 Task: Open a blank sheet, save the file as Climateaction.epub and add heading 'Climate Action',with the parapraph 'Taking urgent climate action is essential to mitigate the impacts of climate change. This includes reducing greenhouse gas emissions, transitioning to clean energy, conserving natural resources, and promoting sustainable practices. Collaboration between governments, businesses, and individuals is vital in addressing this global challenge.'Apply Font Style Lora And font size 18. Apply font style in  Heading 'Tahoma' and font size 30 Change heading alignment to  Left and paragraph alignment to  Left
Action: Mouse moved to (989, 72)
Screenshot: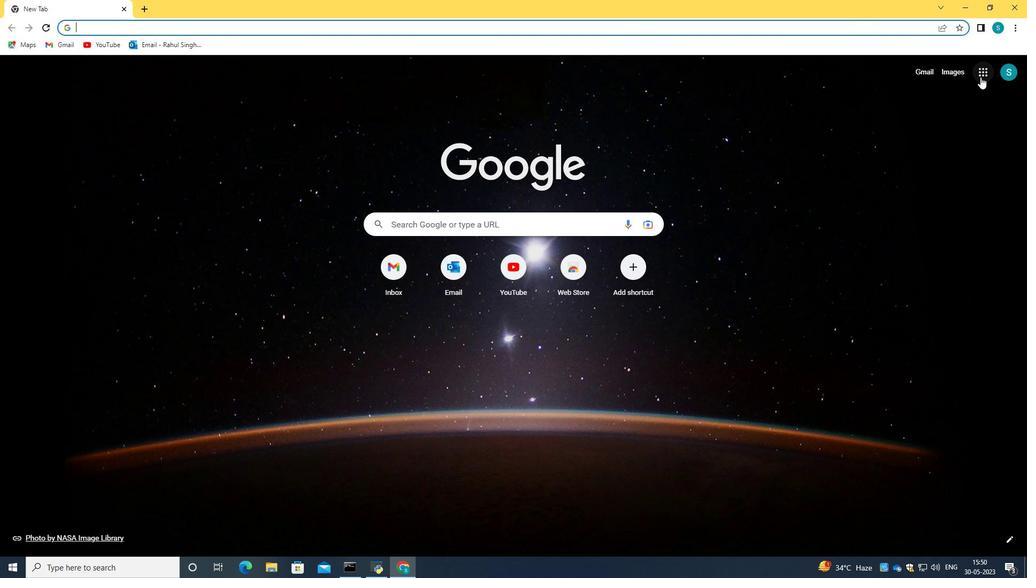 
Action: Mouse pressed left at (989, 72)
Screenshot: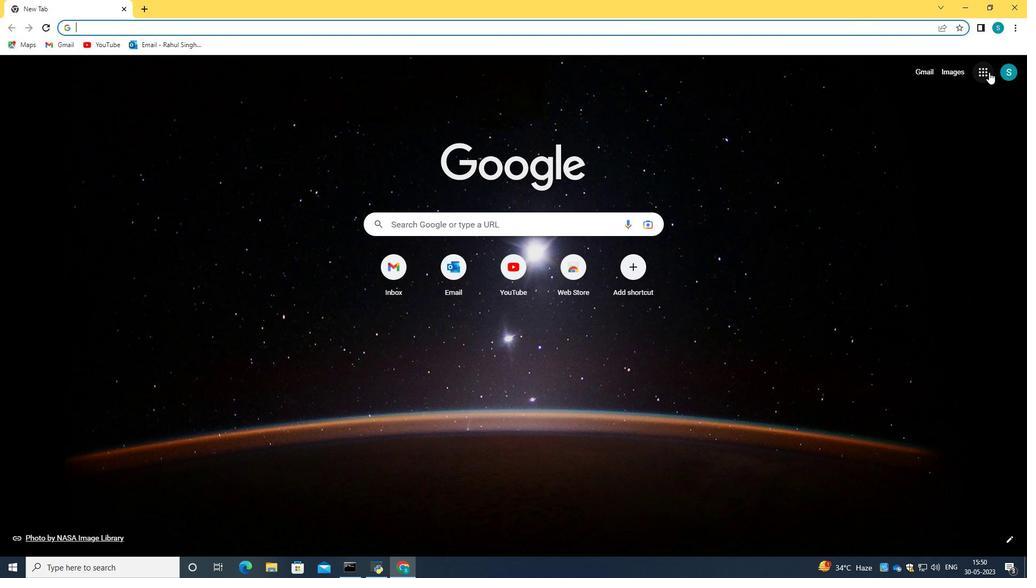 
Action: Mouse moved to (877, 161)
Screenshot: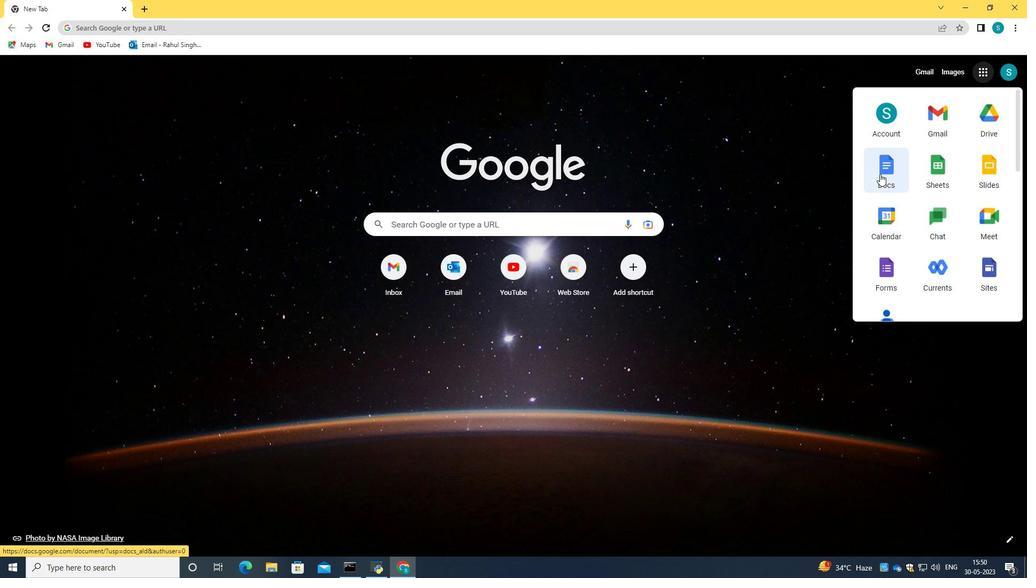 
Action: Mouse pressed left at (877, 161)
Screenshot: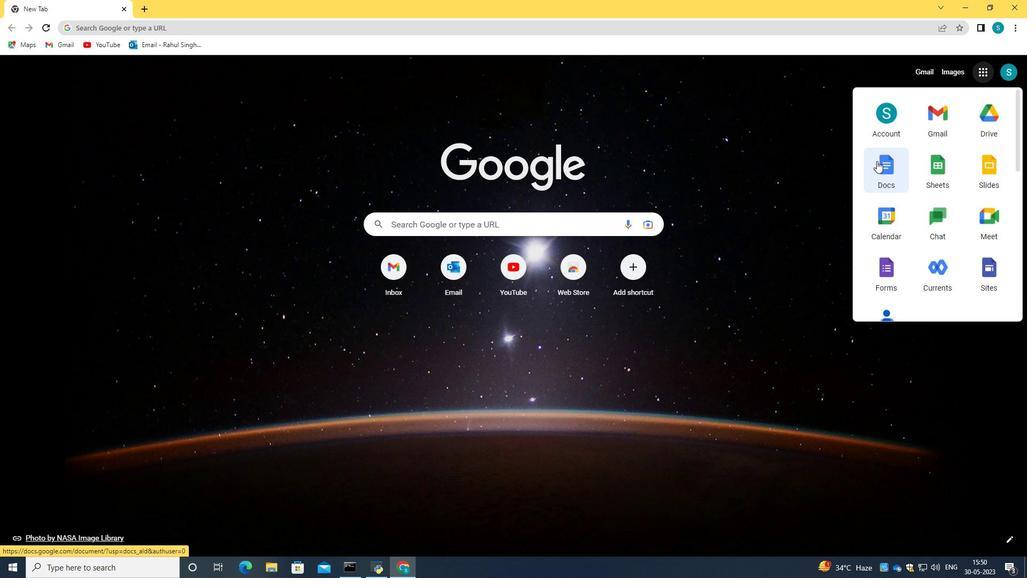 
Action: Mouse moved to (262, 181)
Screenshot: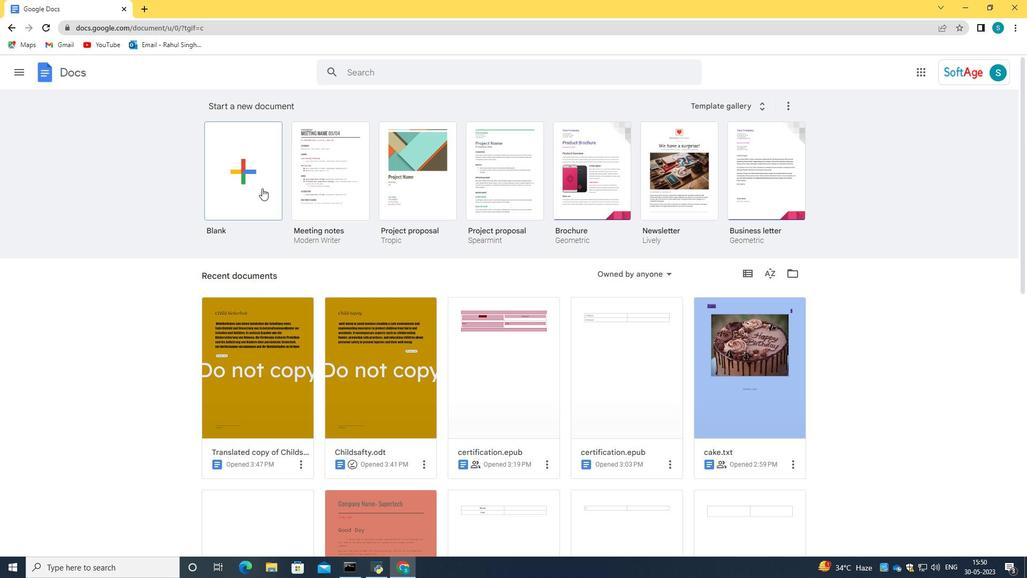 
Action: Mouse pressed left at (262, 181)
Screenshot: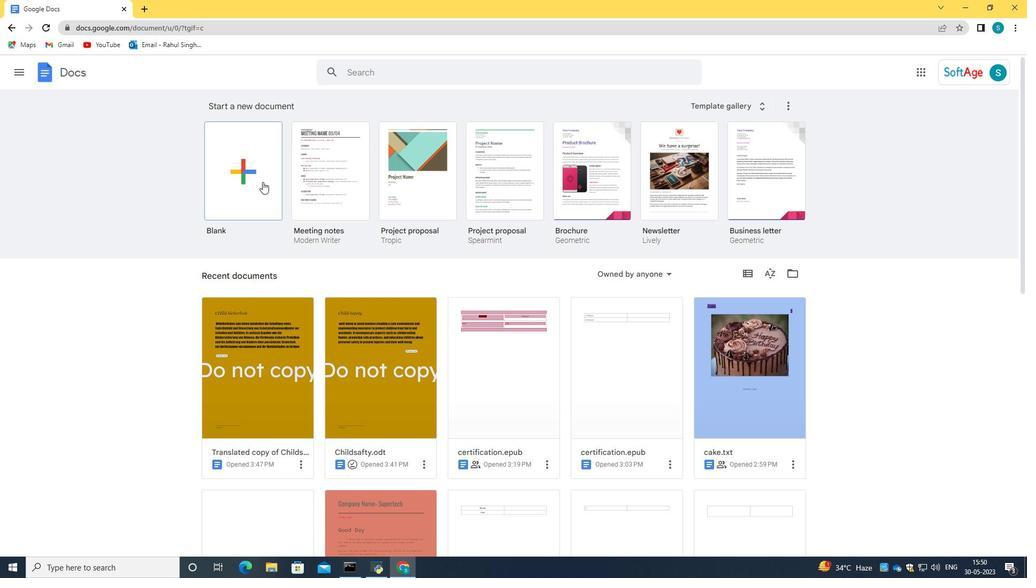 
Action: Mouse moved to (70, 65)
Screenshot: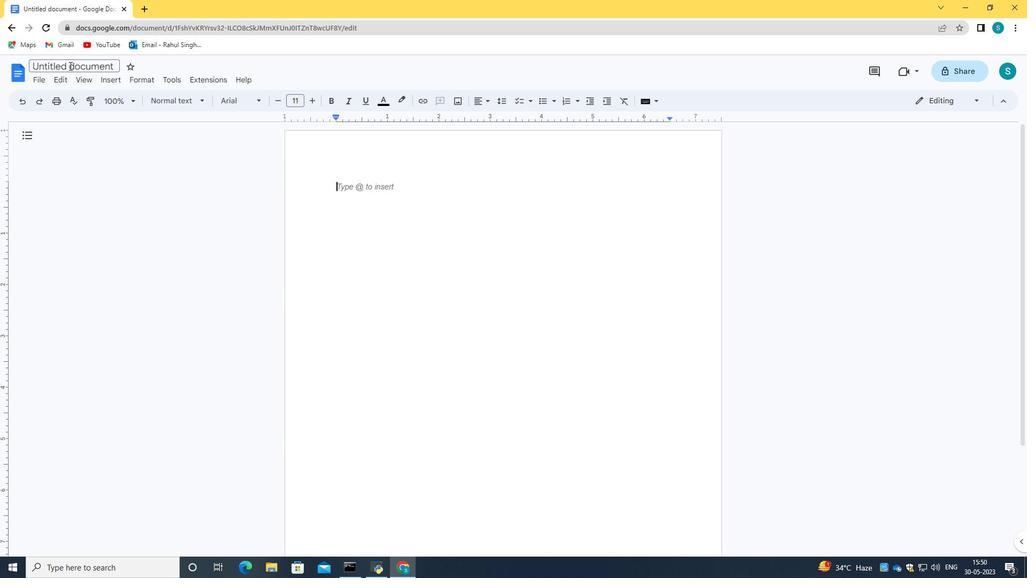 
Action: Mouse pressed left at (70, 65)
Screenshot: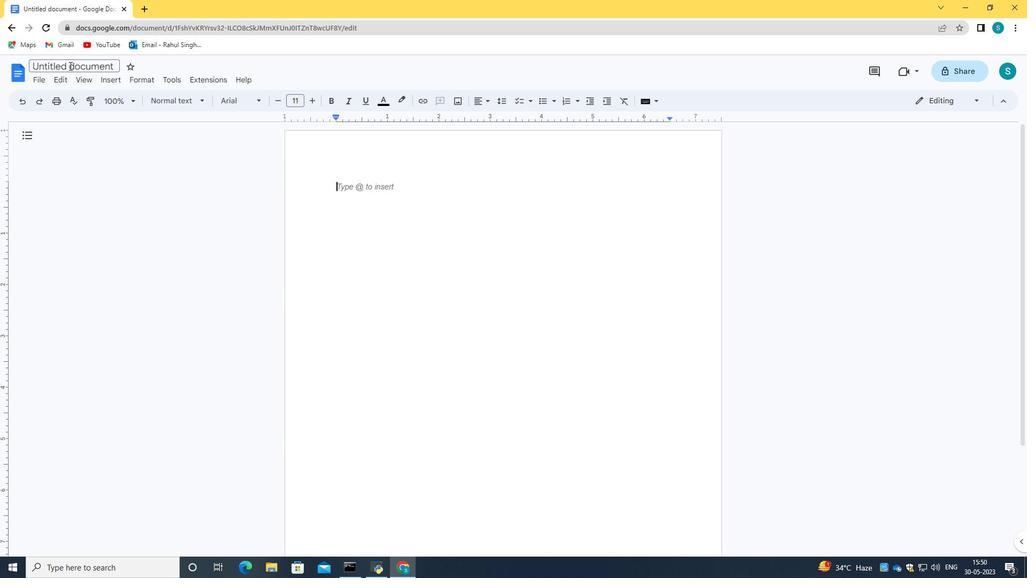 
Action: Mouse moved to (96, 65)
Screenshot: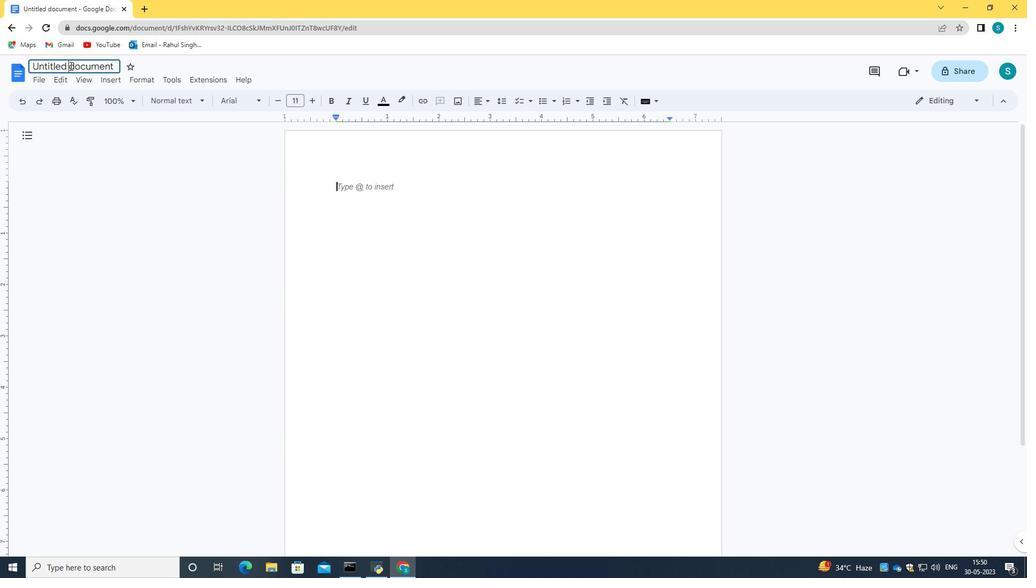 
Action: Key pressed <Key.caps_lock>C<Key.caps_lock>limatea<Key.backspace>e<Key.backspace>action.epub
Screenshot: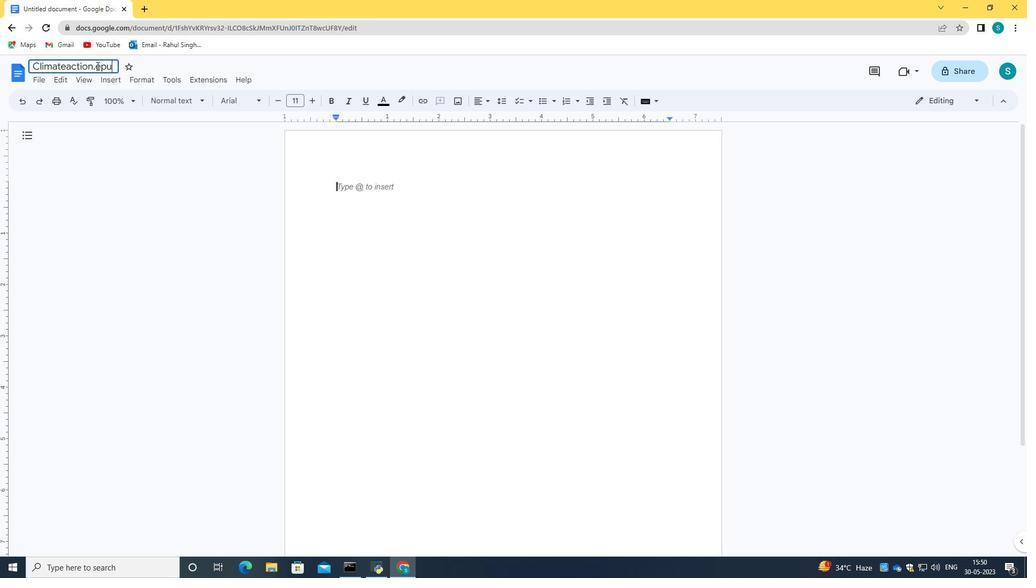 
Action: Mouse moved to (158, 66)
Screenshot: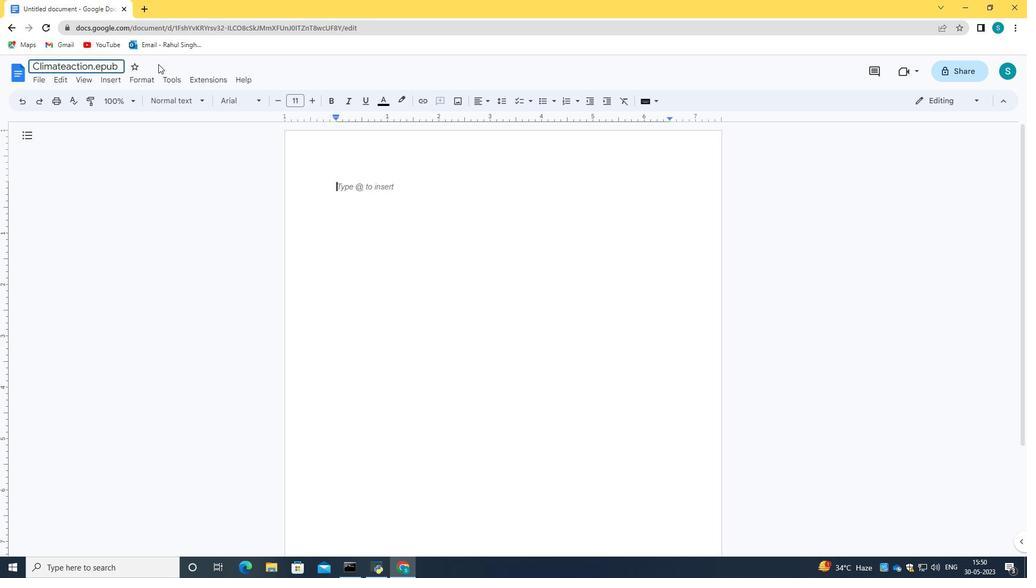 
Action: Mouse pressed left at (158, 66)
Screenshot: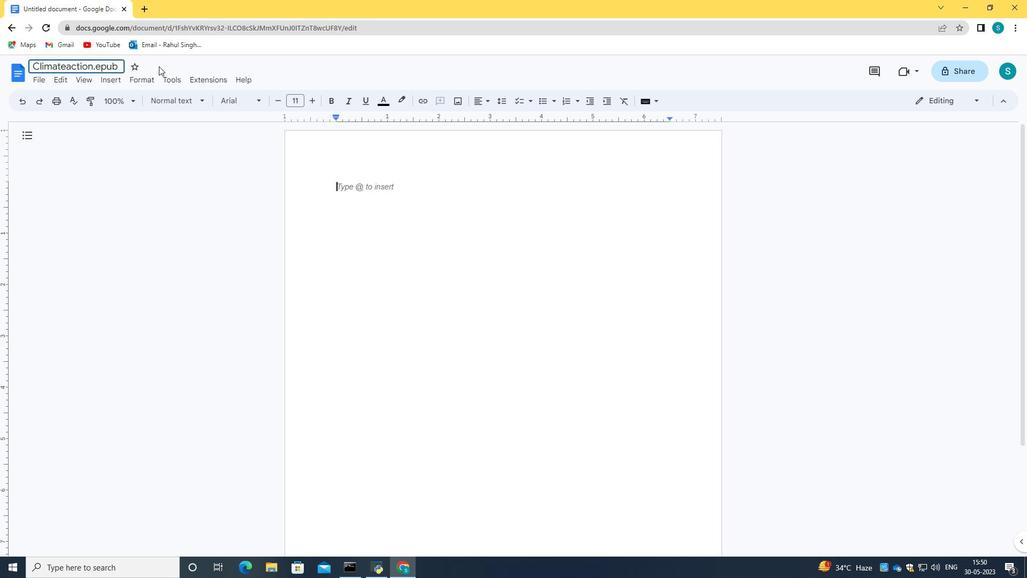 
Action: Mouse moved to (374, 180)
Screenshot: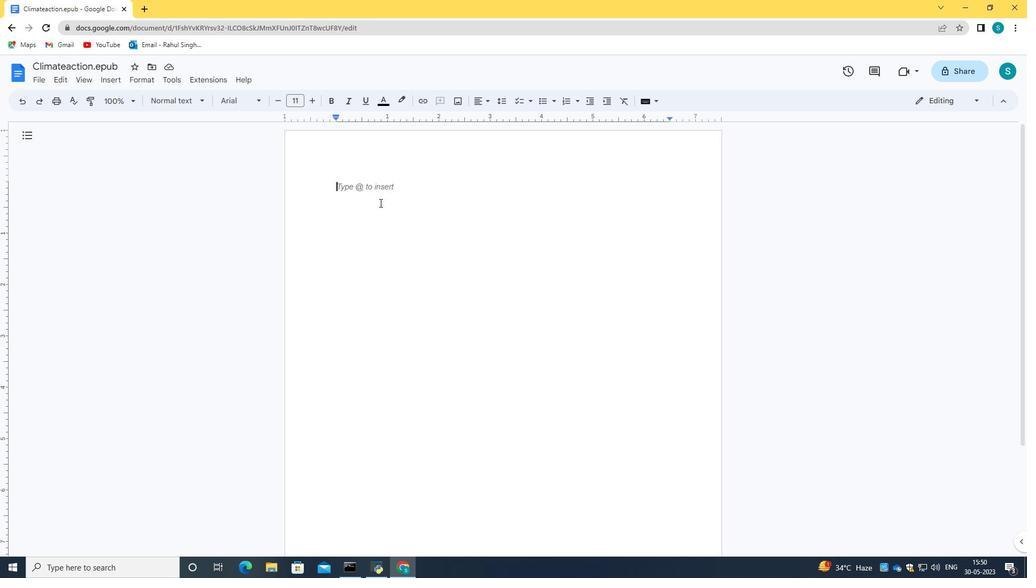 
Action: Mouse pressed left at (374, 180)
Screenshot: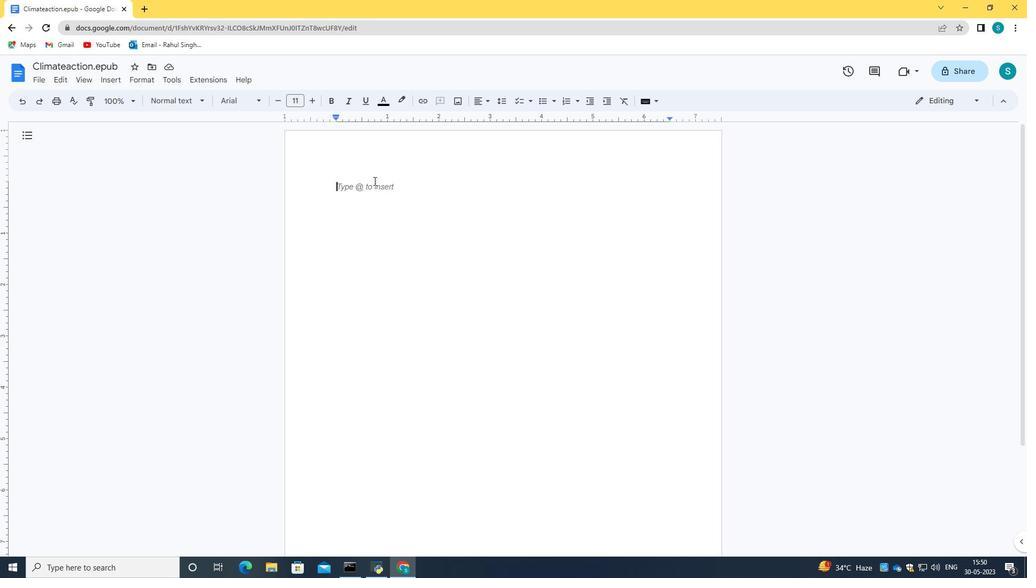 
Action: Key pressed <Key.caps_lock>C<Key.caps_lock>limate<Key.space><Key.caps_lock>A<Key.caps_lock>cto<Key.backspace>ion
Screenshot: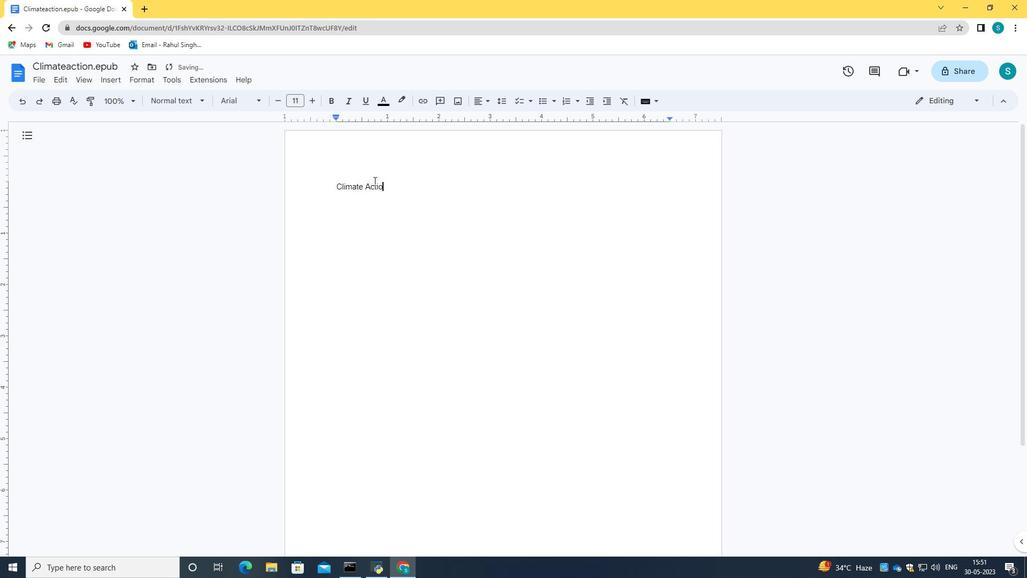 
Action: Mouse moved to (332, 184)
Screenshot: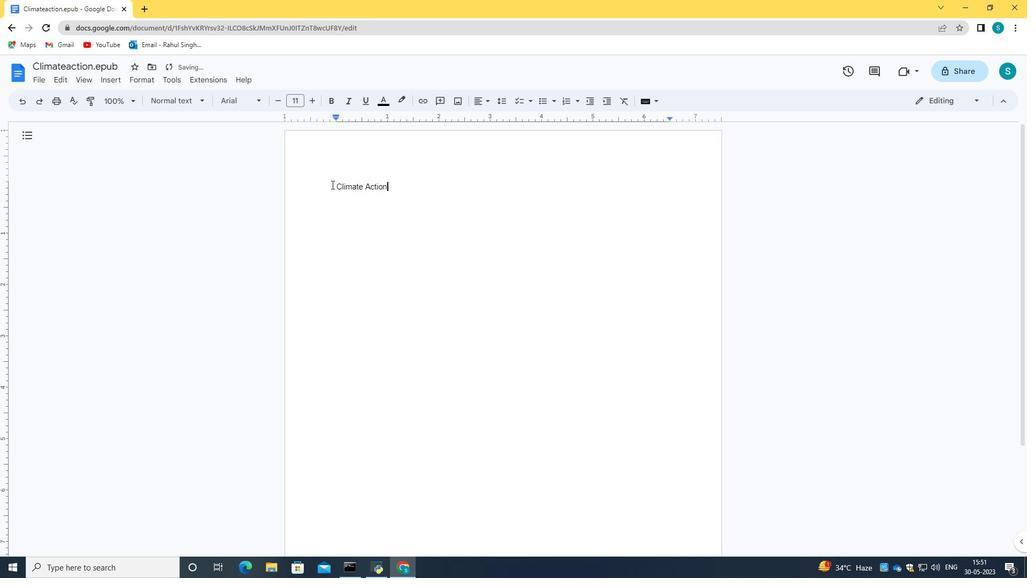 
Action: Mouse pressed left at (332, 184)
Screenshot: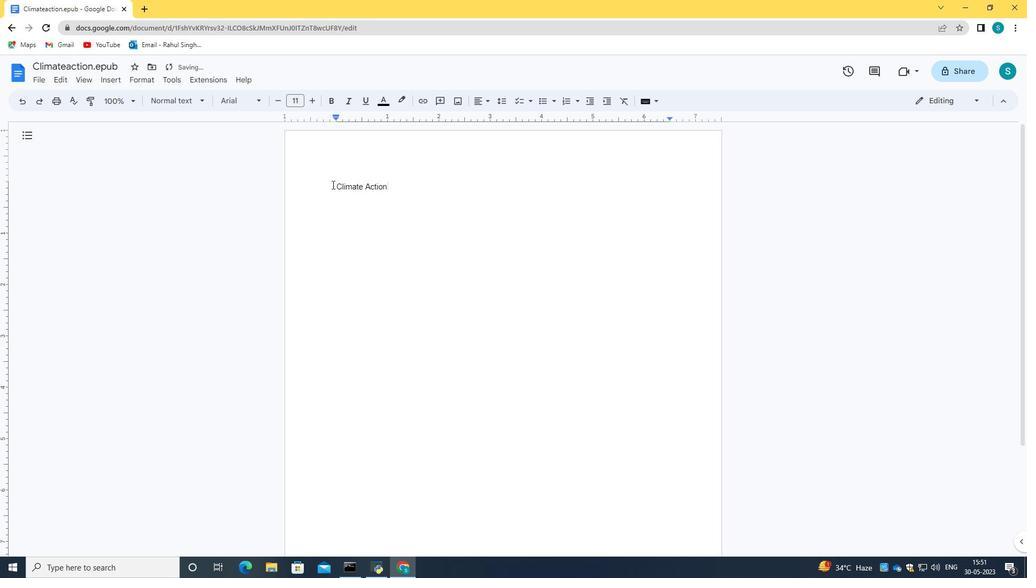 
Action: Mouse moved to (479, 102)
Screenshot: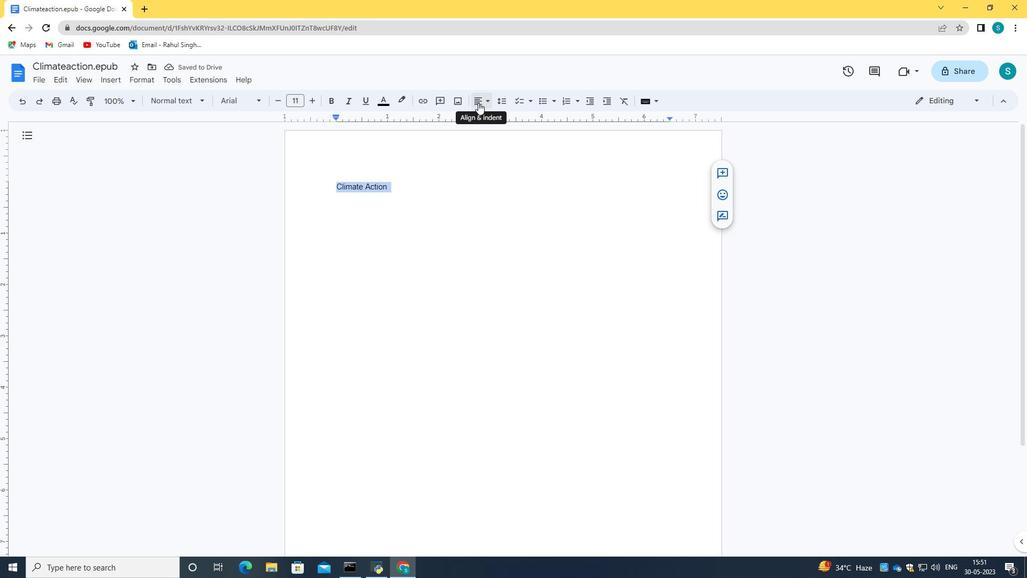 
Action: Mouse pressed left at (479, 102)
Screenshot: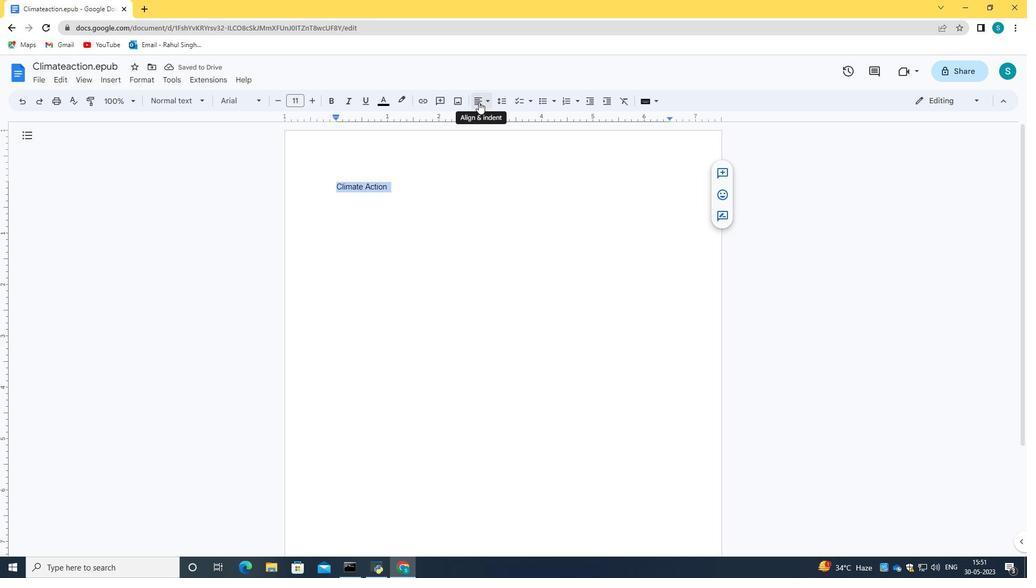 
Action: Mouse moved to (501, 120)
Screenshot: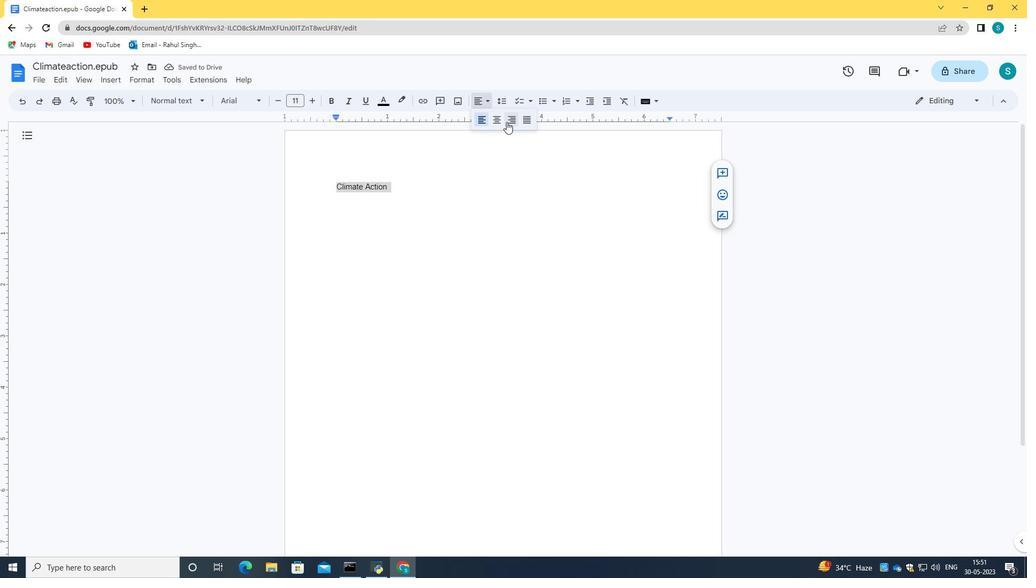 
Action: Mouse pressed left at (501, 120)
Screenshot: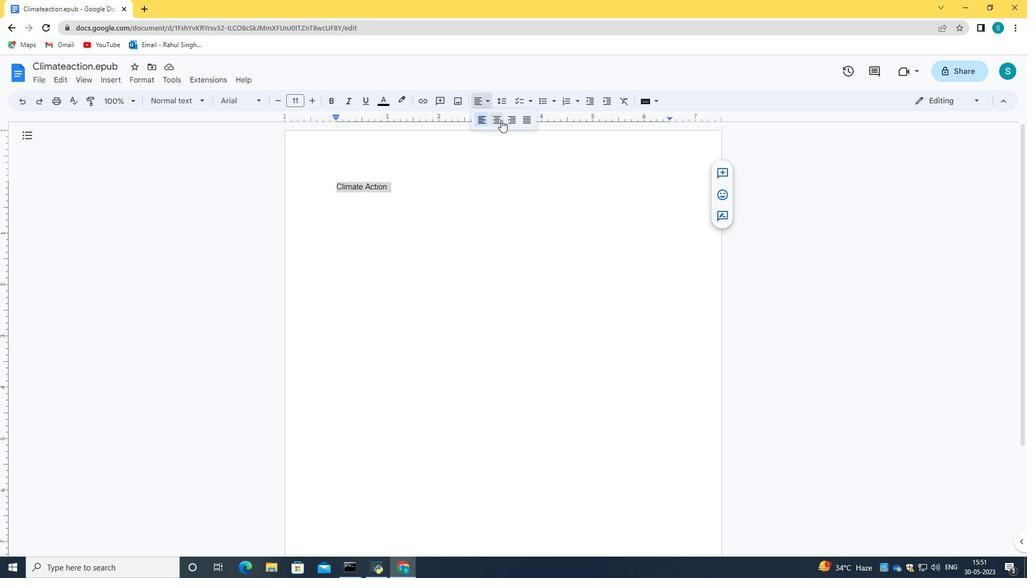 
Action: Mouse moved to (421, 157)
Screenshot: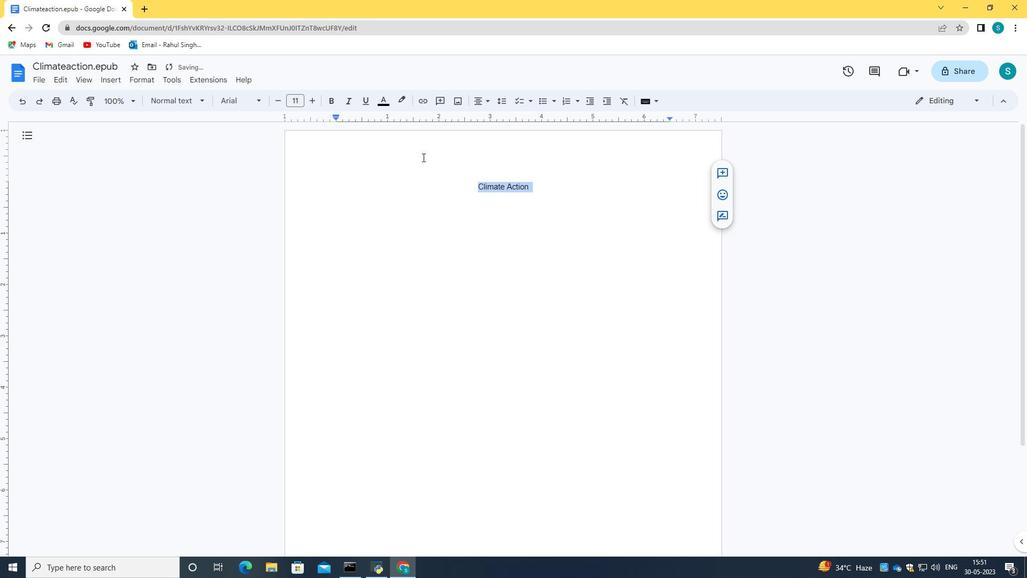 
Action: Mouse pressed left at (421, 157)
Screenshot: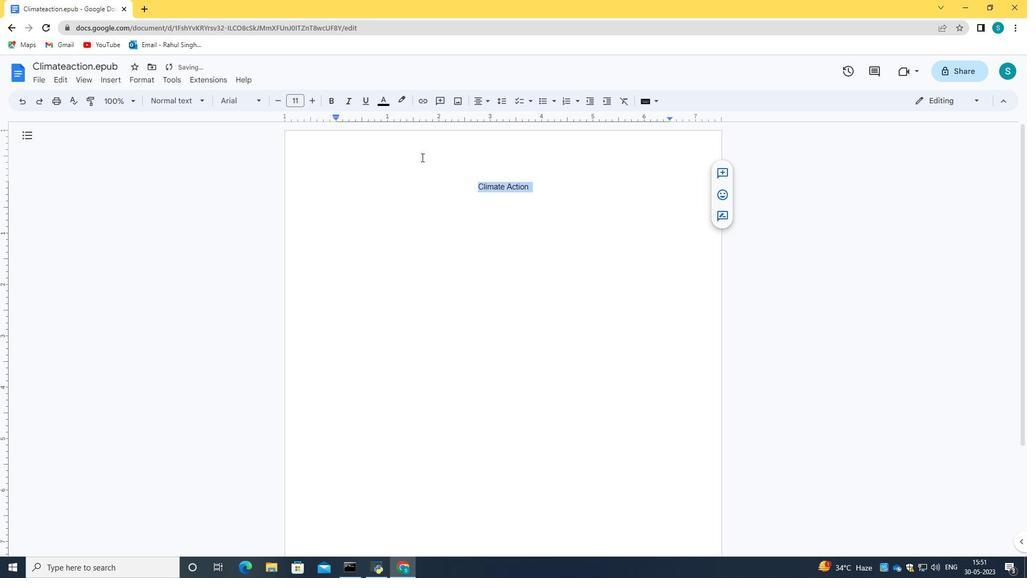 
Action: Mouse moved to (344, 209)
Screenshot: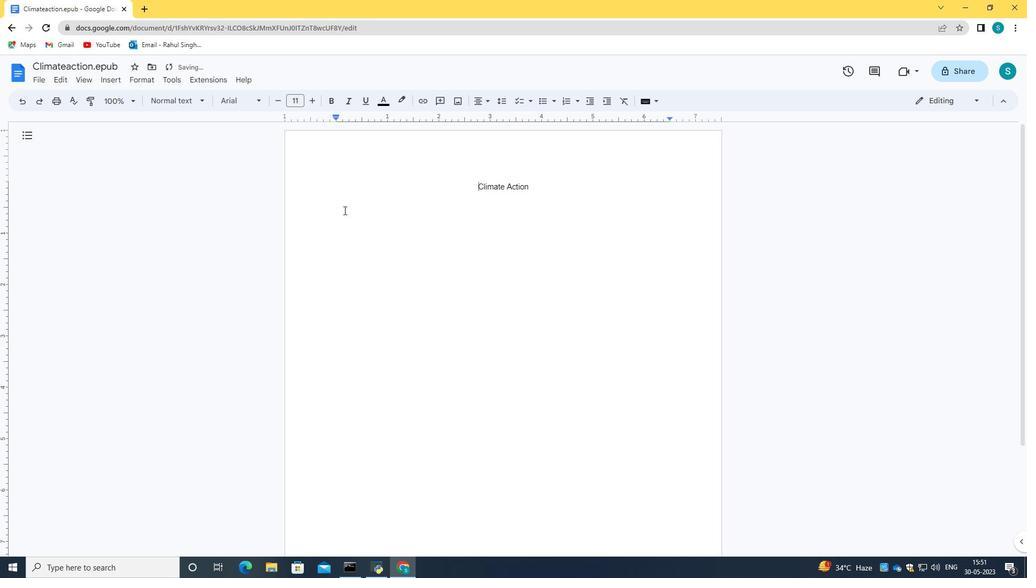 
Action: Mouse pressed left at (344, 209)
Screenshot: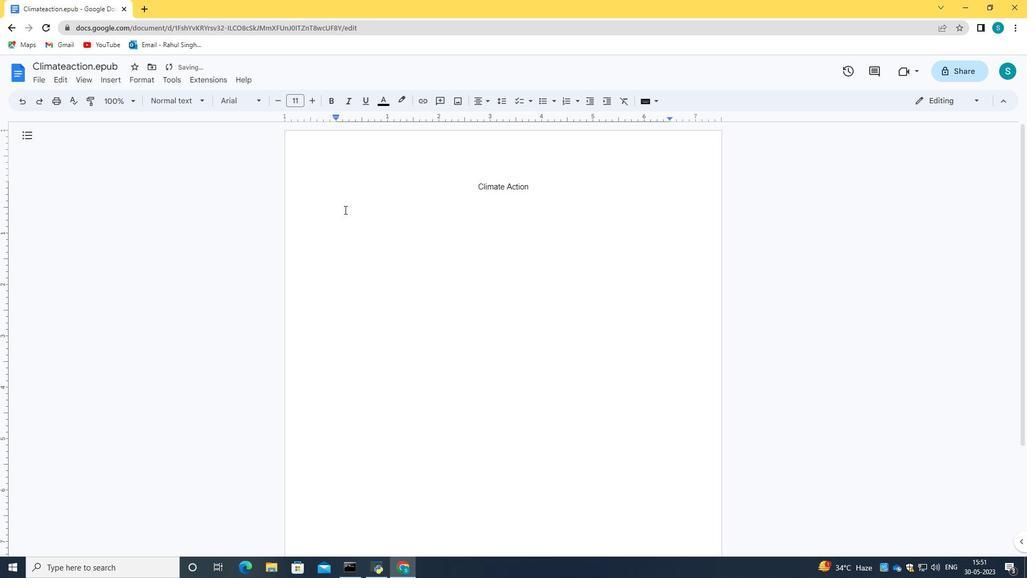 
Action: Mouse moved to (342, 222)
Screenshot: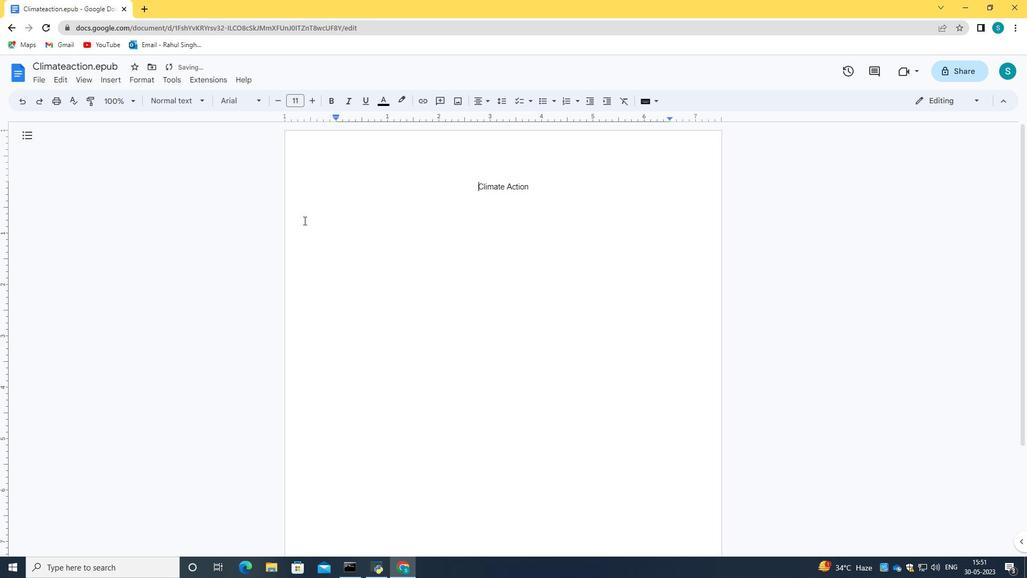 
Action: Key pressed <Key.right><Key.right><Key.right><Key.right><Key.right><Key.right><Key.right><Key.right><Key.right><Key.right><Key.right><Key.right><Key.right><Key.right><Key.right><Key.right><Key.enter><Key.enter><Key.left><Key.left><Key.left><Key.left><Key.left><Key.left><Key.left><Key.left><Key.left><Key.left><Key.left><Key.left><Key.left><Key.left><Key.left><Key.left><Key.left><Key.left><Key.left><Key.left><Key.left><Key.left><Key.left><Key.left><Key.left><Key.left><Key.left><Key.left><Key.left><Key.left><Key.left><Key.left><Key.left>
Screenshot: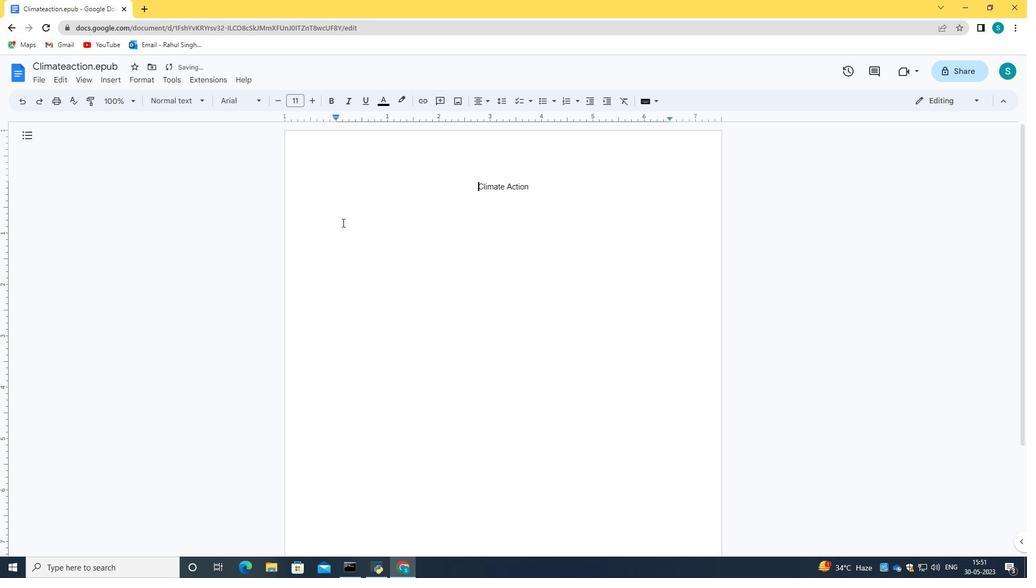 
Action: Mouse pressed left at (342, 222)
Screenshot: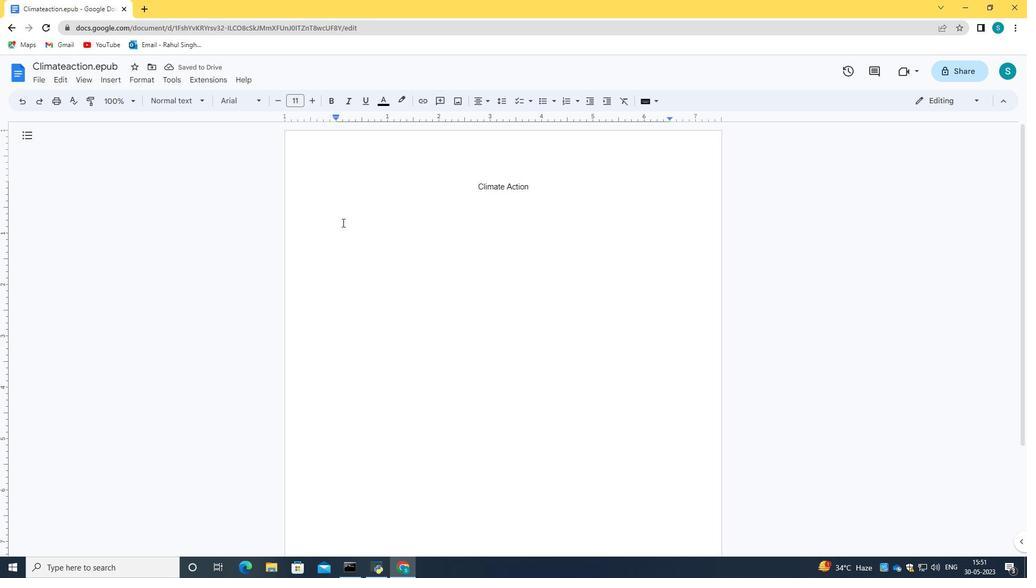 
Action: Mouse moved to (490, 100)
Screenshot: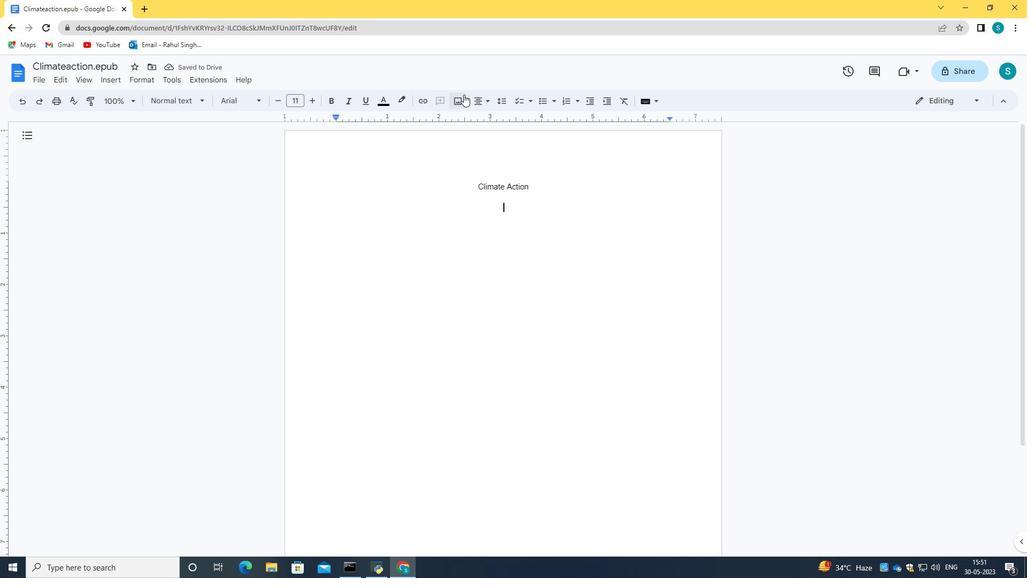 
Action: Mouse pressed left at (490, 100)
Screenshot: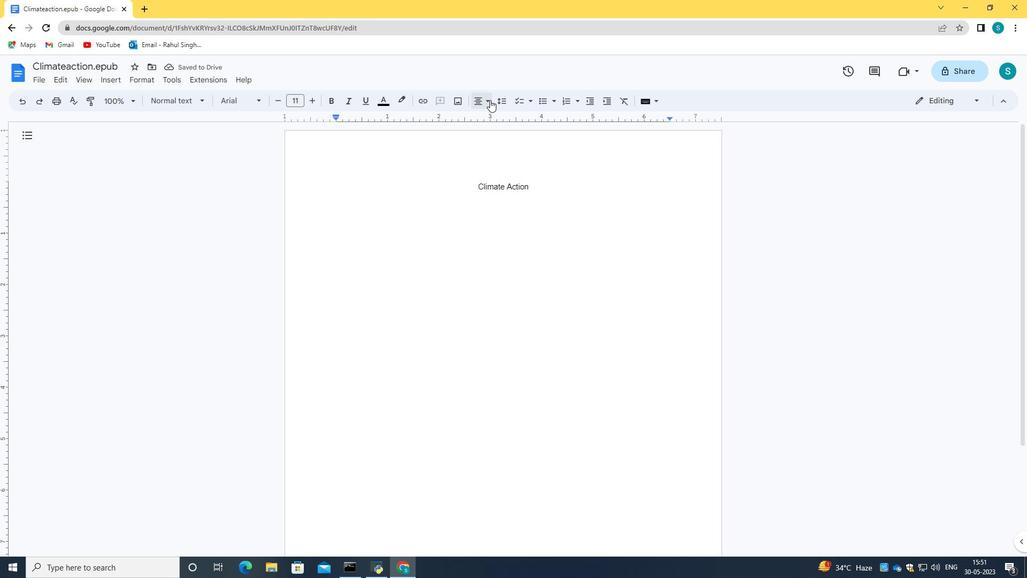 
Action: Mouse moved to (483, 120)
Screenshot: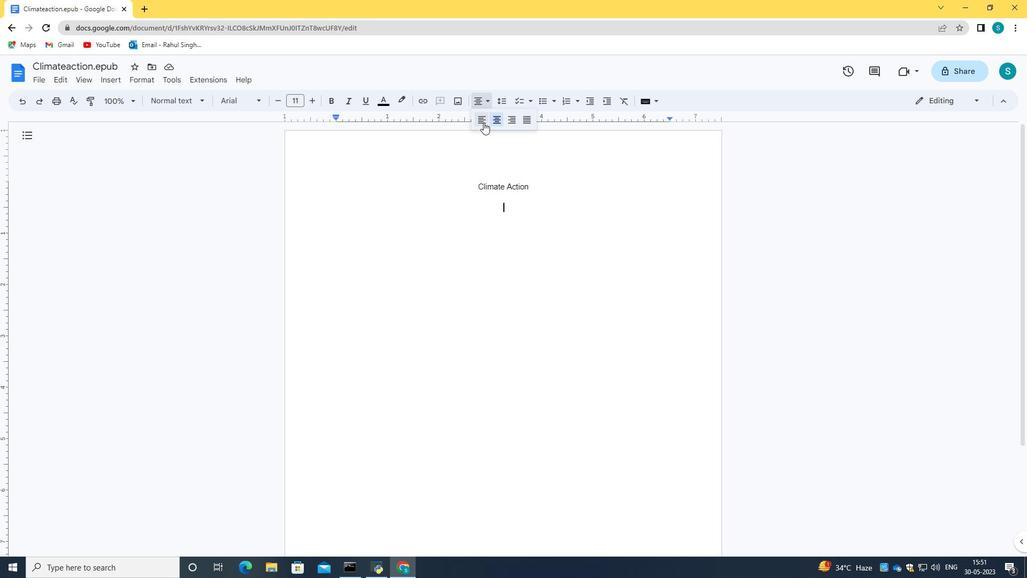 
Action: Mouse pressed left at (483, 120)
Screenshot: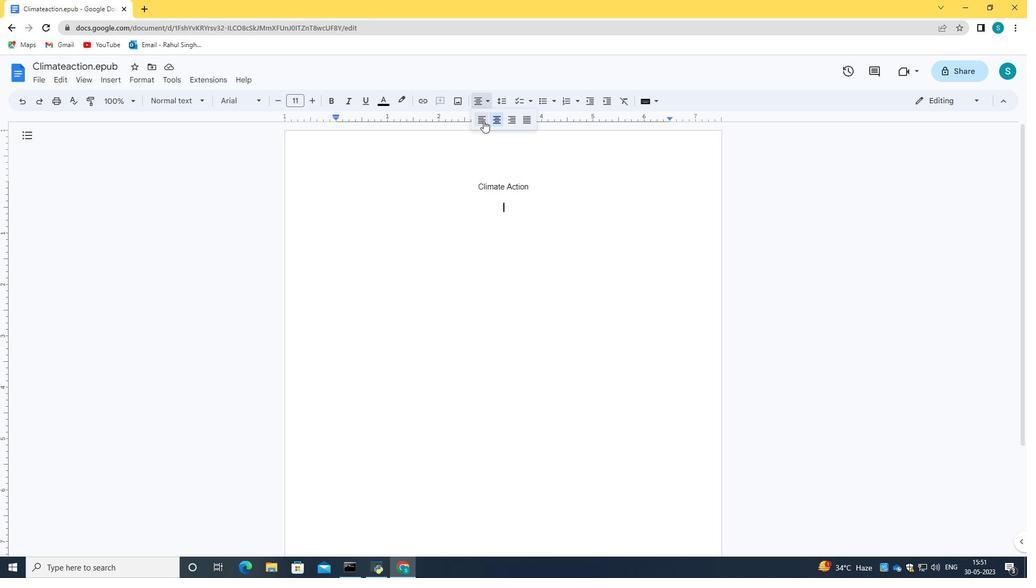 
Action: Mouse moved to (338, 210)
Screenshot: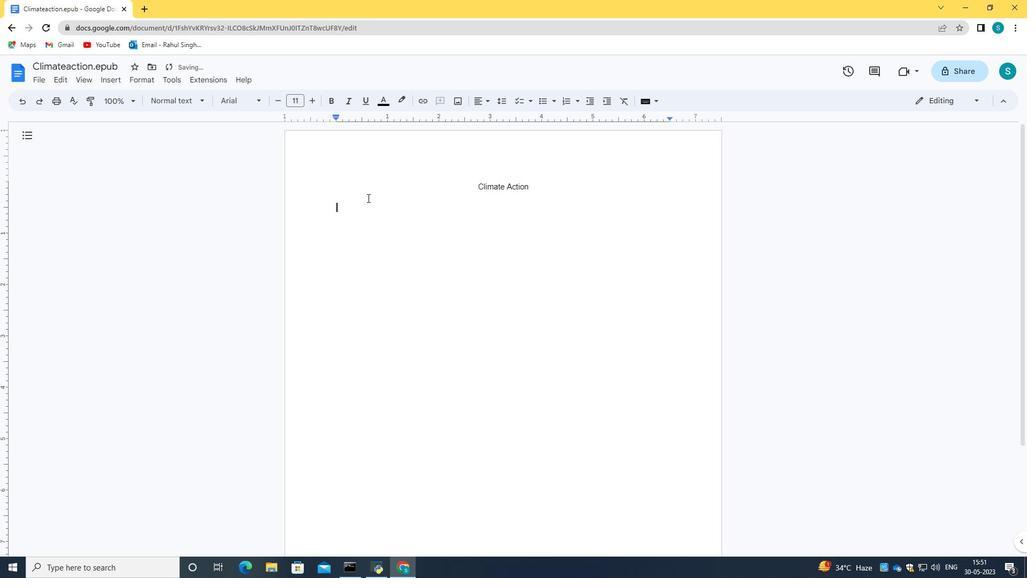 
Action: Key pressed <Key.caps_lock>T<Key.backspace><Key.shift_r><Key.shift_r><Key.shift_r><Key.shift_r><Key.shift_r><Key.shift_r><Key.shift_r><Key.shift_r><Key.shift_r><Key.shift_r><Key.shift_r><Key.shift_r><Key.shift_r><Key.shift_r><Key.shift_r>"<Key.caps_lock>t<Key.caps_lock>AK<Key.backspace><Key.backspace><Key.backspace>T<Key.caps_lock>aking<Key.space>urgent<Key.space>cliamte<Key.space>ca<Key.backspace><Key.backspace>action<Key.space>is<Key.space>essential<Key.space>to<Key.space>mitigate<Key.space>the<Key.space>impacts<Key.space>of<Key.space>i<Key.backspace>climate<Key.space>change.<Key.space><Key.caps_lock>T<Key.caps_lock>his<Key.space>includes<Key.space>reducing<Key.space>greenhouse<Key.space>gas<Key.space>emissions,<Key.space>trans<Key.backspace>sitiono<Key.backspace>ing<Key.space>to<Key.space>clean<Key.space>eneg<Key.backspace>rgy,<Key.space>conv<Key.backspace>serving<Key.space>natural<Key.space>resources,<Key.space>and<Key.space>prom<Key.backspace><Key.backspace>moting<Key.space><Key.space>sustainable<Key.space>practices.<Key.enter><Key.caps_lock>C<Key.backspace><Key.backspace><Key.caps_lock>v<Key.backspace><Key.space><Key.caps_lock>C<Key.caps_lock>ollaboration<Key.space>b<Key.caps_lock>ET<Key.backspace><Key.backspace><Key.caps_lock>etween<Key.space>goverments<Key.space>,<Key.space>bus<Key.backspace><Key.backspace><Key.backspace><Key.backspace><Key.backspace><Key.backspace><Key.backspace><Key.backspace><Key.backspace><Key.backspace><Key.backspace>nments<Key.space>,<Key.space>businesses,<Key.space>and<Key.space>individuals<Key.space>is<Key.space>vital<Key.space>in<Key.space>addressing<Key.space>this<Key.space>global<Key.space>challenge.
Screenshot: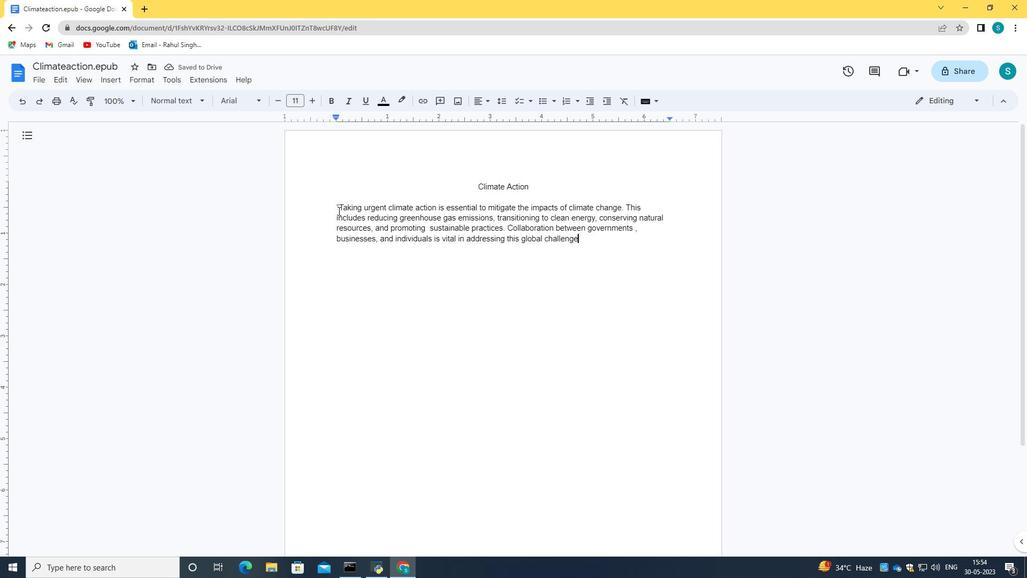 
Action: Mouse moved to (332, 205)
Screenshot: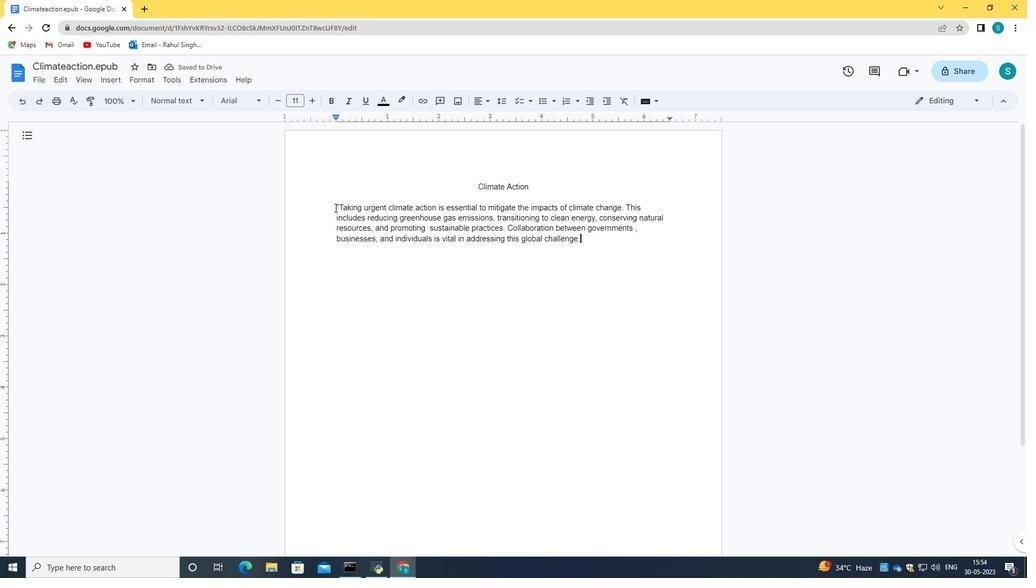 
Action: Mouse pressed left at (332, 205)
Screenshot: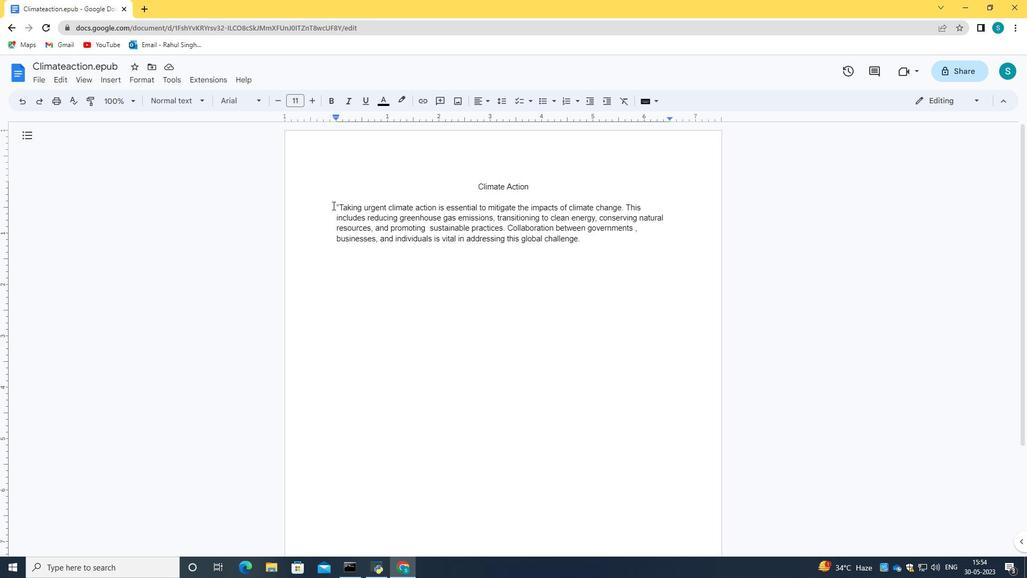 
Action: Mouse moved to (241, 98)
Screenshot: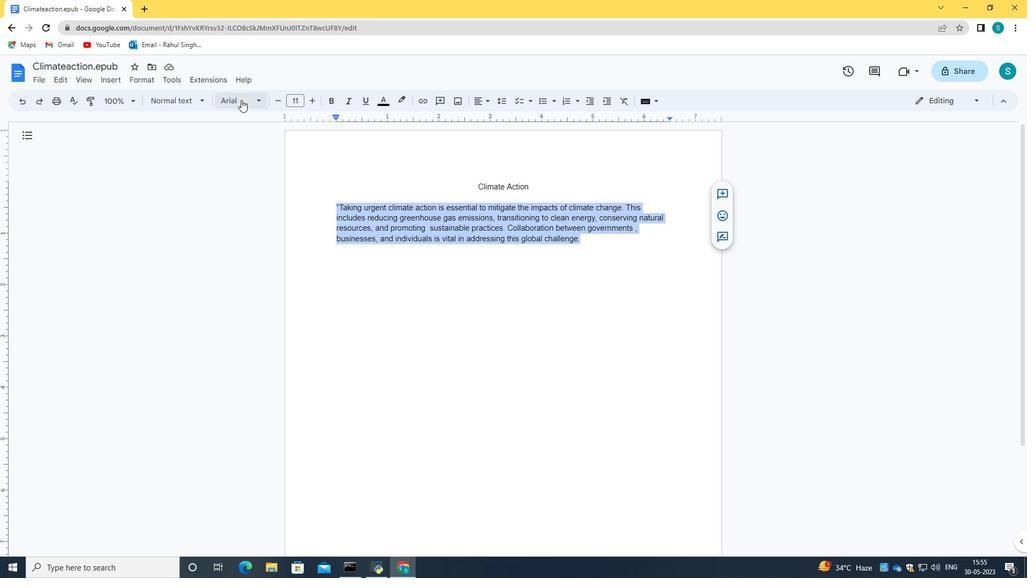 
Action: Mouse pressed left at (241, 98)
Screenshot: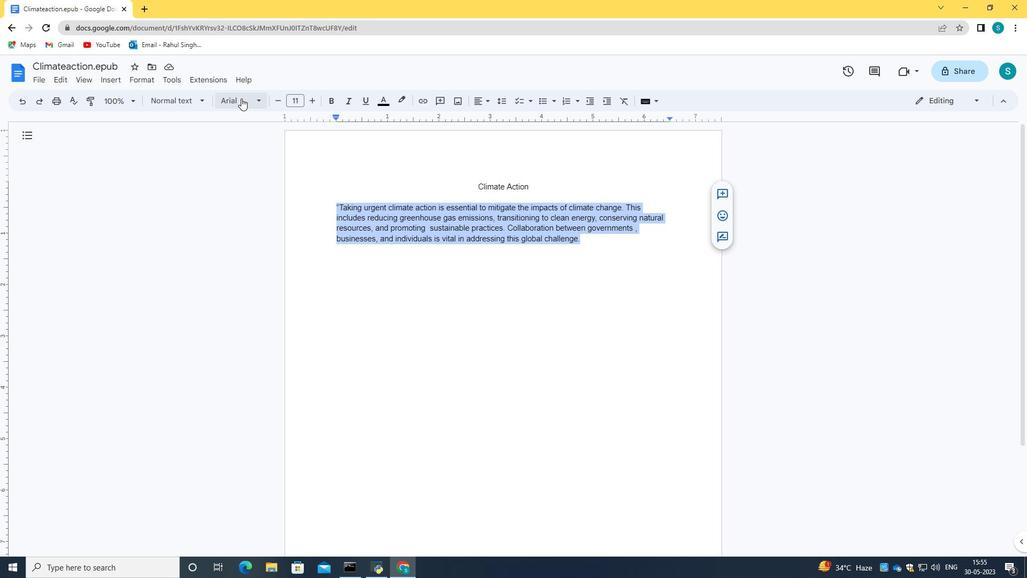 
Action: Mouse moved to (274, 445)
Screenshot: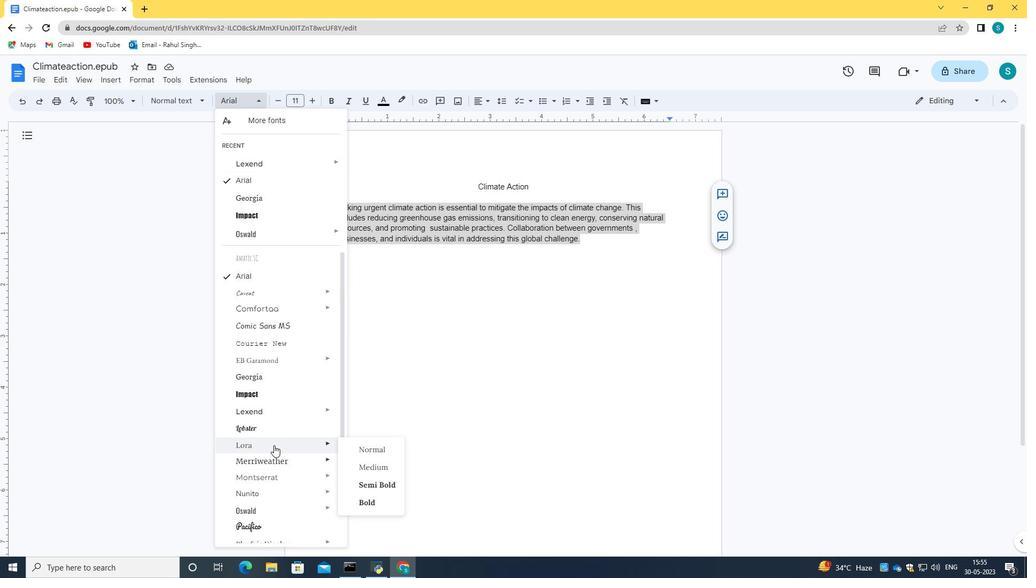 
Action: Mouse pressed left at (274, 445)
Screenshot: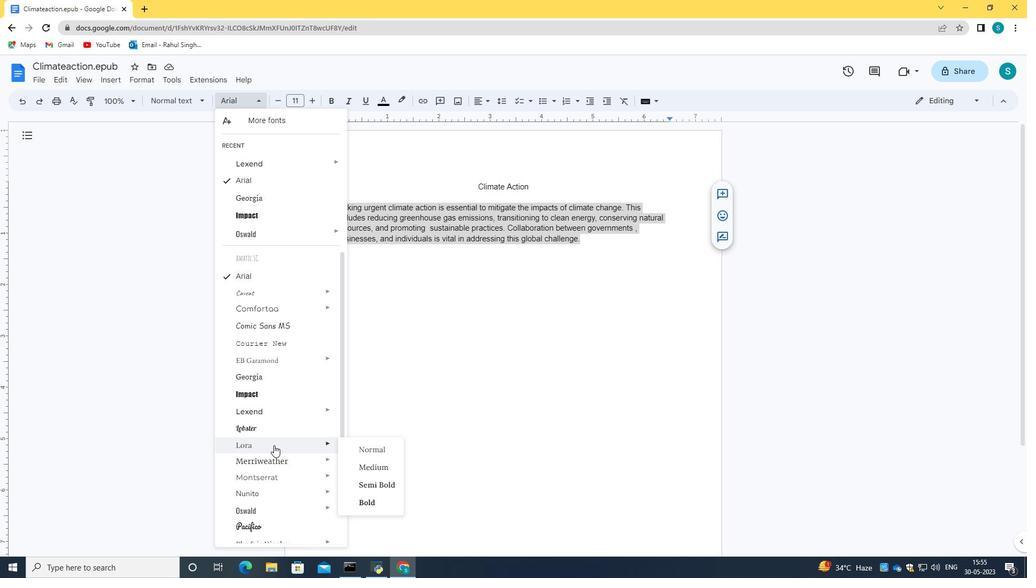 
Action: Mouse moved to (379, 309)
Screenshot: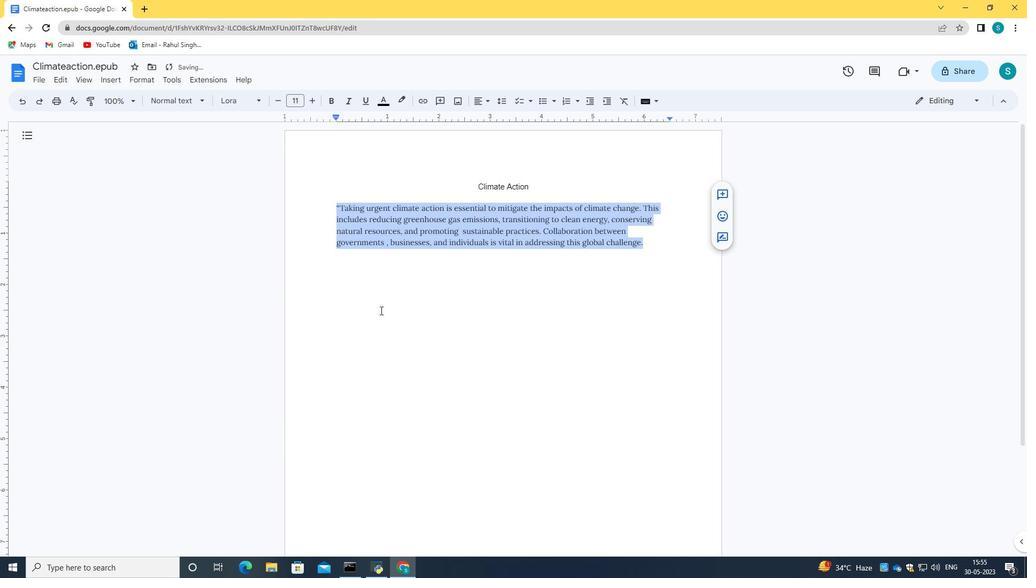 
Action: Mouse pressed left at (379, 309)
Screenshot: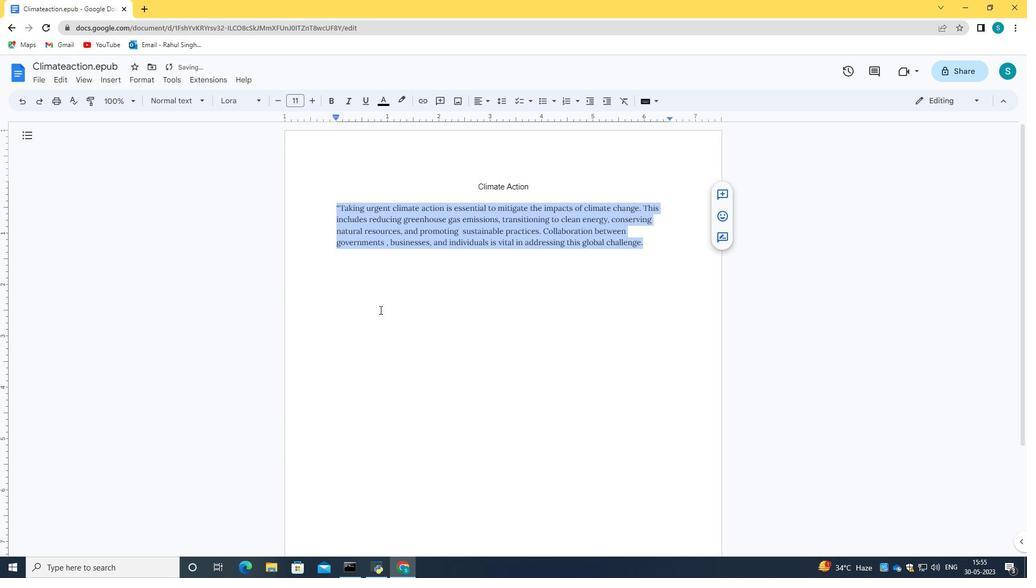 
Action: Mouse moved to (333, 205)
Screenshot: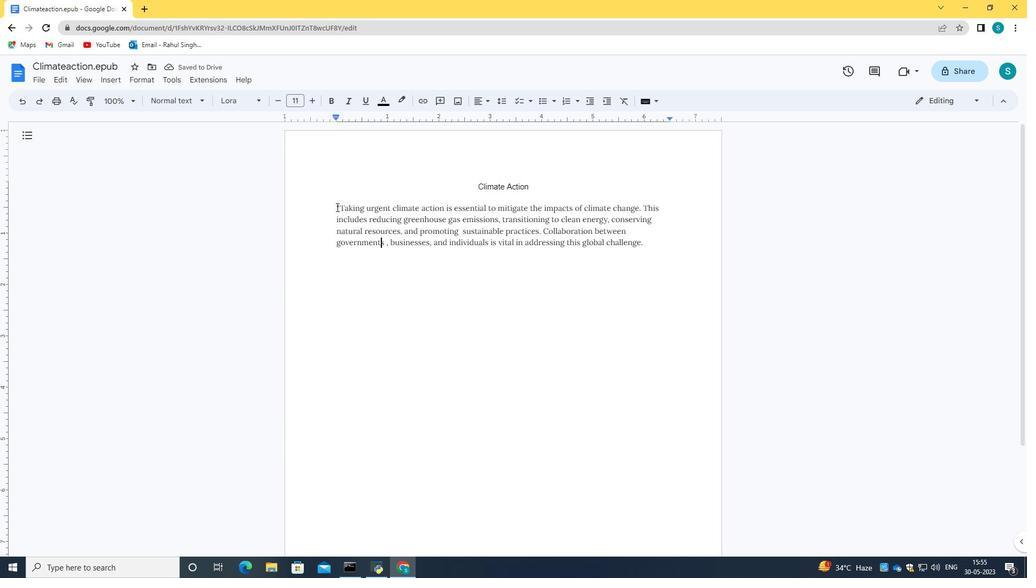 
Action: Mouse pressed left at (333, 205)
Screenshot: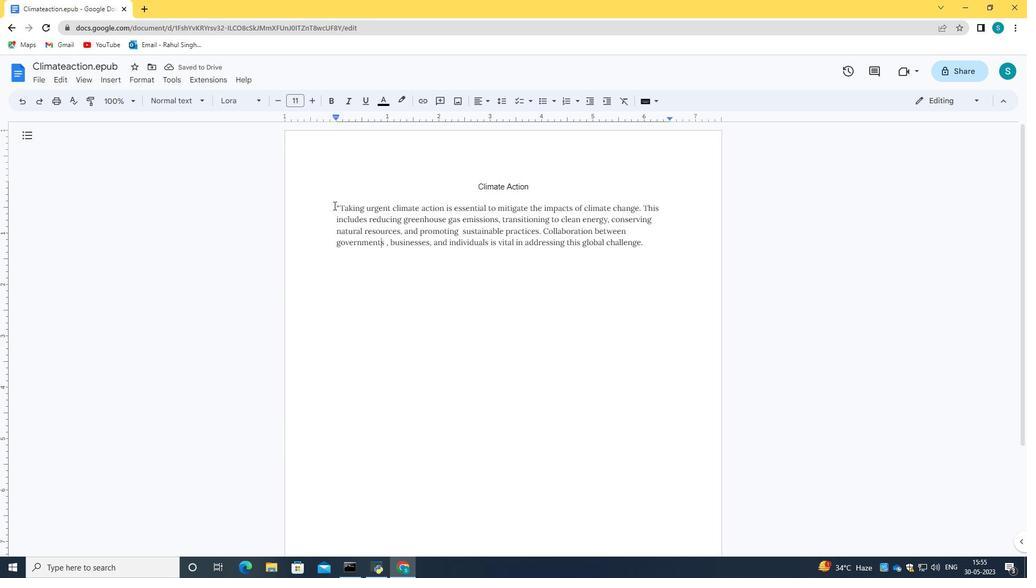 
Action: Mouse moved to (312, 103)
Screenshot: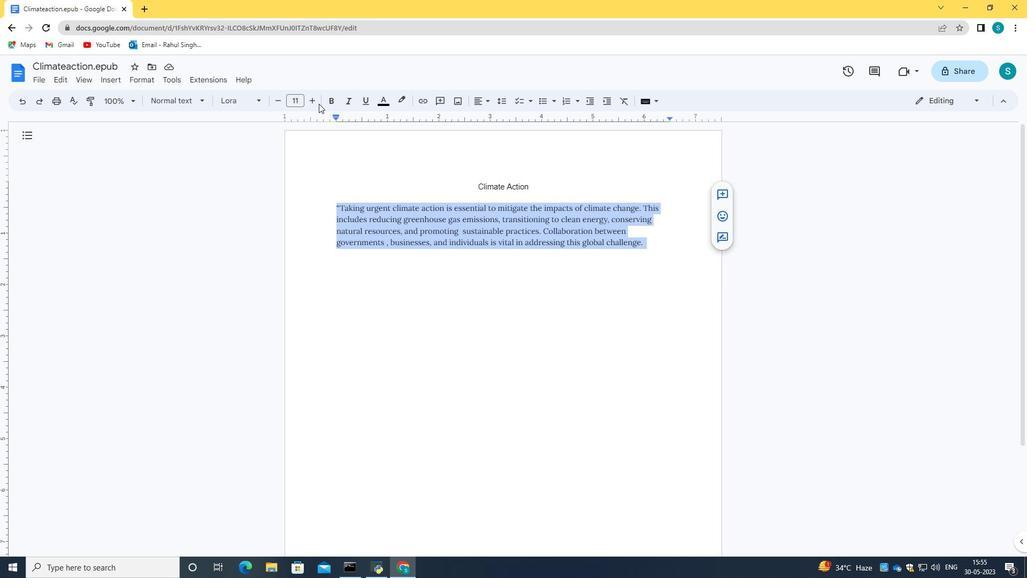 
Action: Mouse pressed left at (312, 103)
Screenshot: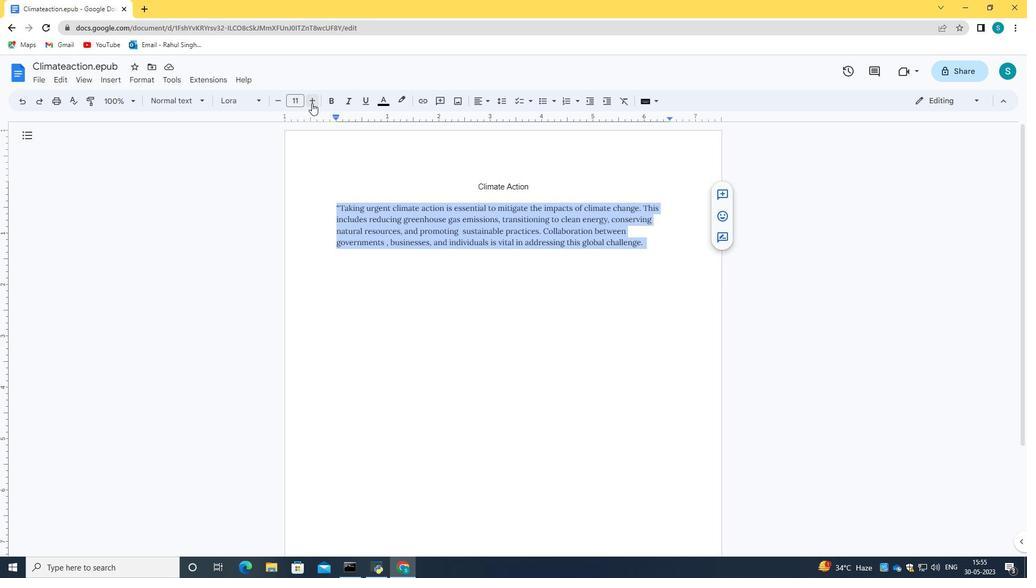 
Action: Mouse pressed left at (312, 103)
Screenshot: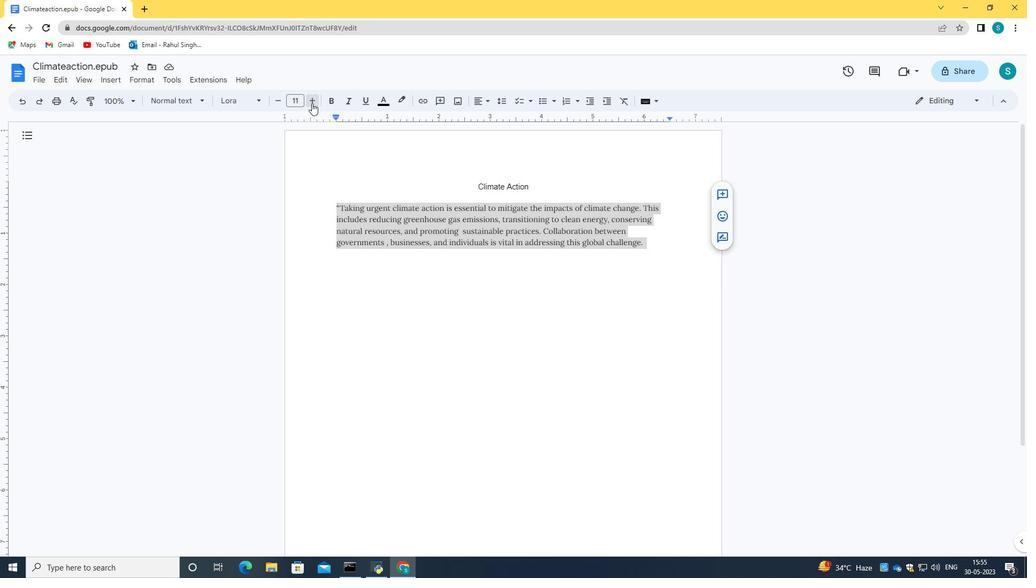 
Action: Mouse pressed left at (312, 103)
Screenshot: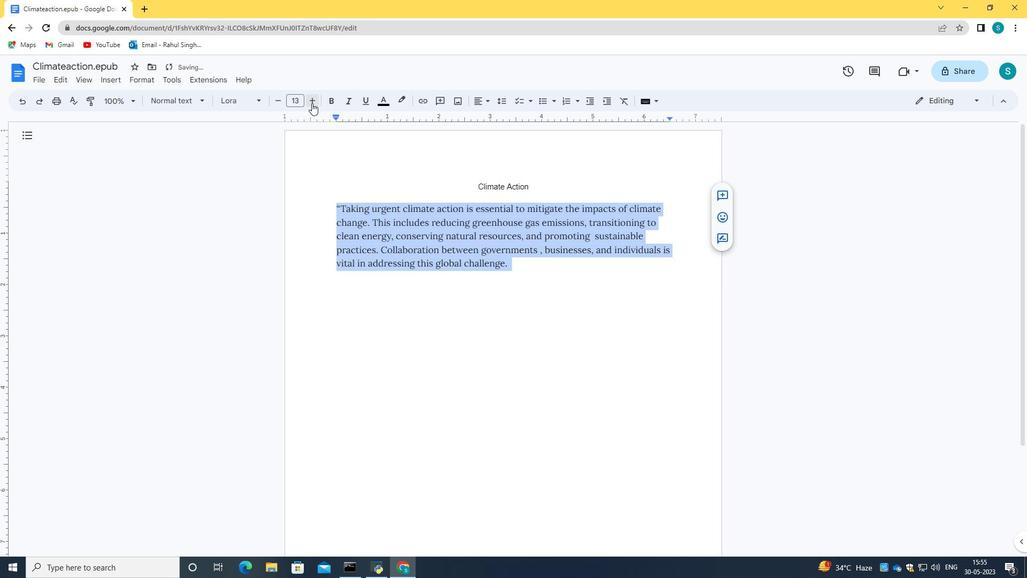 
Action: Mouse pressed left at (312, 103)
Screenshot: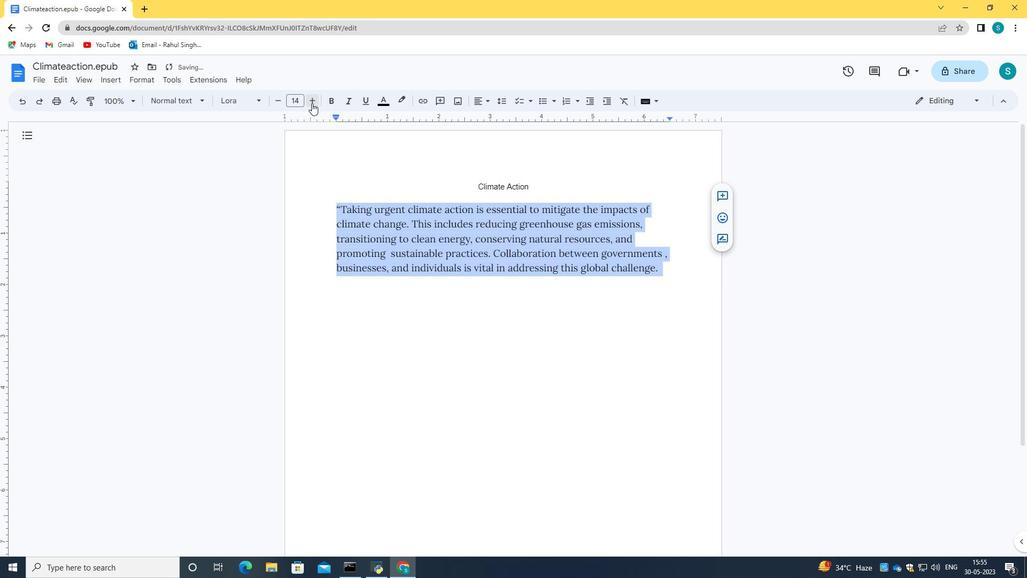 
Action: Mouse moved to (312, 103)
Screenshot: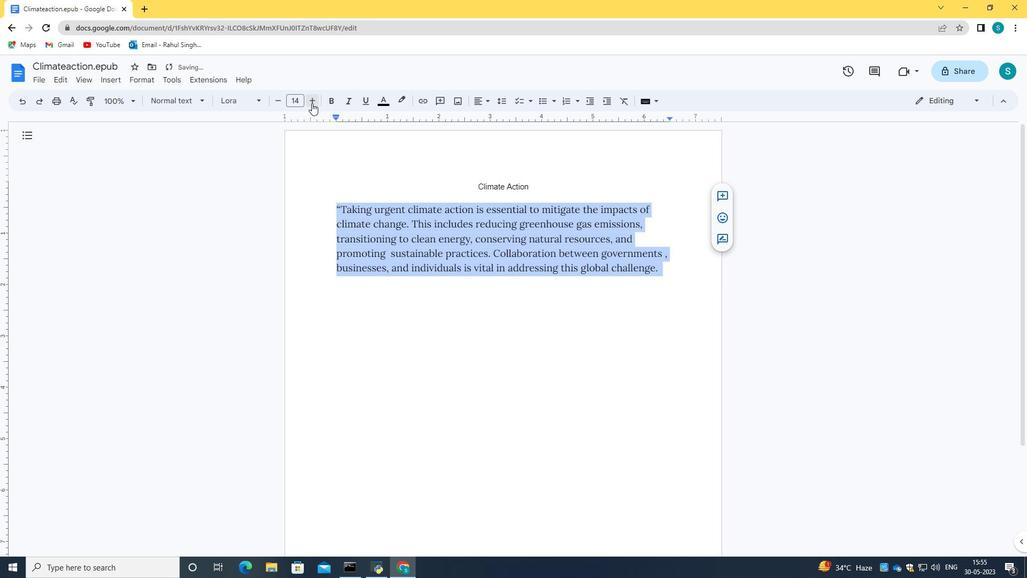 
Action: Mouse pressed left at (312, 103)
Screenshot: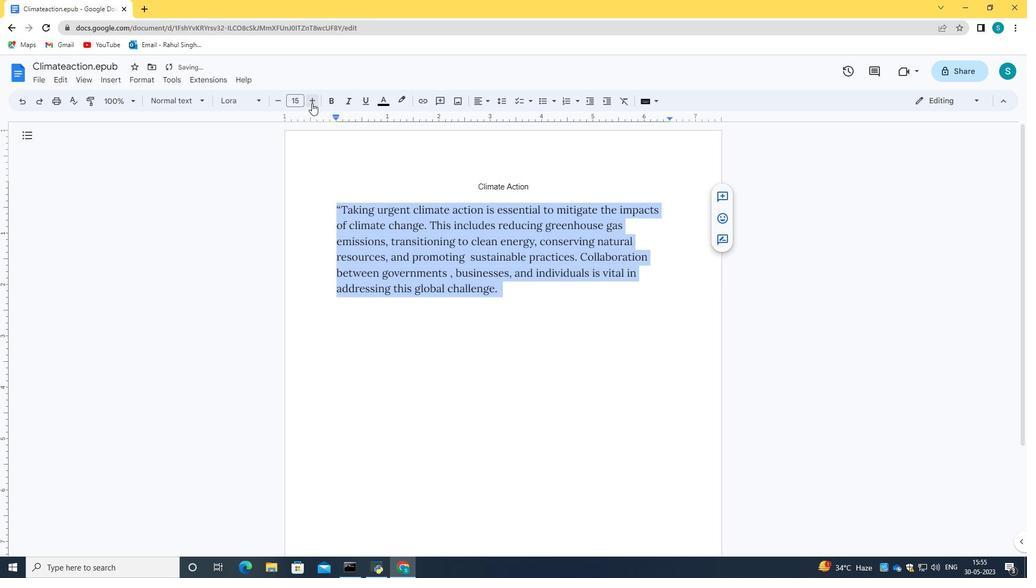 
Action: Mouse pressed left at (312, 103)
Screenshot: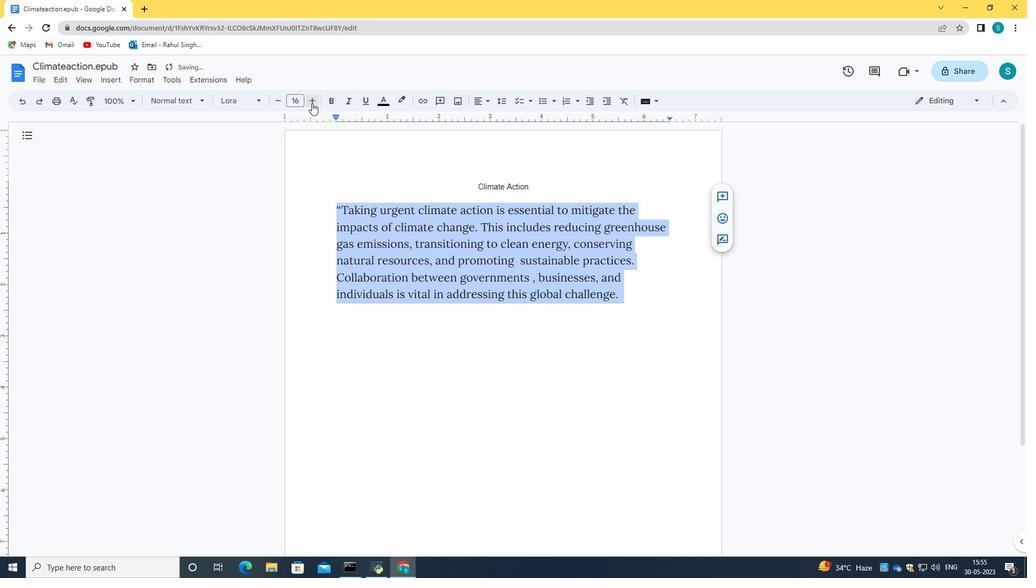 
Action: Mouse pressed left at (312, 103)
Screenshot: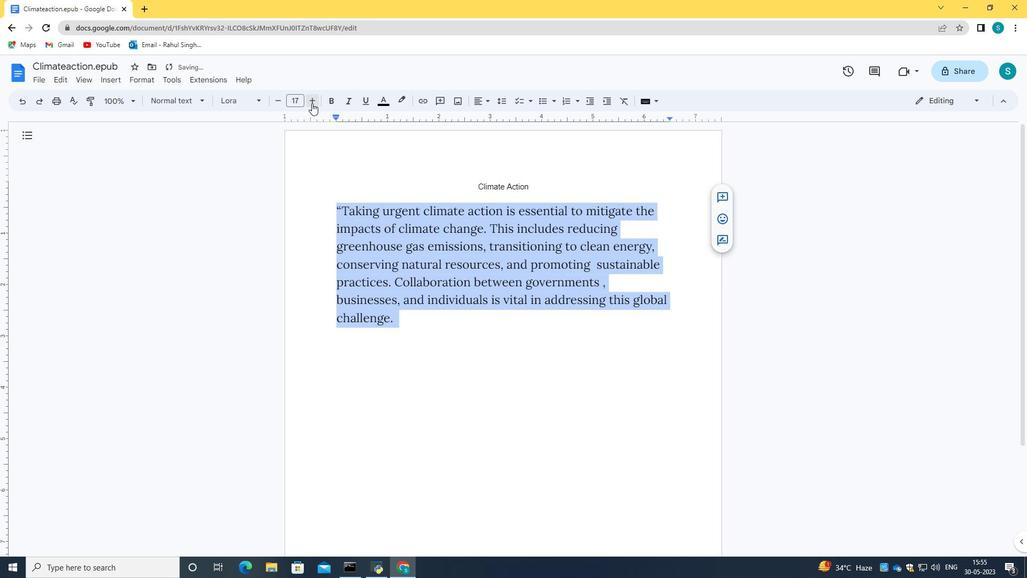 
Action: Mouse moved to (294, 205)
Screenshot: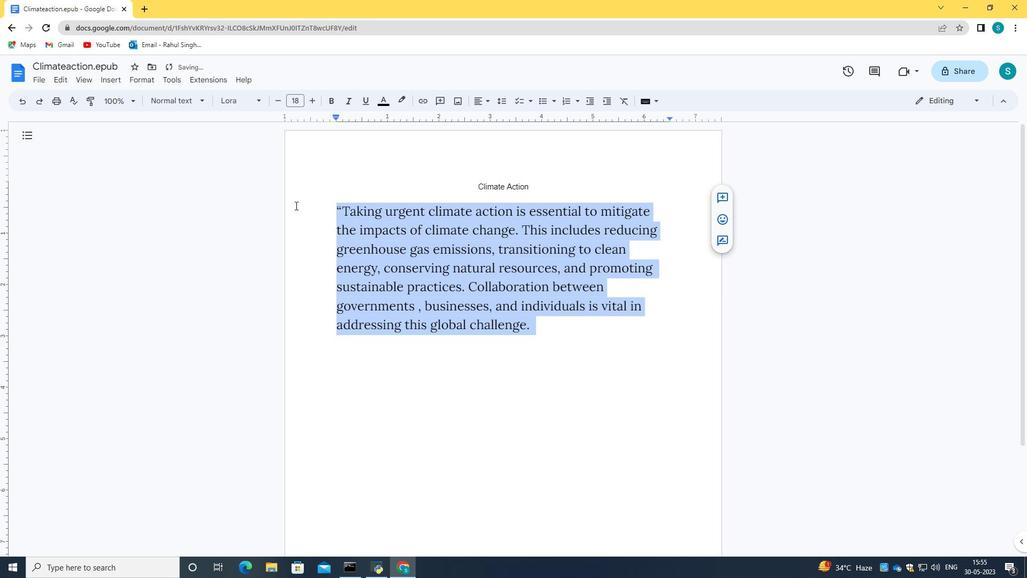 
Action: Mouse pressed left at (294, 205)
Screenshot: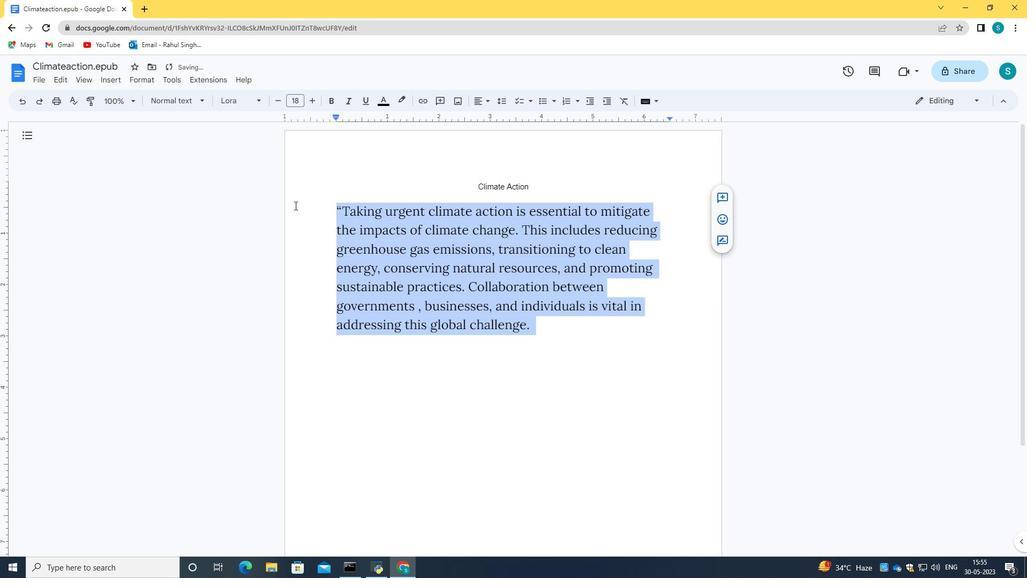 
Action: Mouse moved to (533, 184)
Screenshot: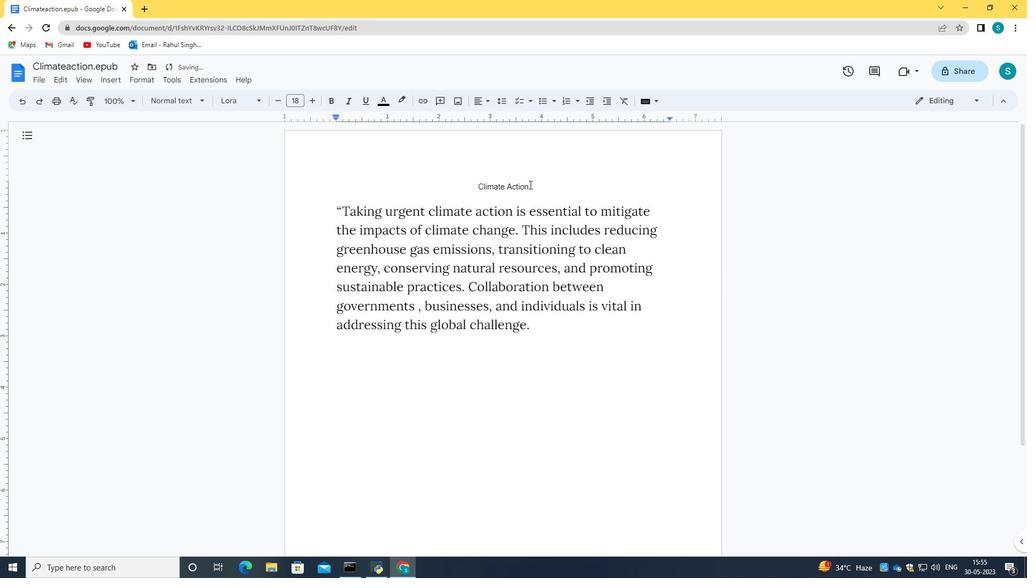 
Action: Mouse pressed left at (533, 184)
Screenshot: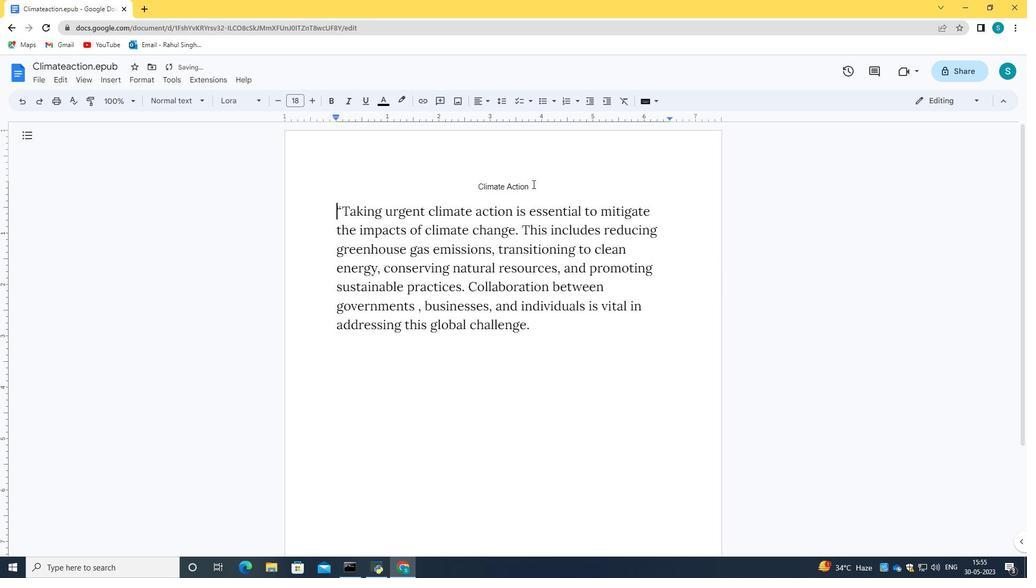 
Action: Mouse moved to (237, 100)
Screenshot: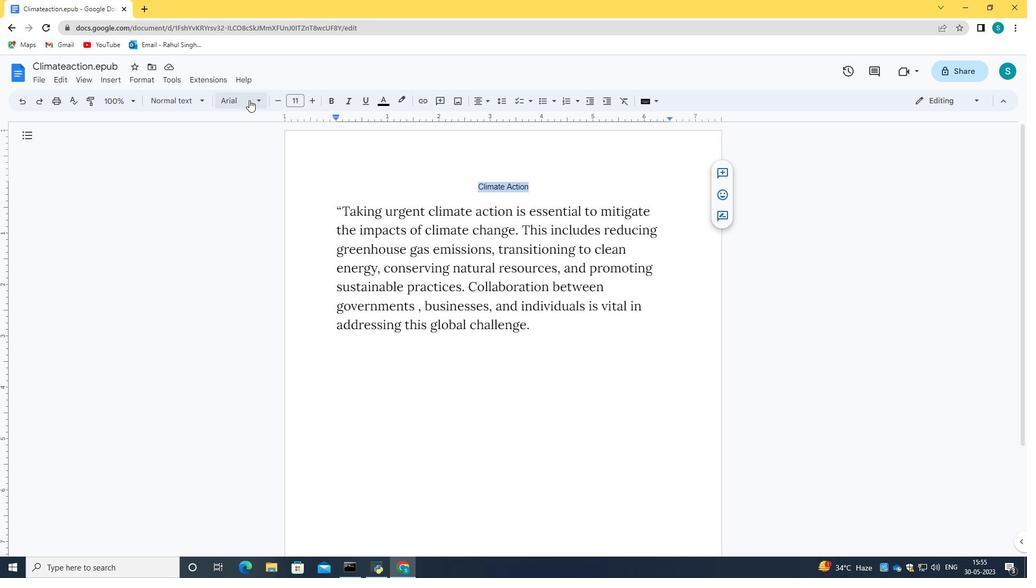 
Action: Mouse pressed left at (237, 100)
Screenshot: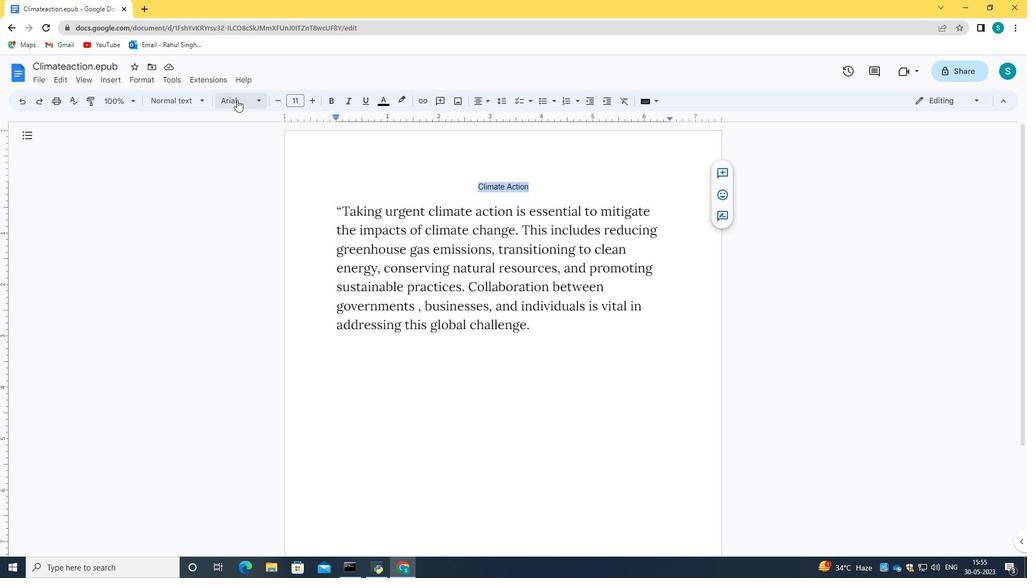 
Action: Mouse moved to (285, 353)
Screenshot: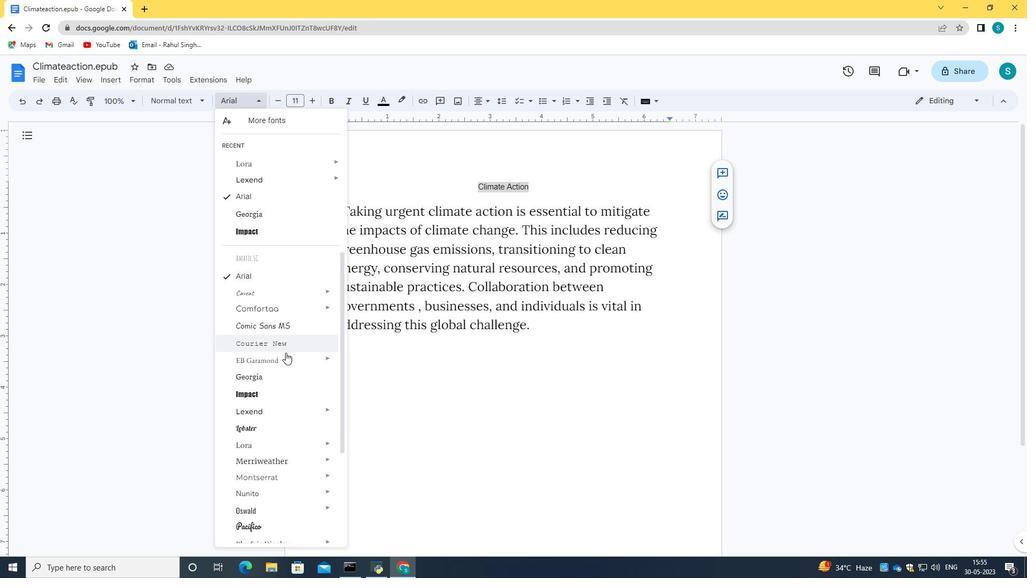 
Action: Mouse scrolled (285, 352) with delta (0, 0)
Screenshot: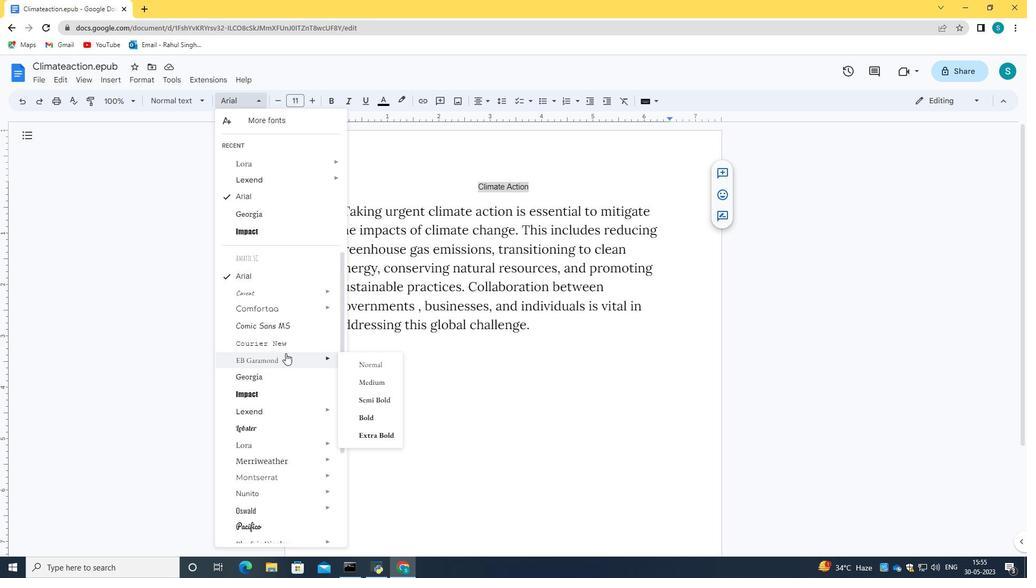
Action: Mouse scrolled (285, 352) with delta (0, 0)
Screenshot: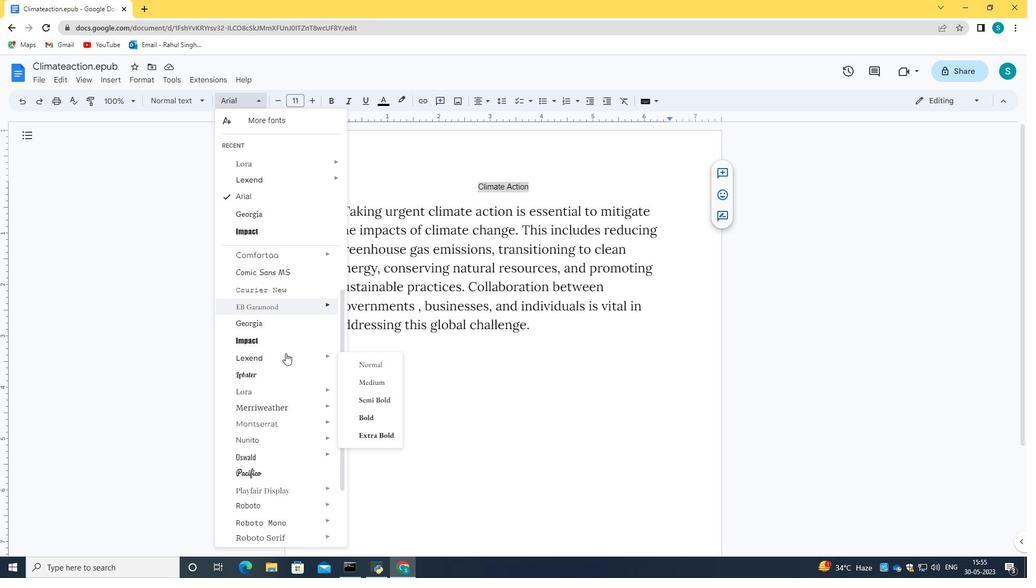 
Action: Mouse scrolled (285, 352) with delta (0, 0)
Screenshot: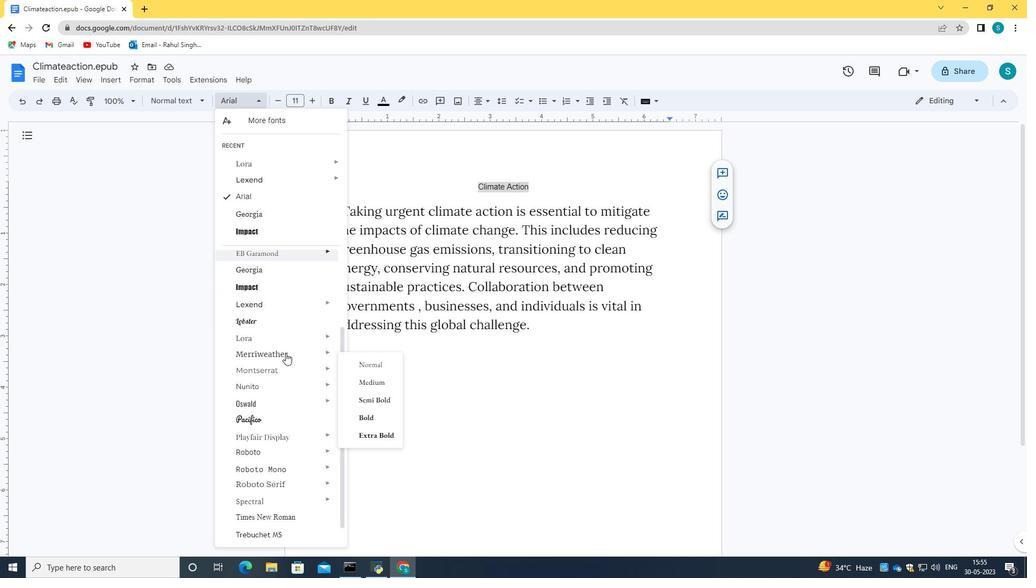 
Action: Mouse moved to (284, 422)
Screenshot: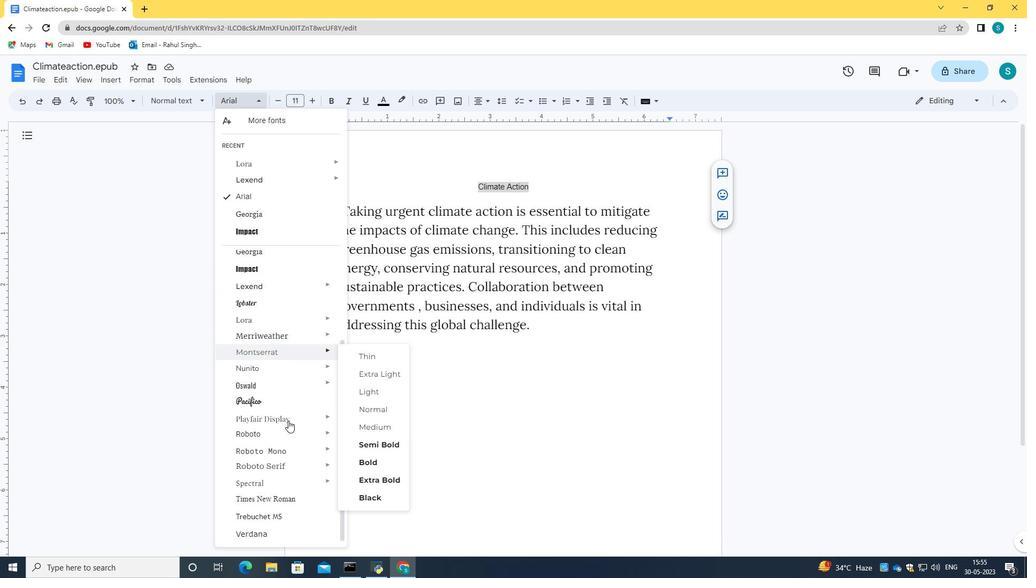 
Action: Mouse scrolled (284, 422) with delta (0, 0)
Screenshot: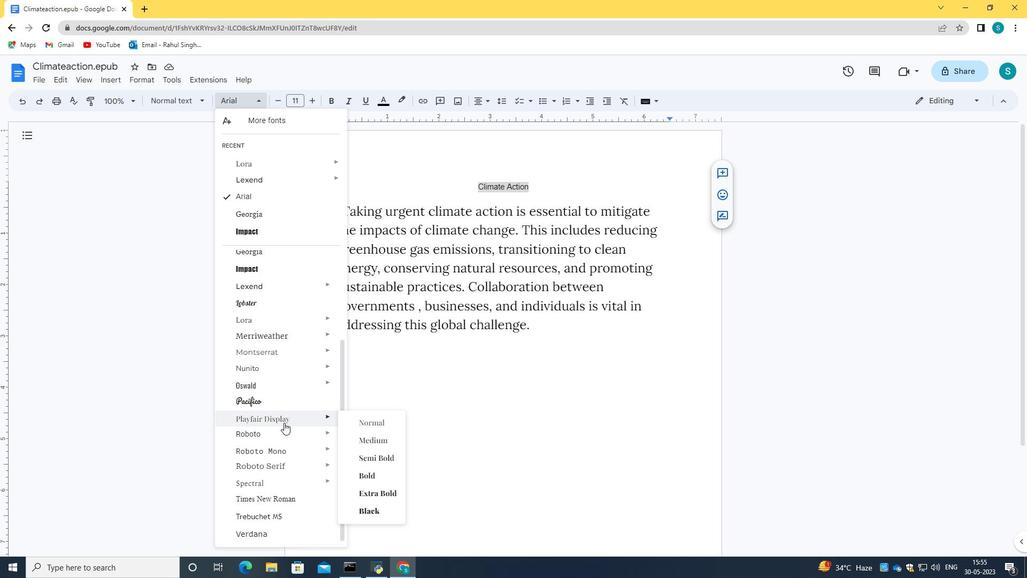 
Action: Mouse scrolled (284, 422) with delta (0, 0)
Screenshot: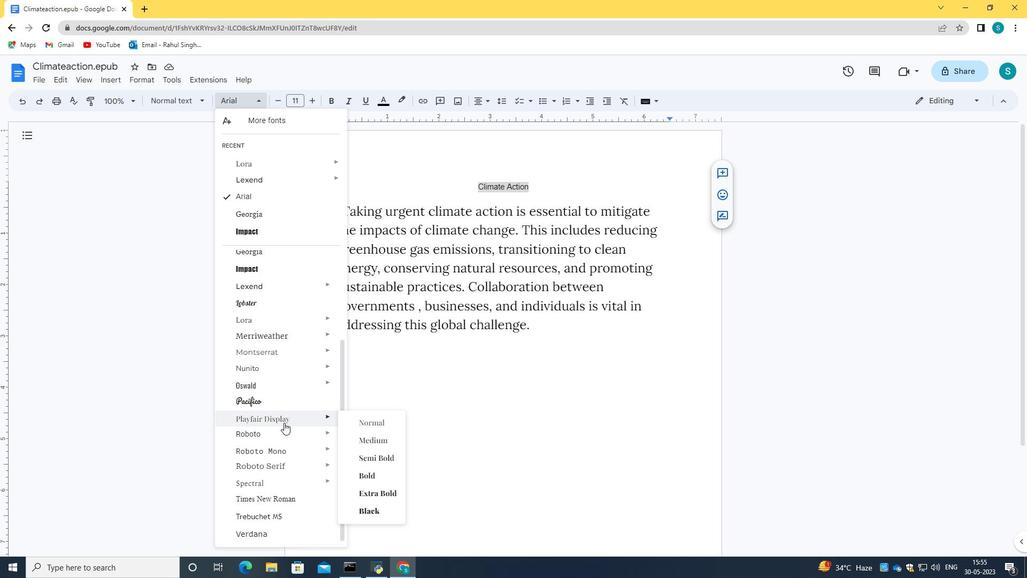 
Action: Mouse scrolled (284, 423) with delta (0, 0)
Screenshot: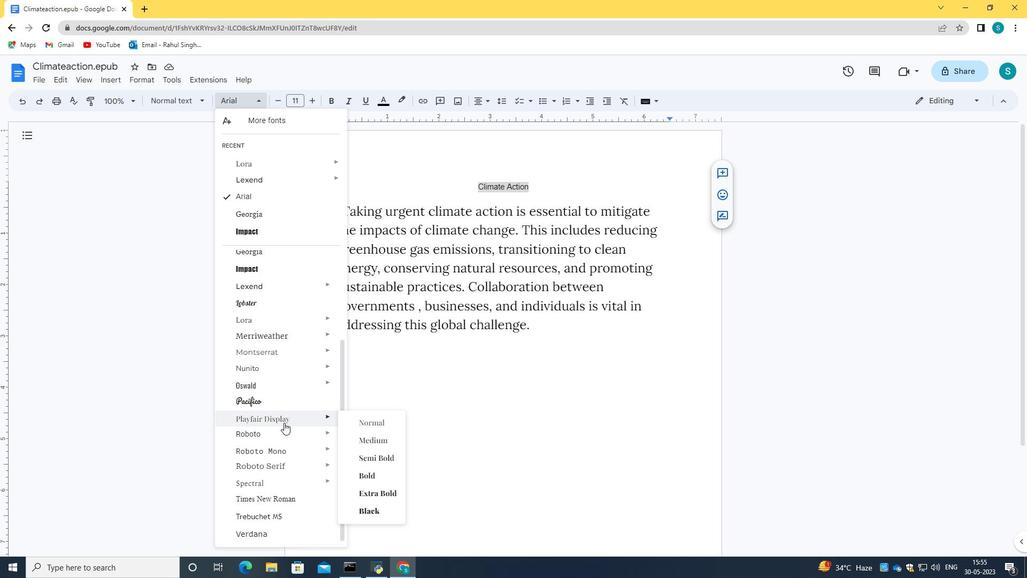 
Action: Mouse moved to (285, 420)
Screenshot: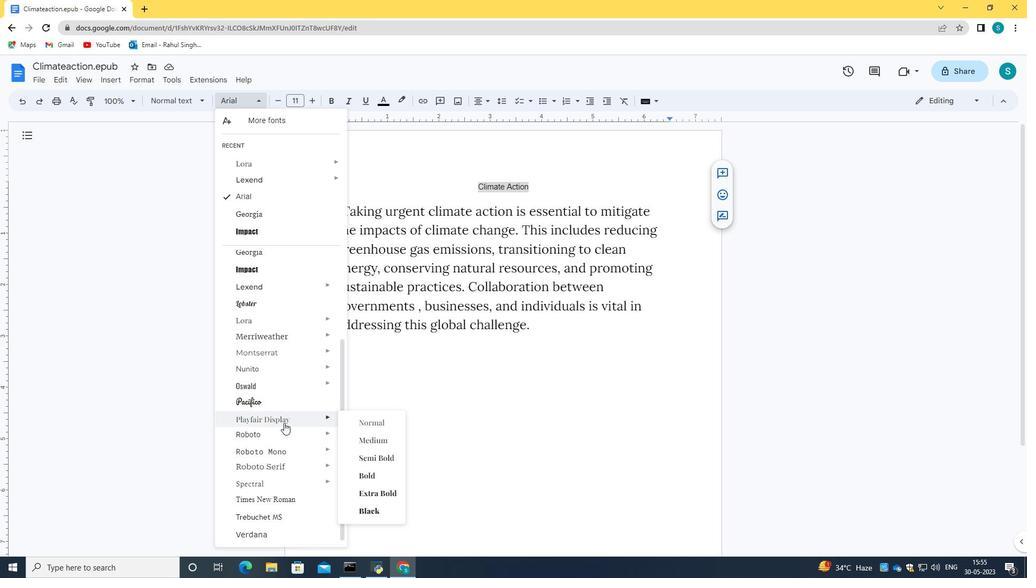 
Action: Mouse scrolled (285, 421) with delta (0, 0)
Screenshot: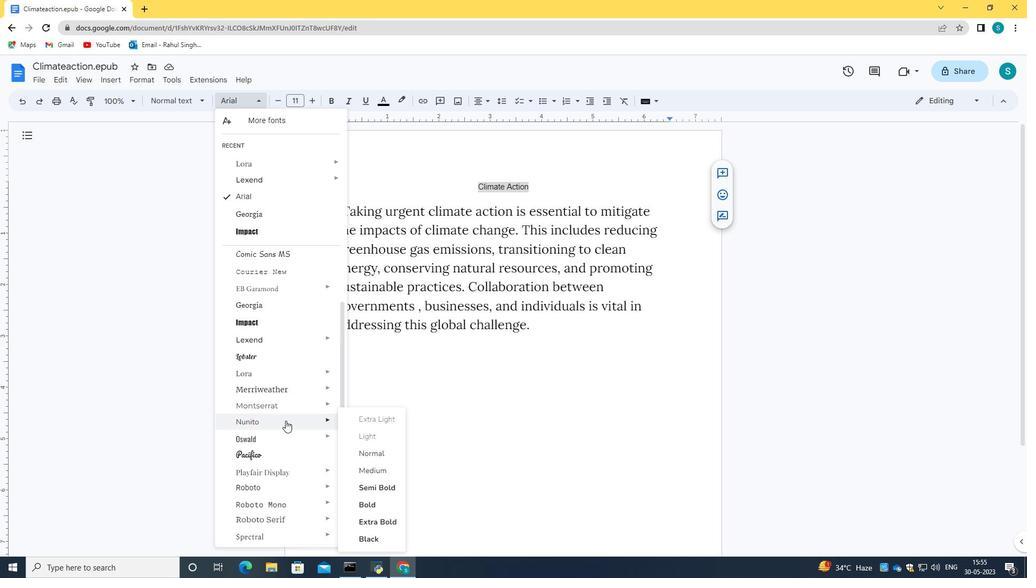 
Action: Mouse scrolled (285, 421) with delta (0, 0)
Screenshot: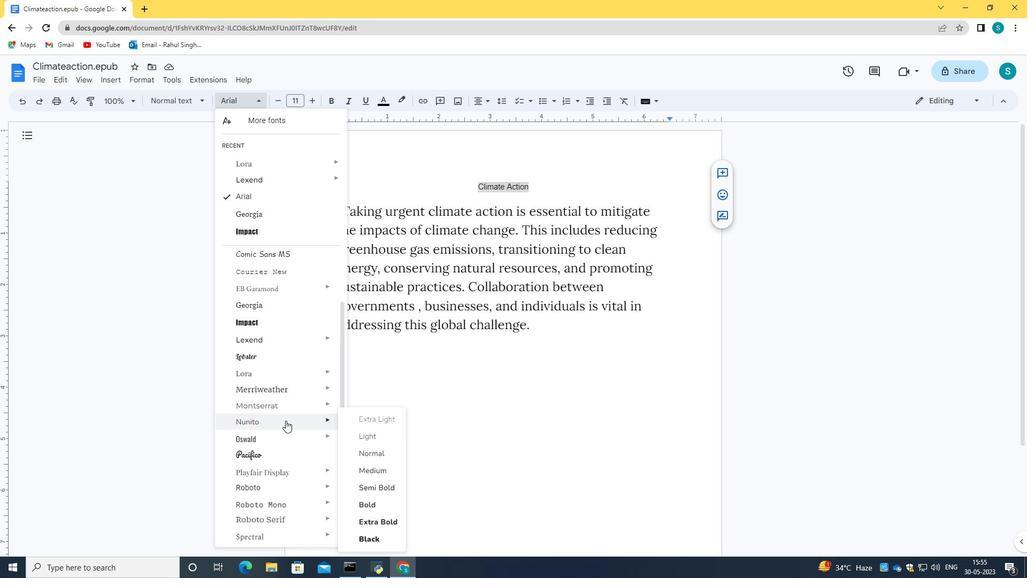 
Action: Mouse scrolled (285, 421) with delta (0, 0)
Screenshot: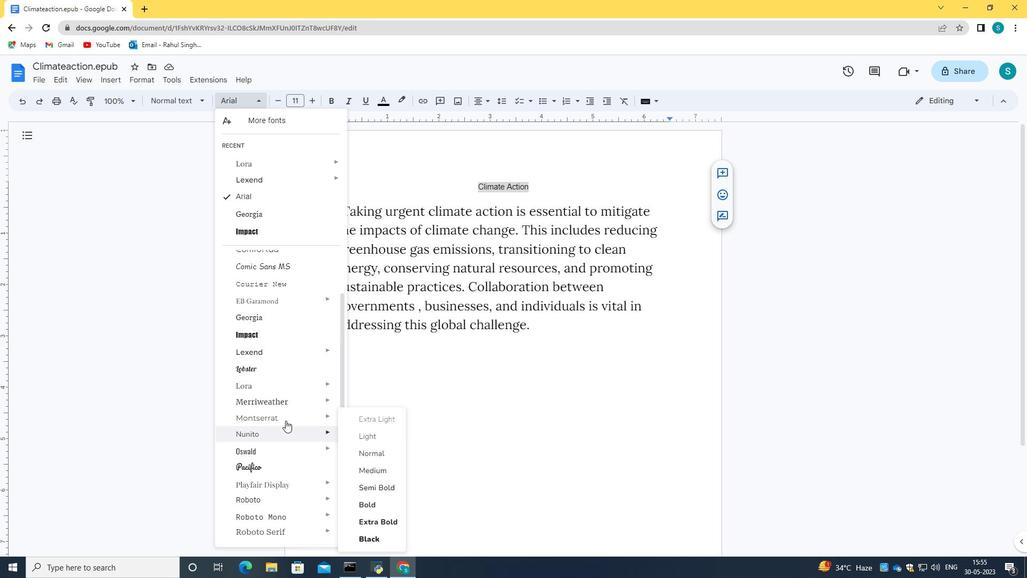 
Action: Mouse scrolled (285, 421) with delta (0, 0)
Screenshot: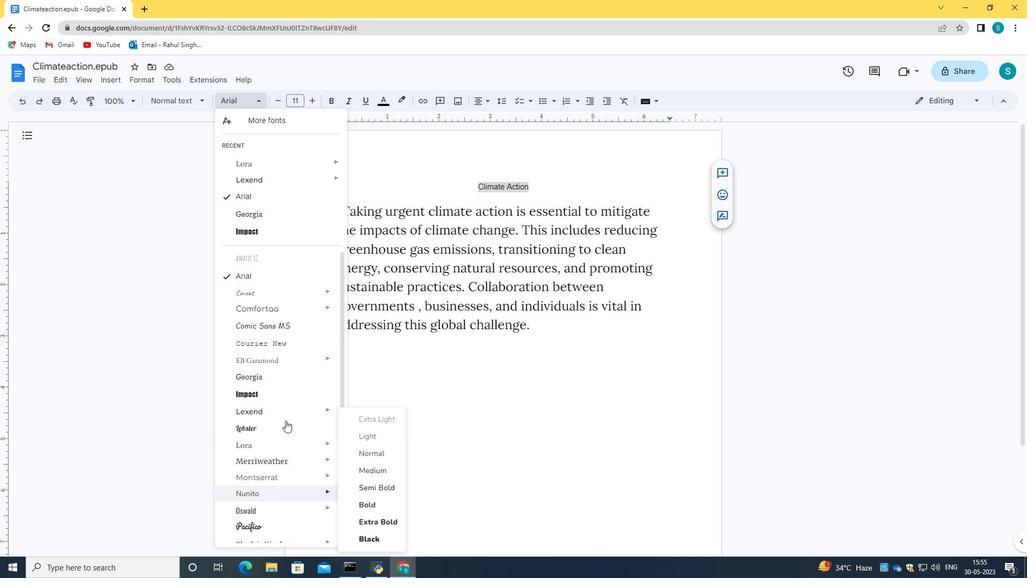 
Action: Mouse scrolled (285, 421) with delta (0, 0)
Screenshot: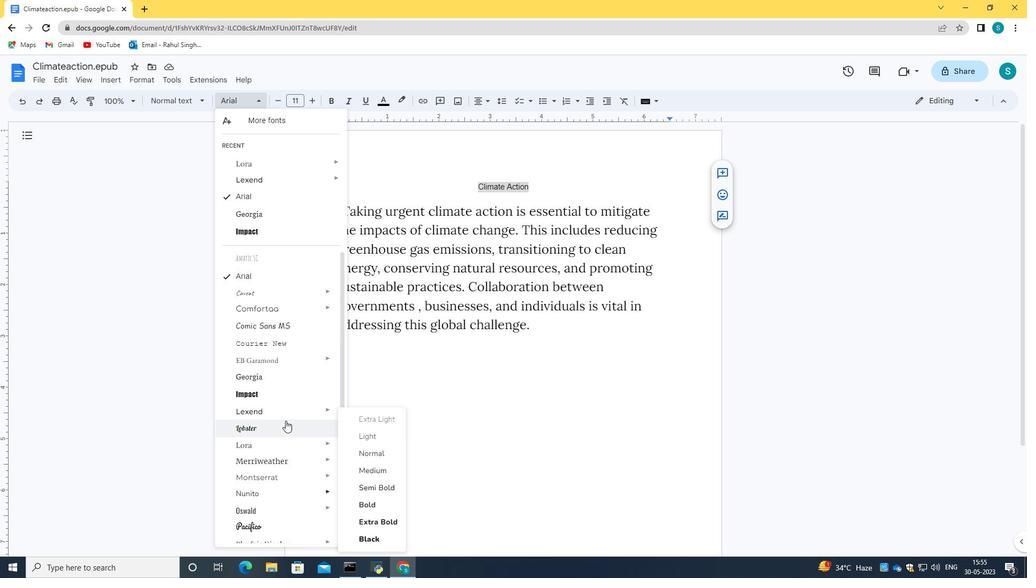 
Action: Mouse moved to (272, 333)
Screenshot: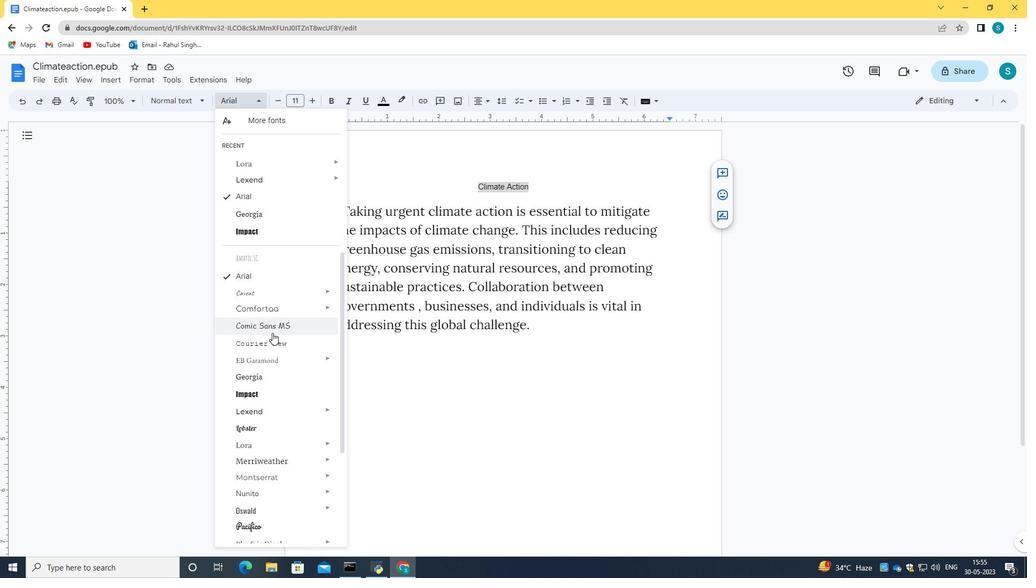 
Action: Mouse scrolled (272, 332) with delta (0, 0)
Screenshot: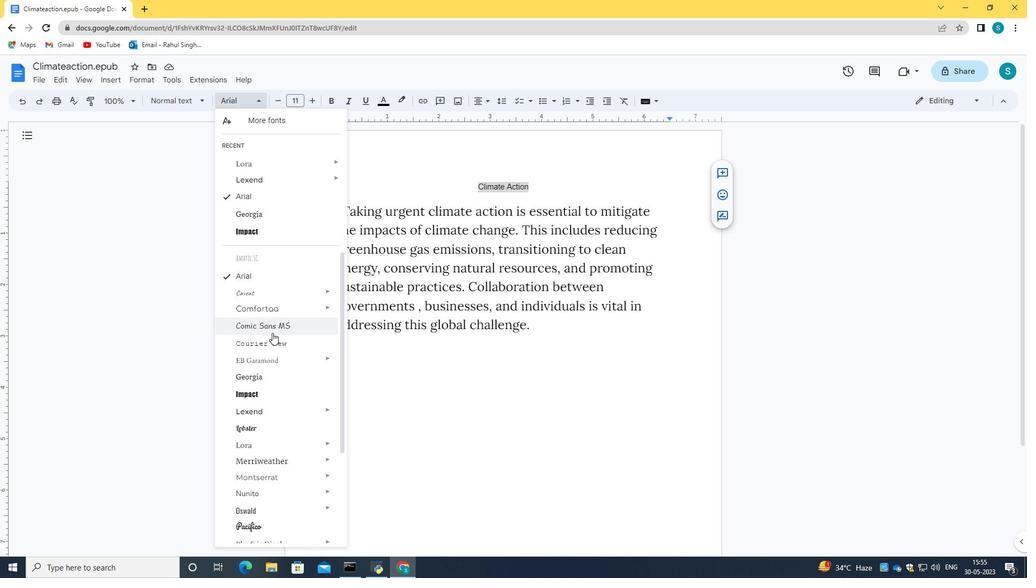 
Action: Mouse scrolled (272, 332) with delta (0, 0)
Screenshot: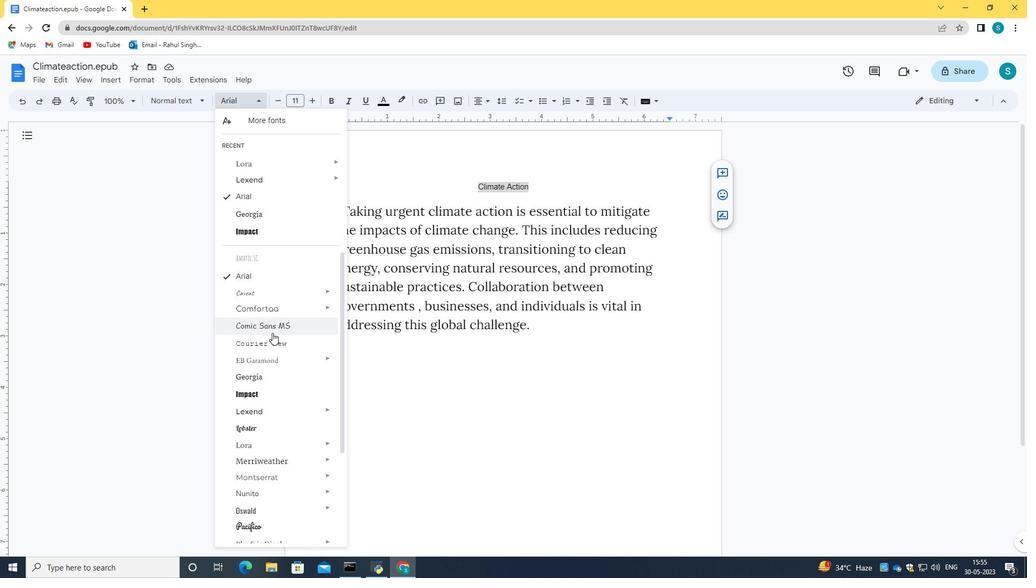 
Action: Mouse scrolled (272, 332) with delta (0, 0)
Screenshot: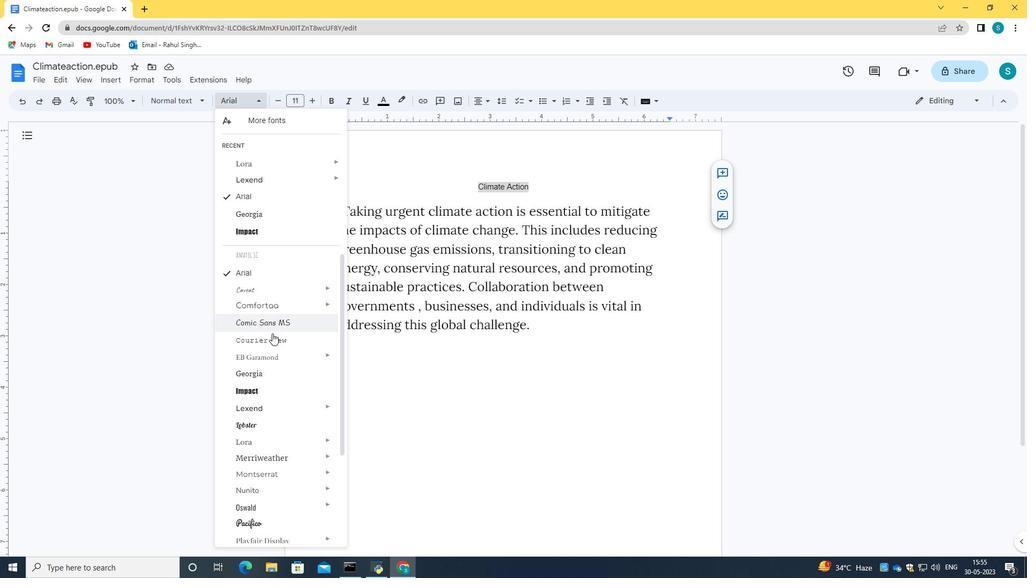 
Action: Mouse scrolled (272, 332) with delta (0, 0)
Screenshot: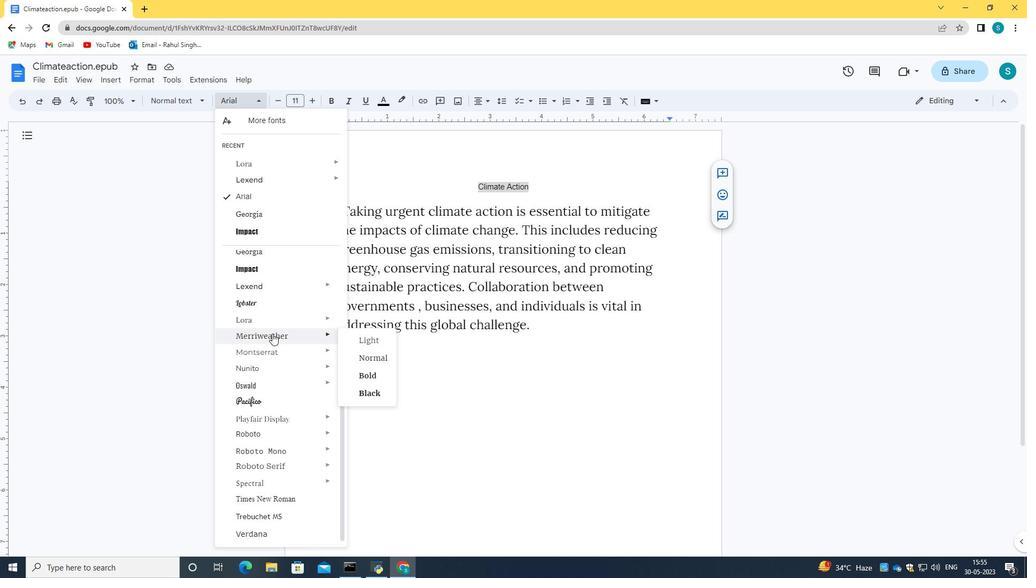 
Action: Mouse scrolled (272, 332) with delta (0, 0)
Screenshot: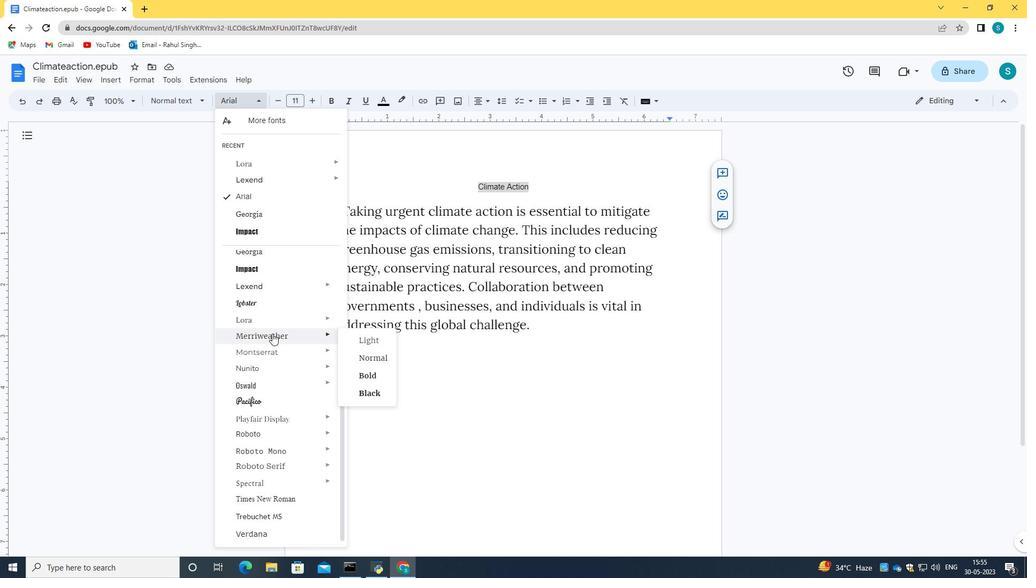 
Action: Mouse moved to (287, 262)
Screenshot: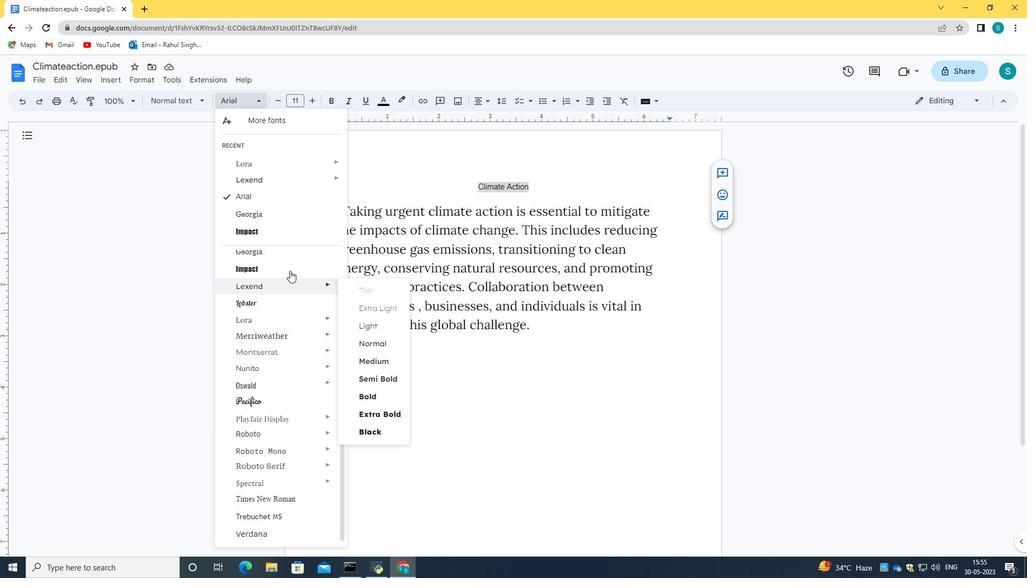 
Action: Mouse scrolled (287, 262) with delta (0, 0)
Screenshot: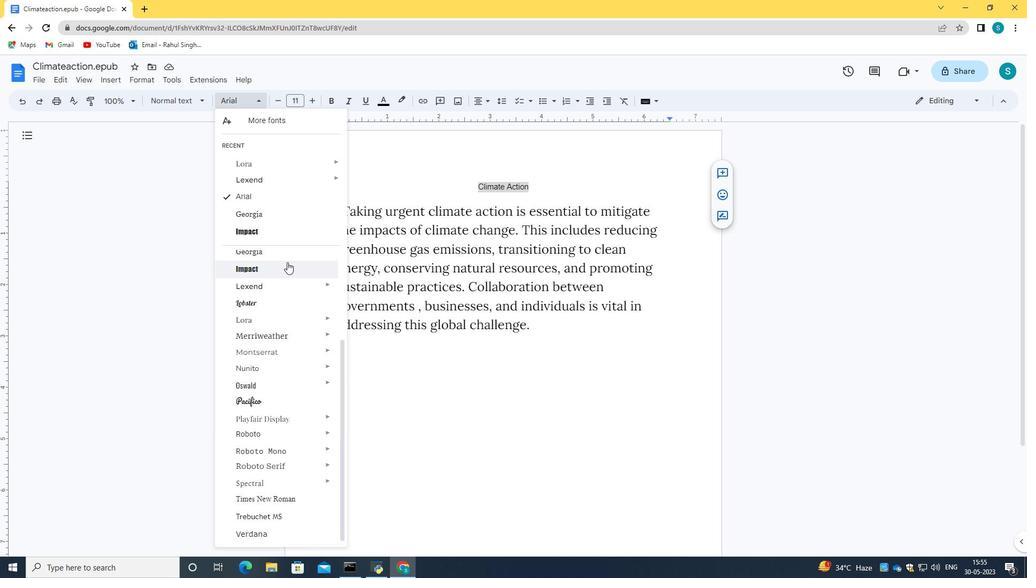 
Action: Mouse scrolled (287, 262) with delta (0, 0)
Screenshot: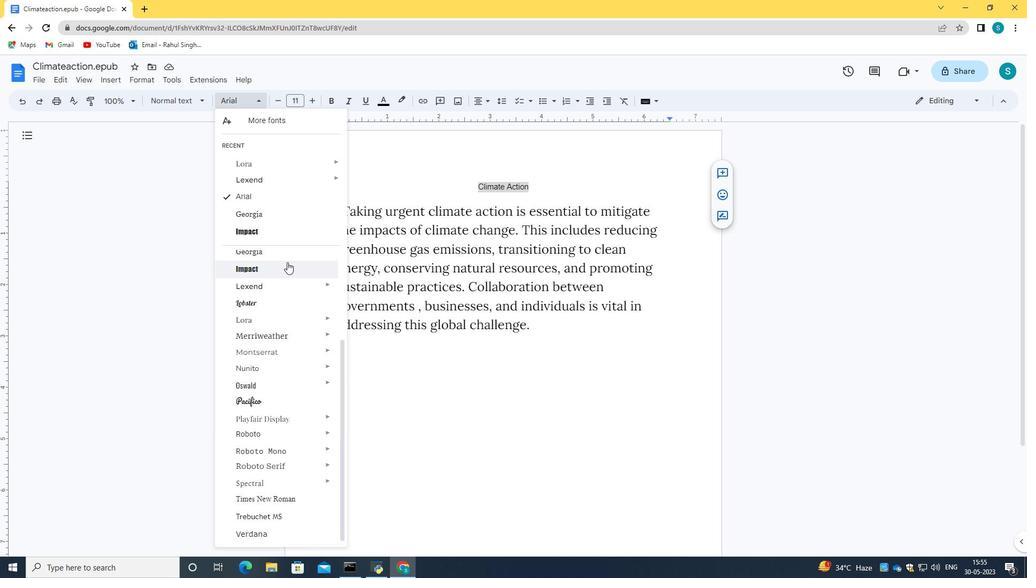 
Action: Mouse scrolled (287, 262) with delta (0, 0)
Screenshot: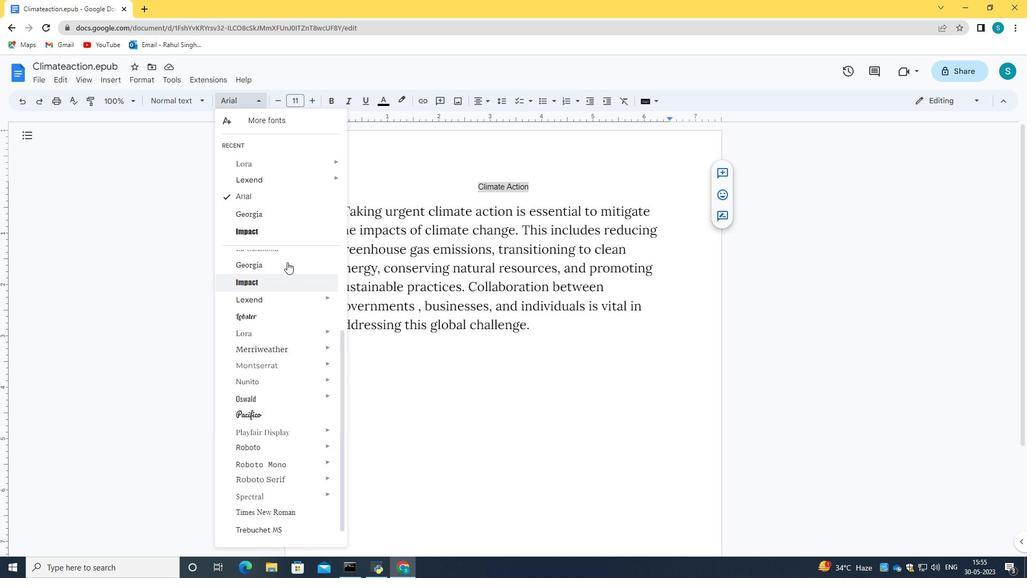 
Action: Mouse moved to (287, 261)
Screenshot: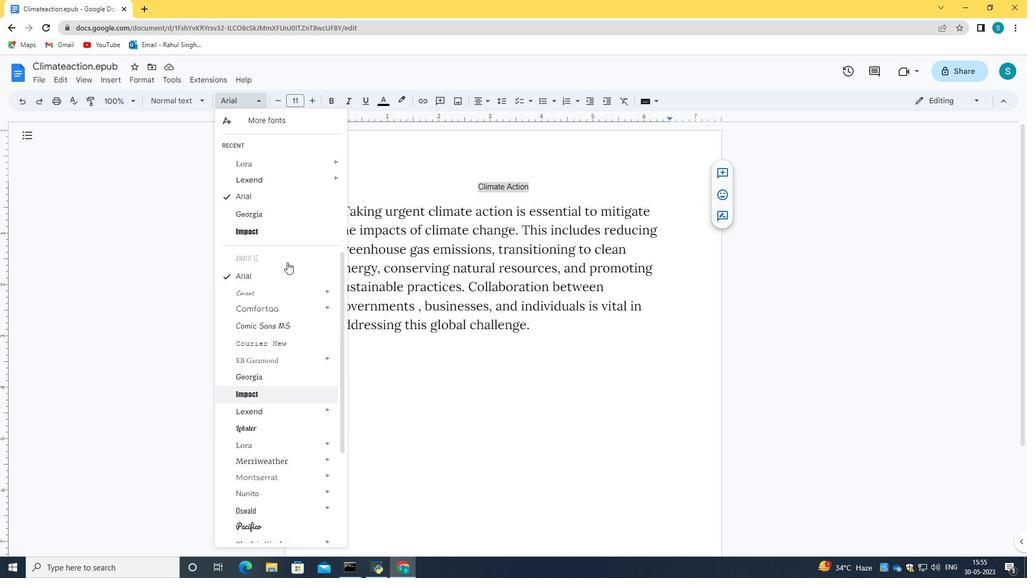 
Action: Mouse scrolled (287, 262) with delta (0, 0)
Screenshot: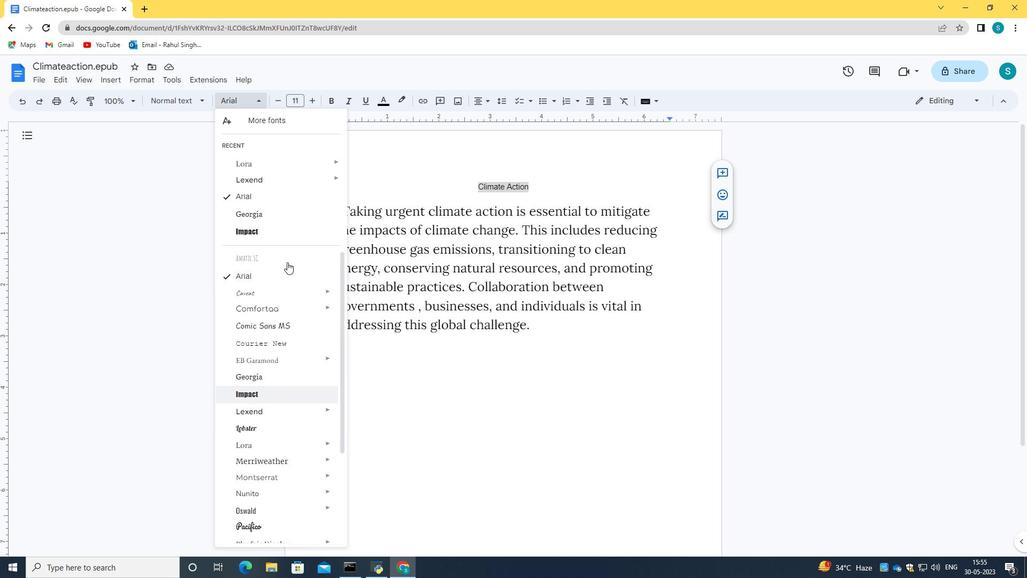 
Action: Mouse scrolled (287, 262) with delta (0, 0)
Screenshot: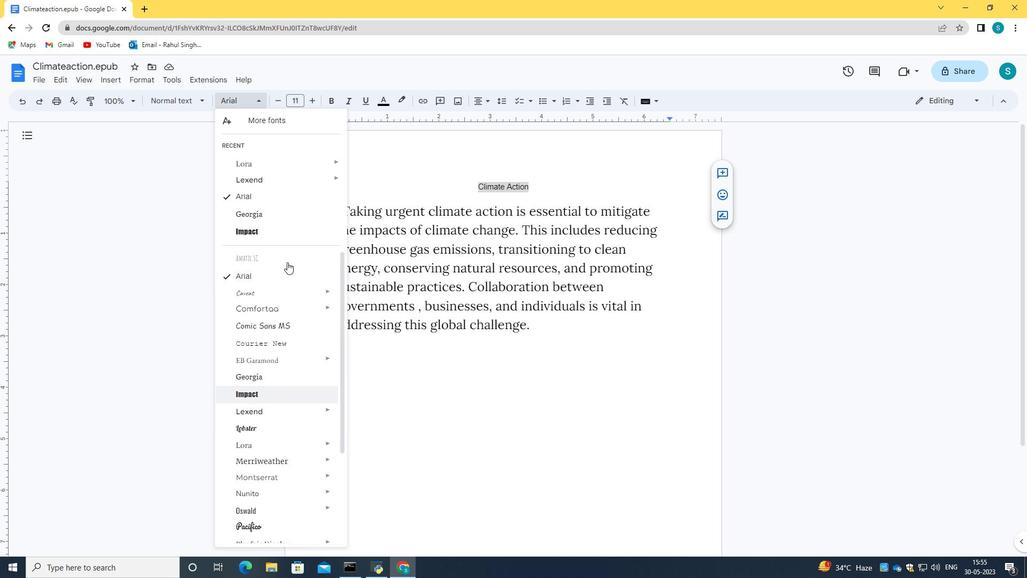 
Action: Mouse scrolled (287, 262) with delta (0, 0)
Screenshot: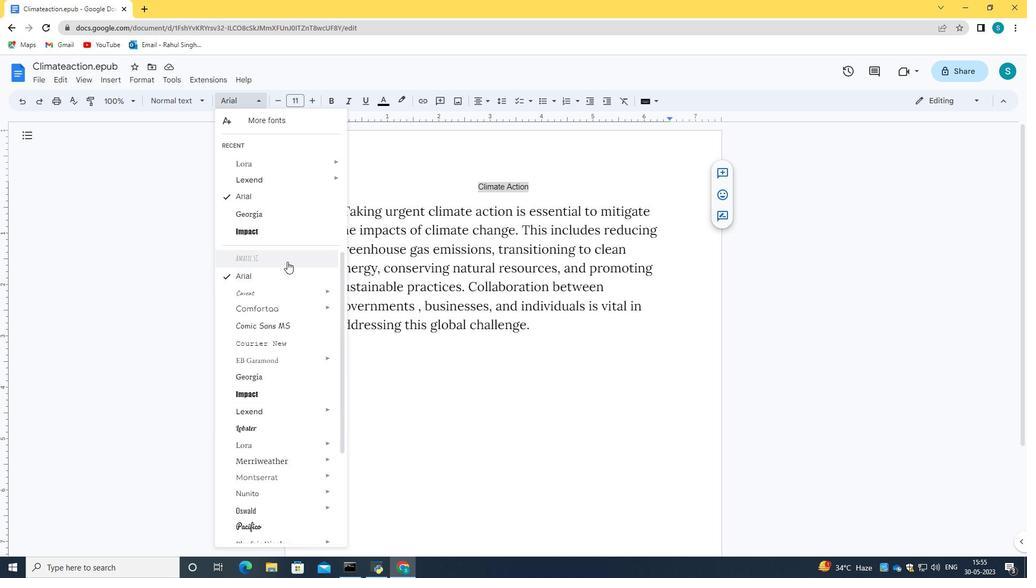 
Action: Mouse moved to (280, 361)
Screenshot: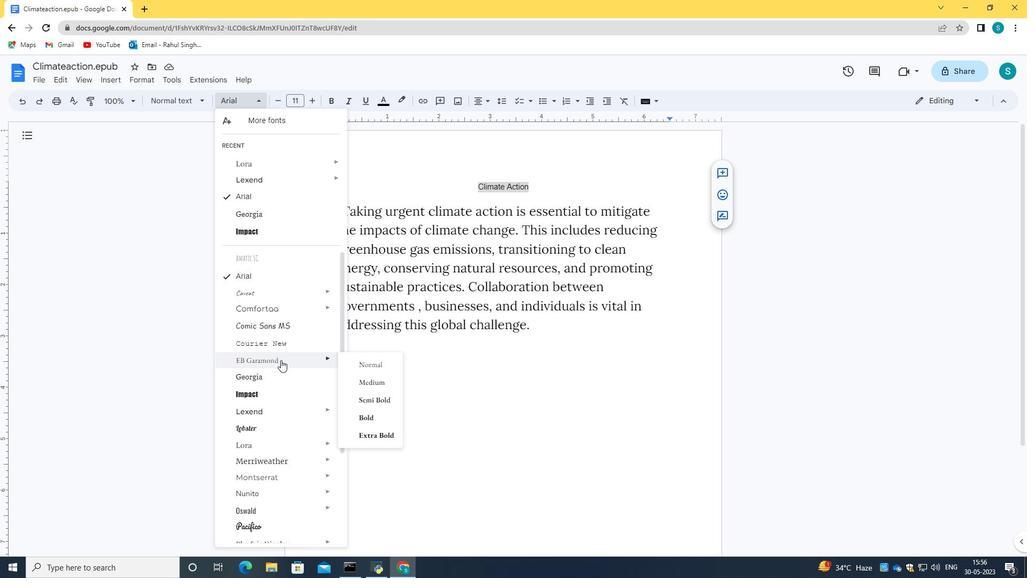 
Action: Mouse scrolled (280, 361) with delta (0, 0)
Screenshot: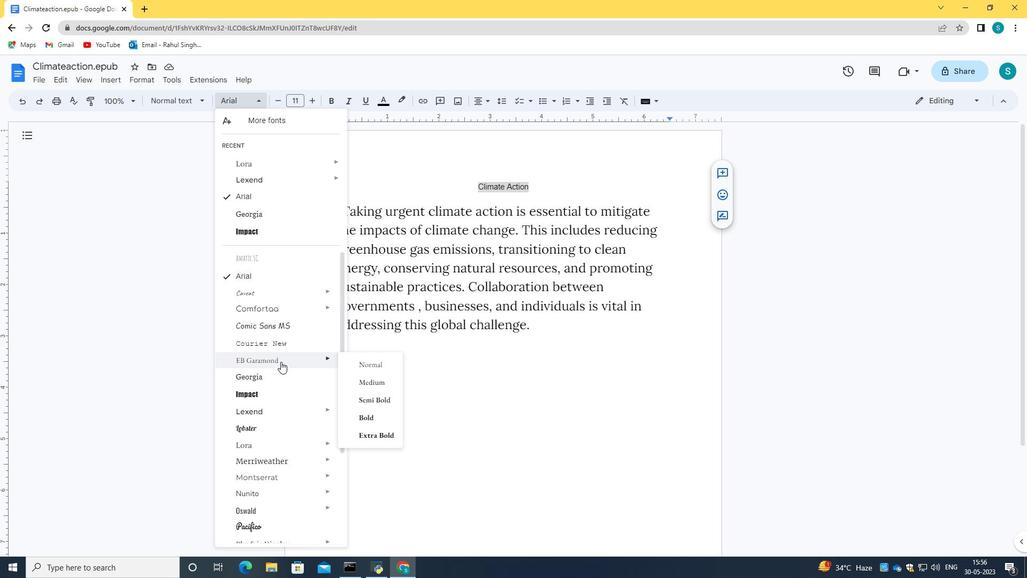 
Action: Mouse moved to (306, 431)
Screenshot: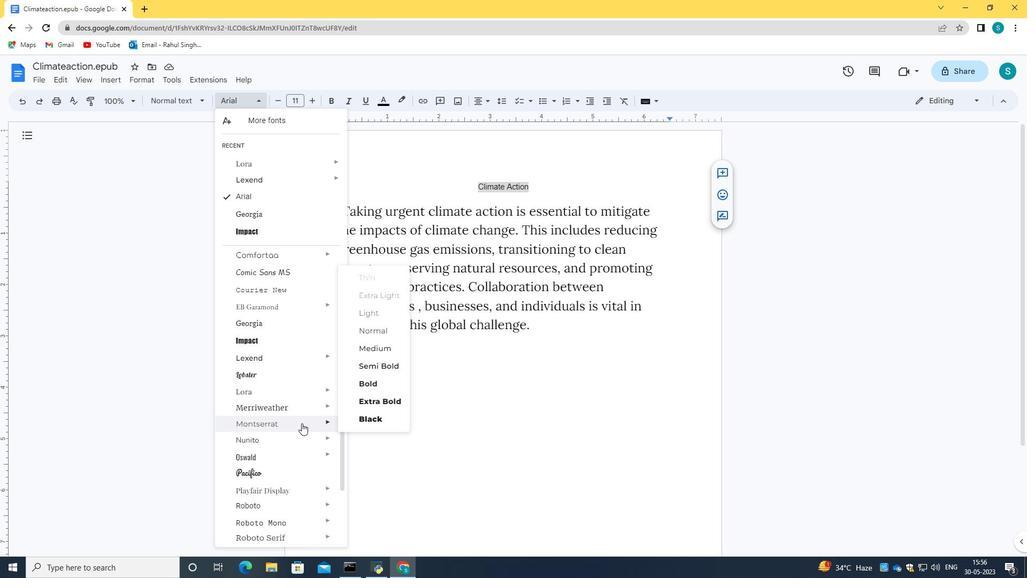 
Action: Mouse scrolled (306, 431) with delta (0, 0)
Screenshot: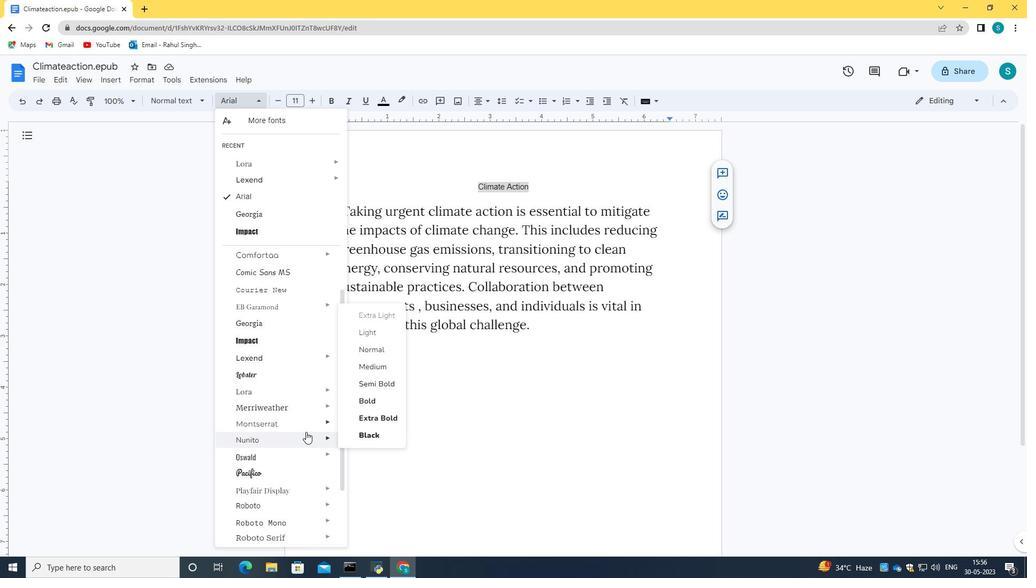 
Action: Mouse scrolled (306, 431) with delta (0, 0)
Screenshot: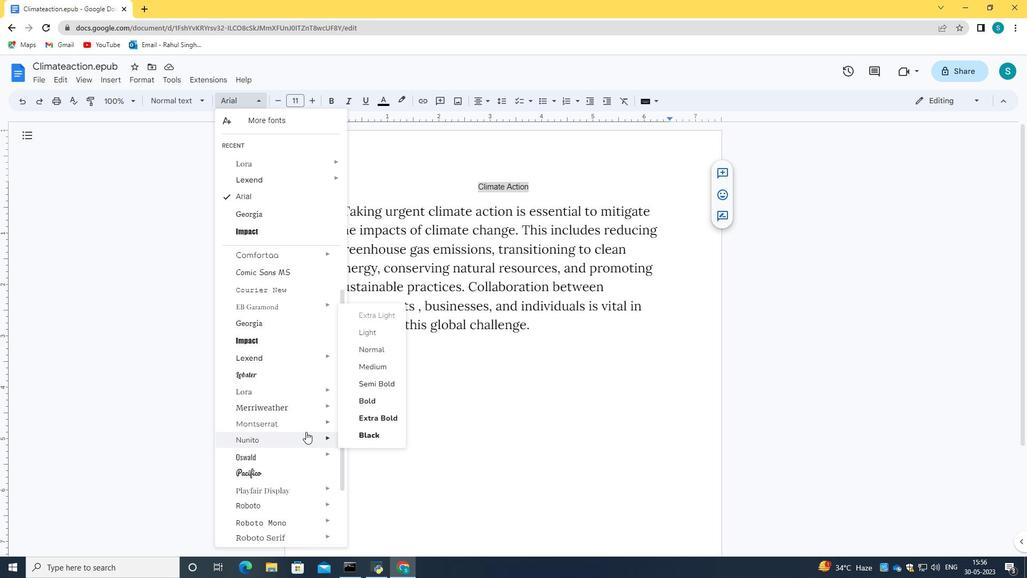 
Action: Mouse scrolled (306, 431) with delta (0, 0)
Screenshot: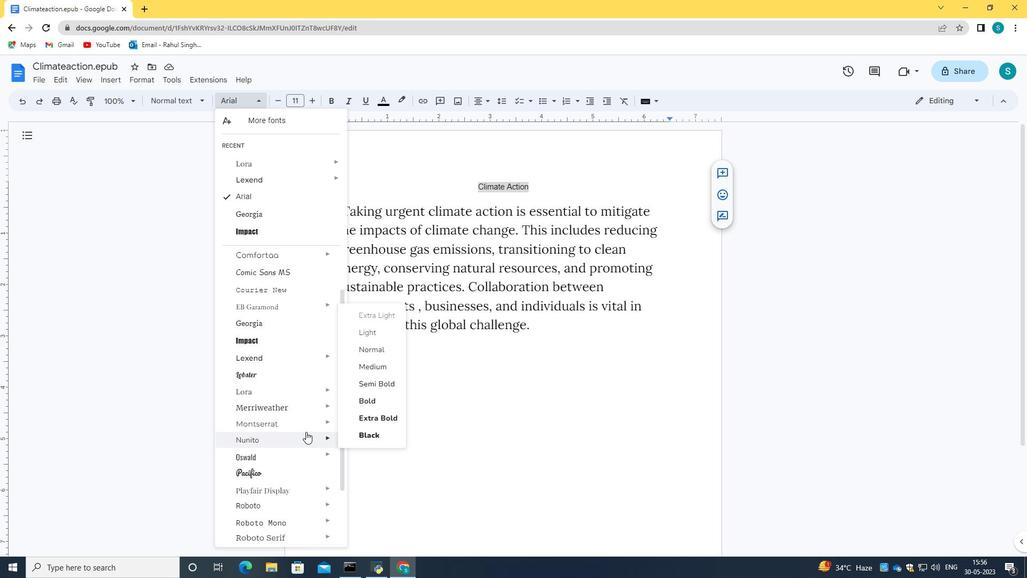 
Action: Mouse moved to (306, 432)
Screenshot: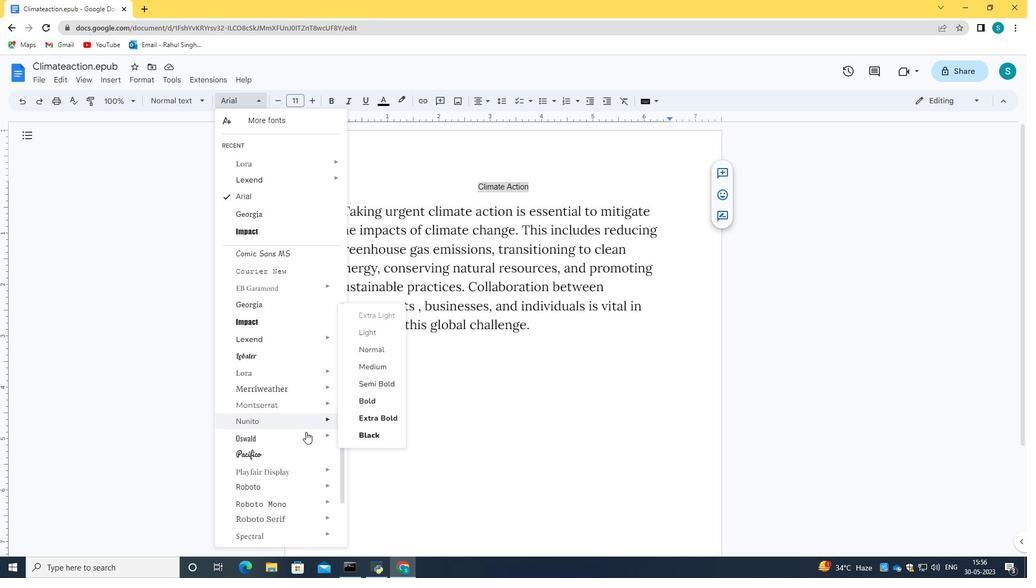 
Action: Mouse scrolled (306, 431) with delta (0, 0)
Screenshot: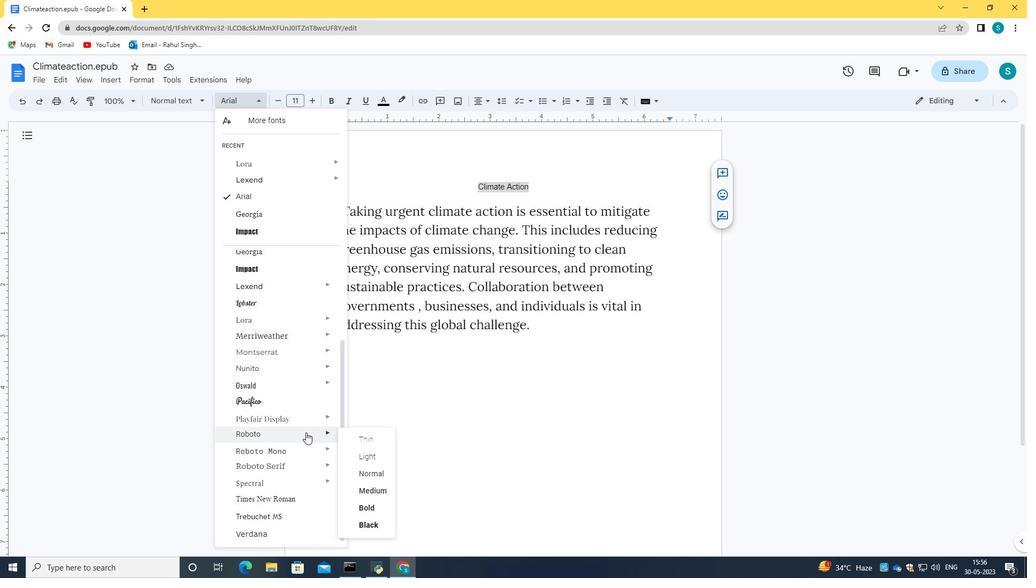 
Action: Mouse scrolled (306, 431) with delta (0, 0)
Screenshot: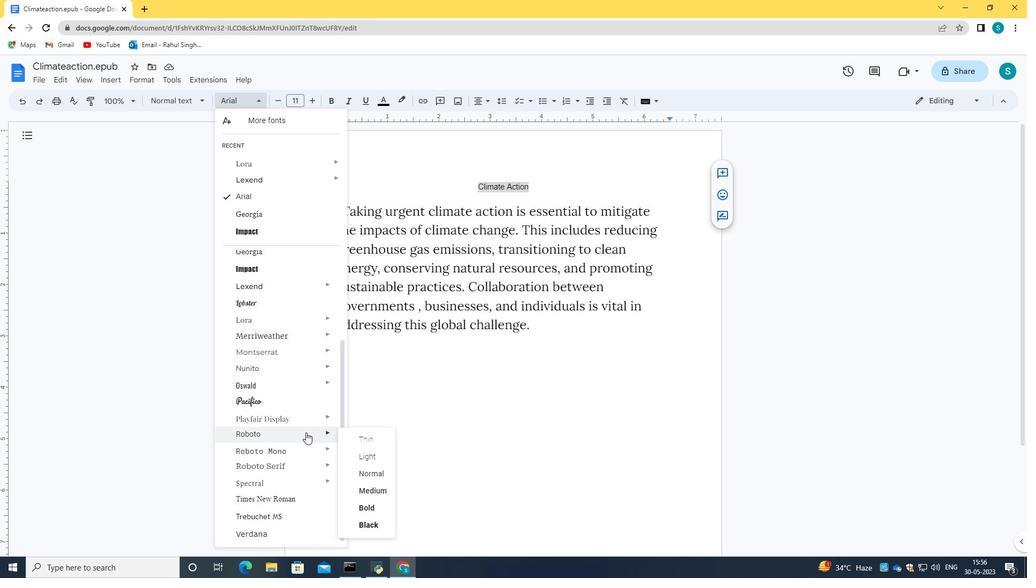 
Action: Mouse moved to (533, 179)
Screenshot: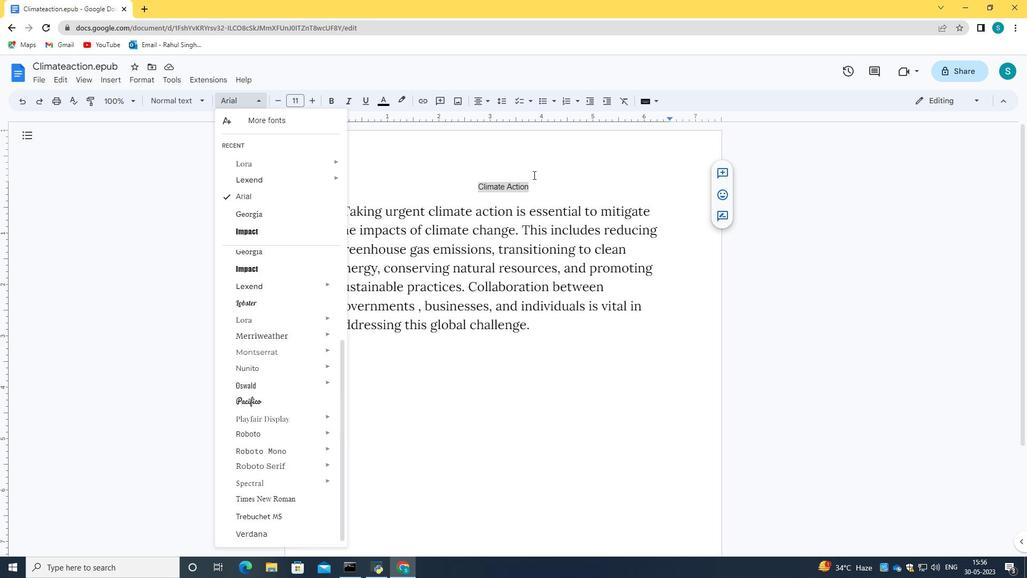 
Action: Mouse pressed left at (533, 179)
Screenshot: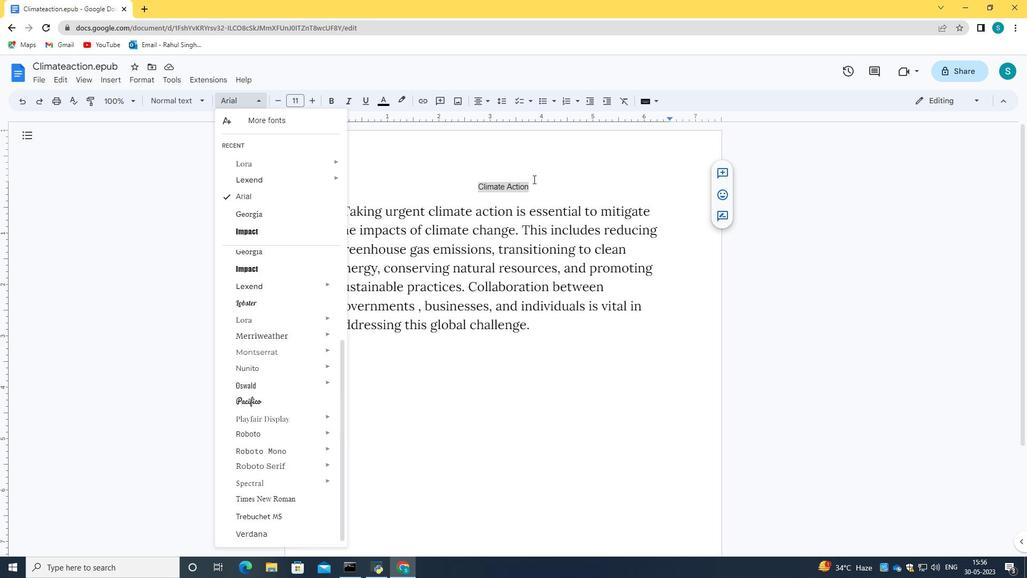 
Action: Mouse moved to (534, 188)
Screenshot: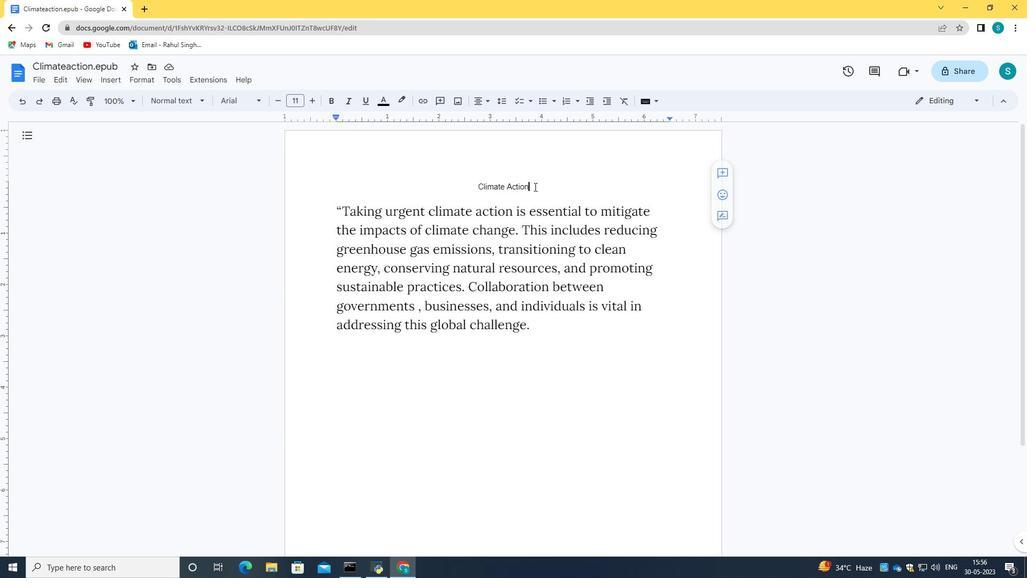 
Action: Mouse pressed left at (534, 188)
Screenshot: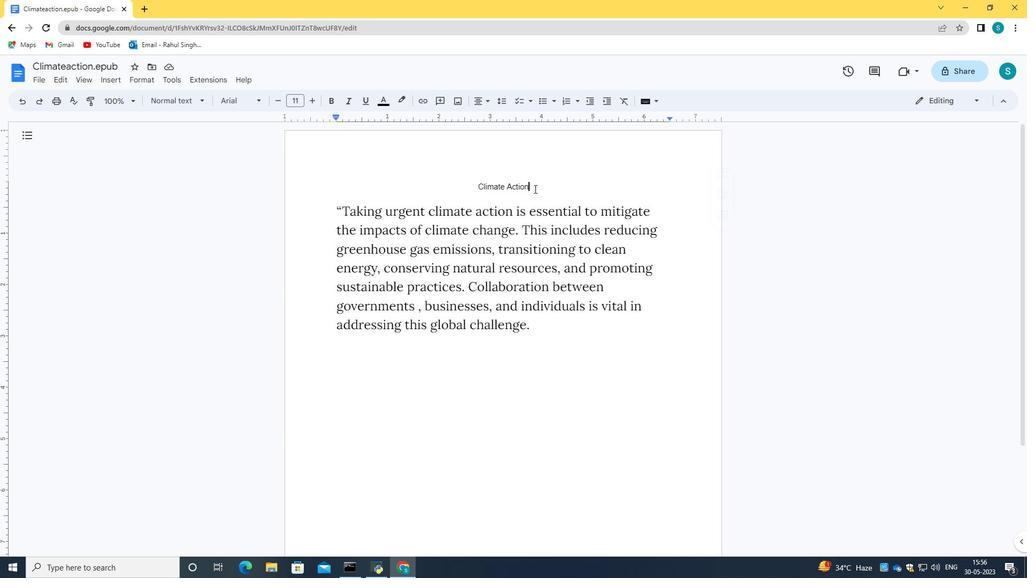 
Action: Mouse moved to (310, 103)
Screenshot: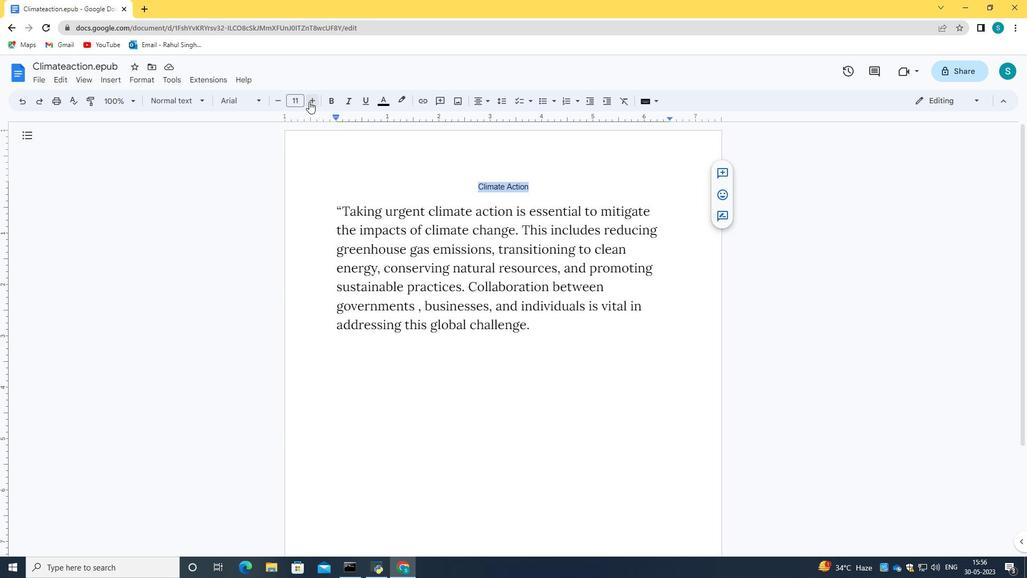 
Action: Mouse pressed left at (310, 103)
Screenshot: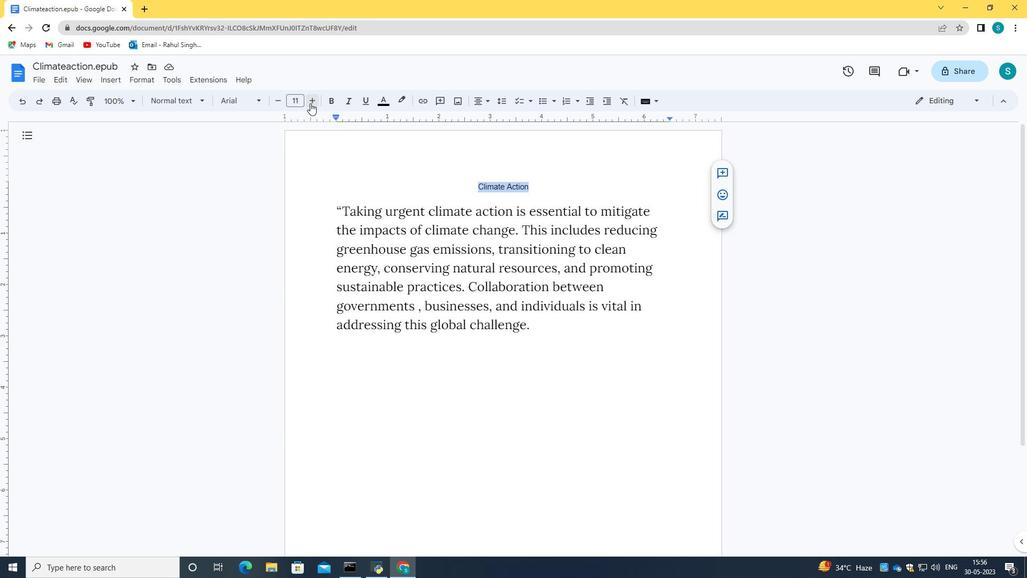 
Action: Mouse pressed left at (310, 103)
Screenshot: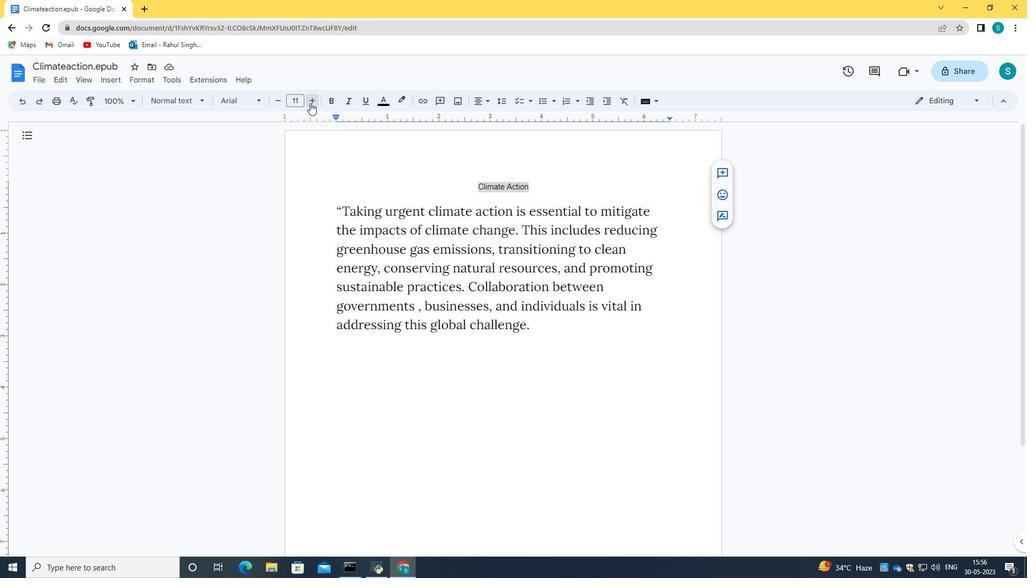 
Action: Mouse pressed left at (310, 103)
Screenshot: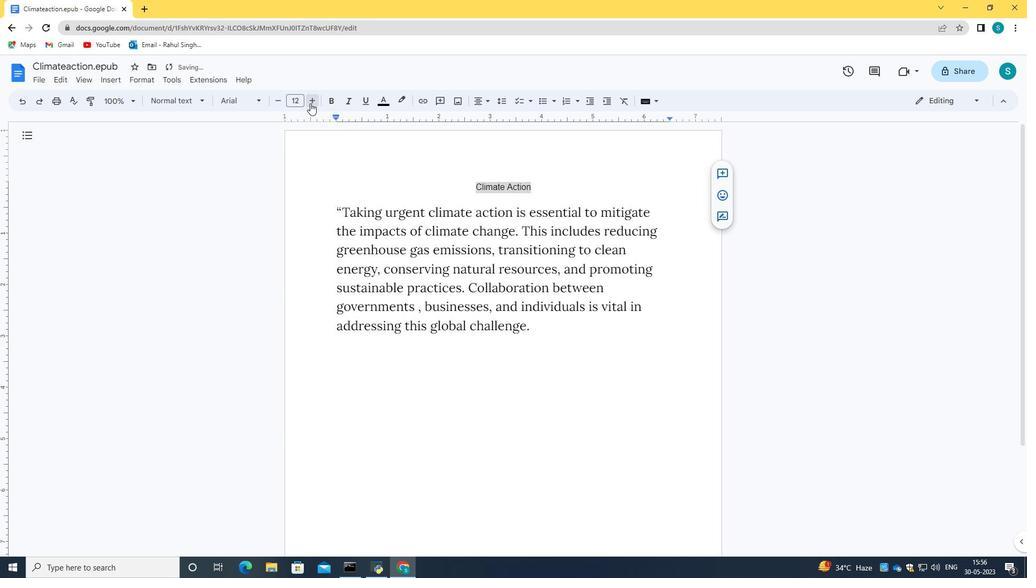 
Action: Mouse pressed left at (310, 103)
Screenshot: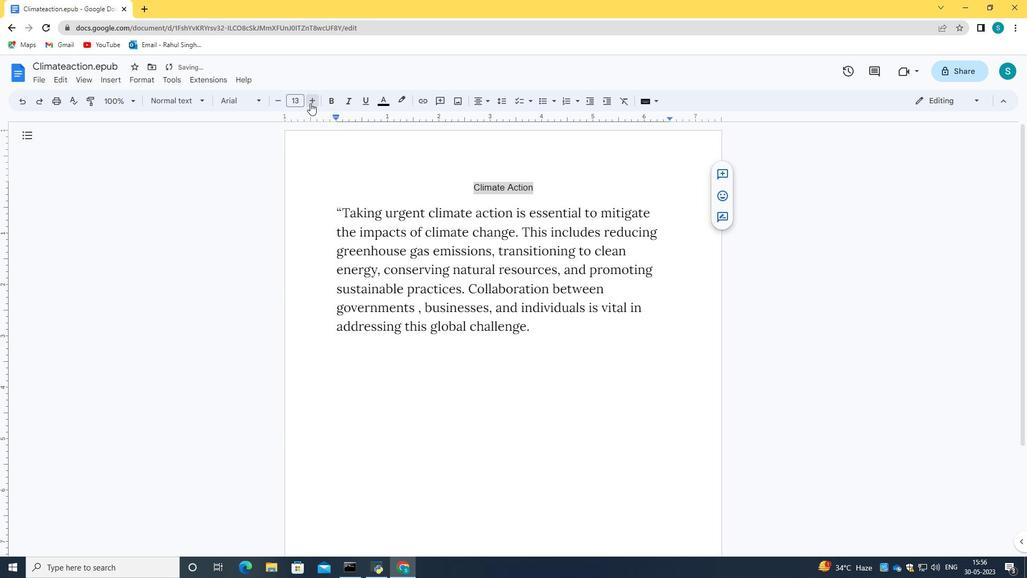 
Action: Mouse pressed left at (310, 103)
Screenshot: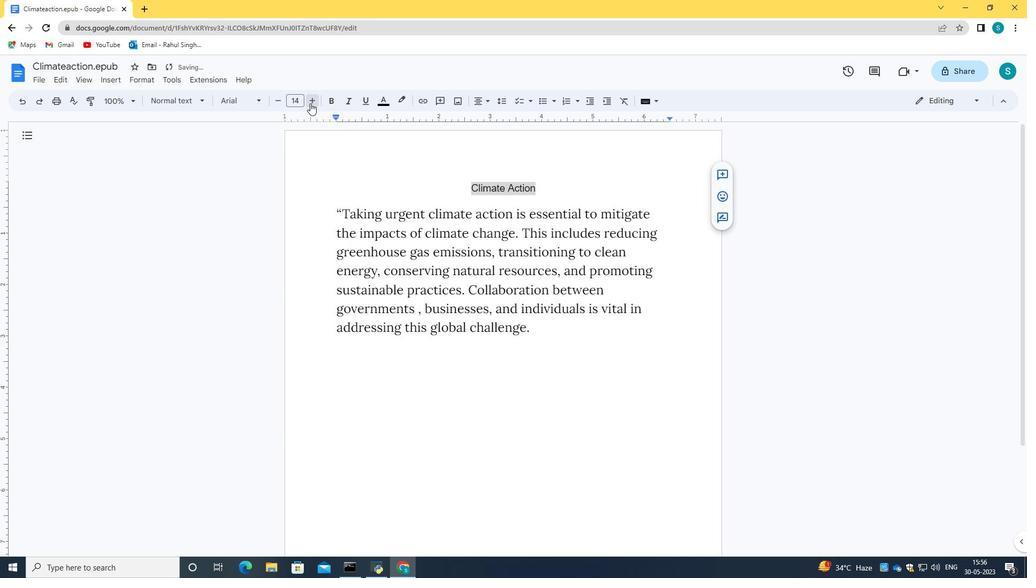 
Action: Mouse moved to (310, 103)
Screenshot: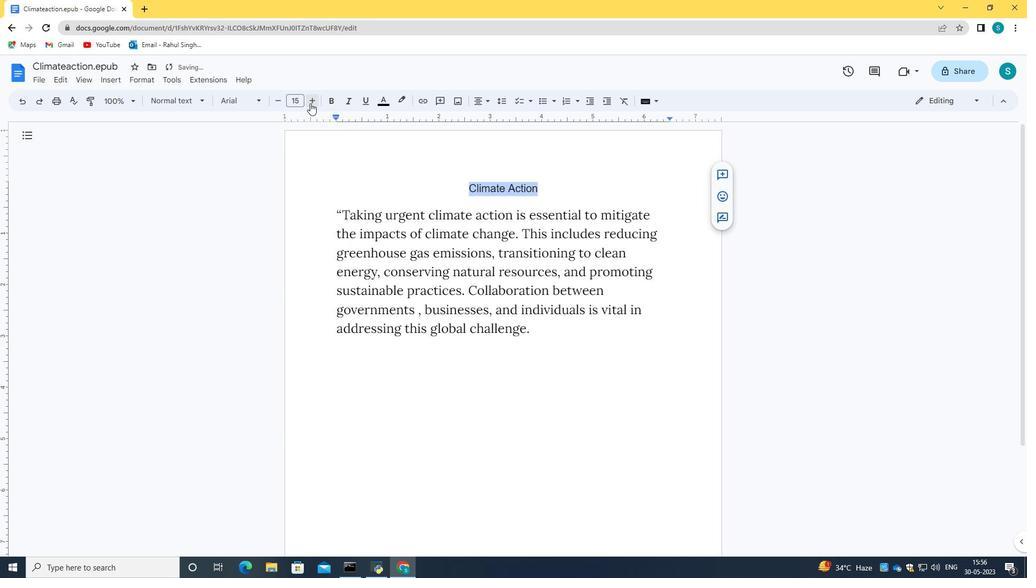 
Action: Mouse pressed left at (310, 103)
Screenshot: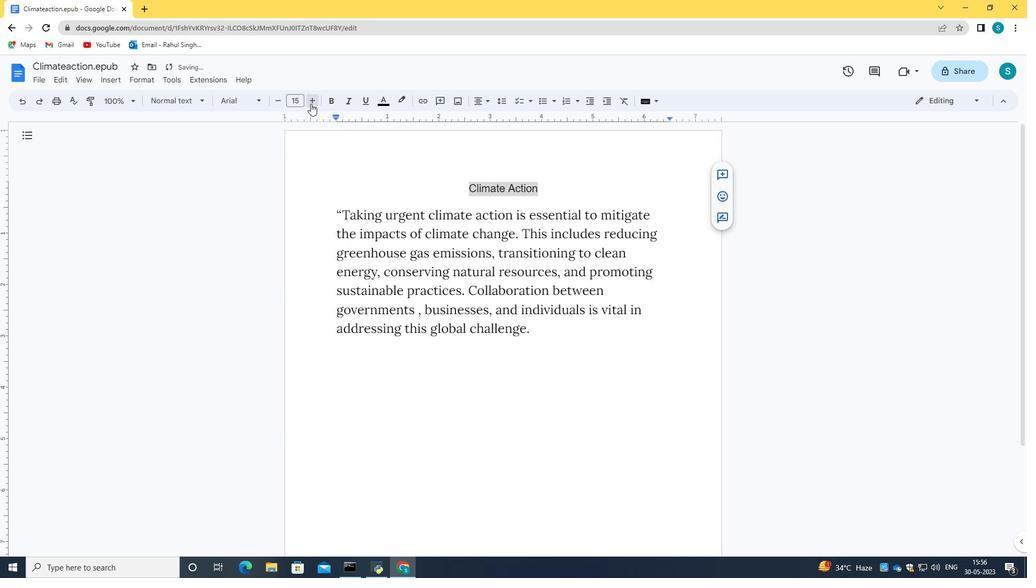 
Action: Mouse moved to (311, 103)
Screenshot: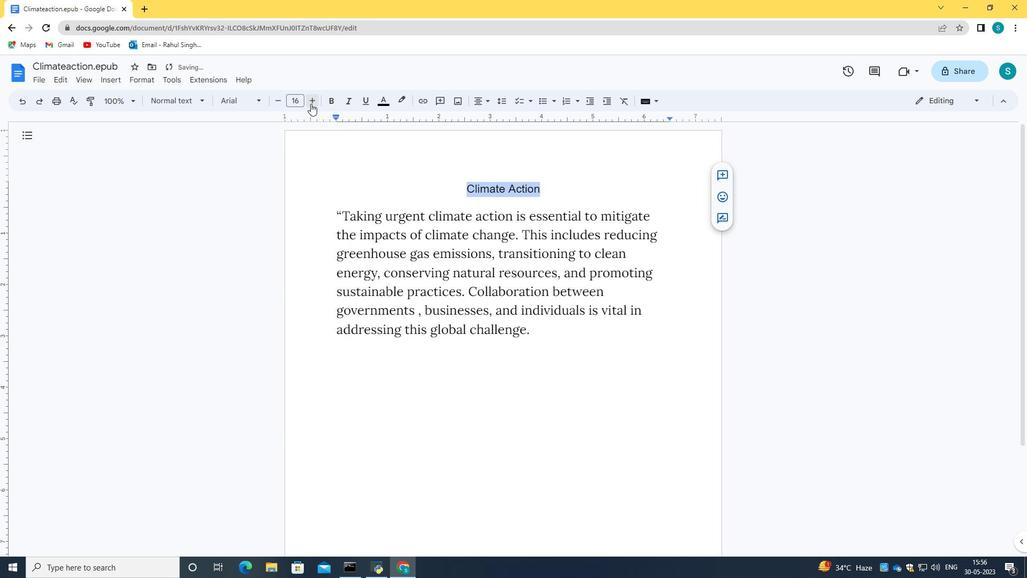 
Action: Mouse pressed left at (311, 103)
Screenshot: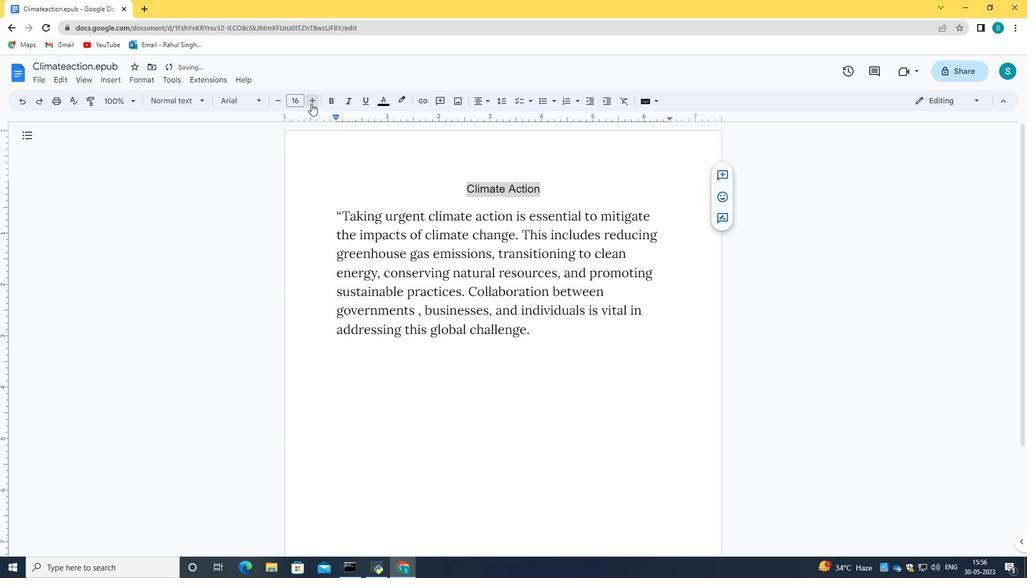 
Action: Mouse pressed left at (311, 103)
Screenshot: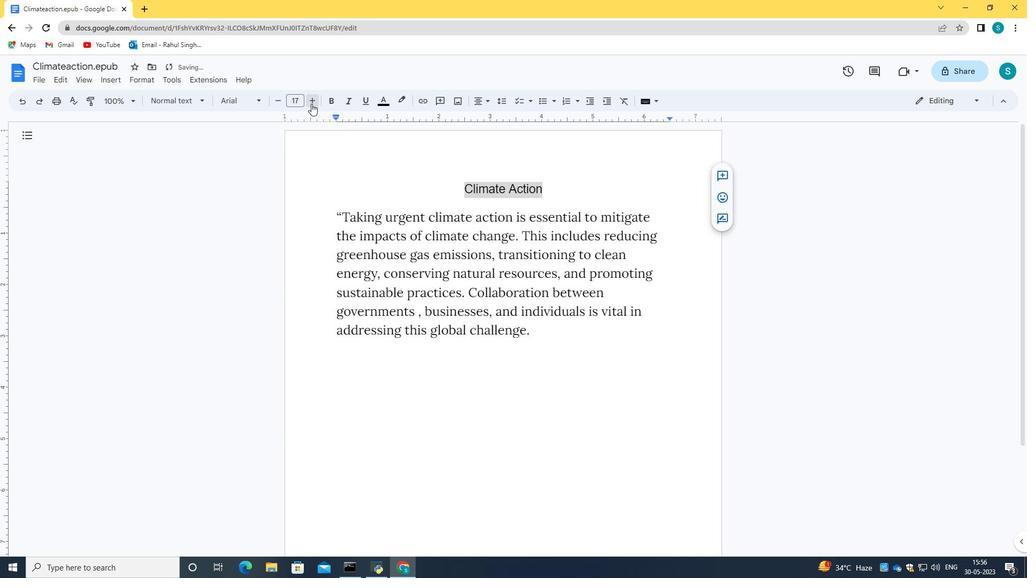 
Action: Mouse pressed left at (311, 103)
Screenshot: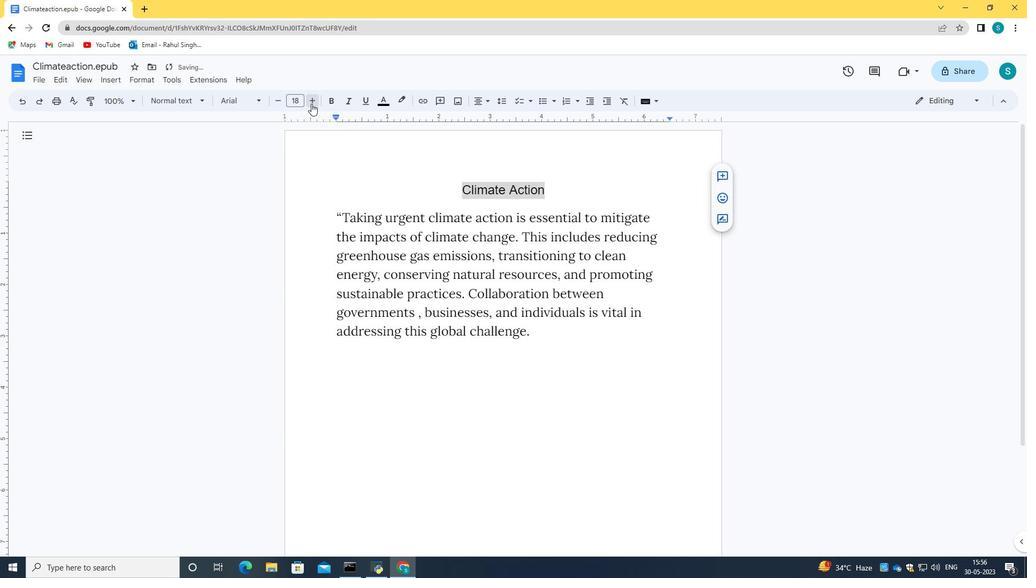 
Action: Mouse pressed left at (311, 103)
Screenshot: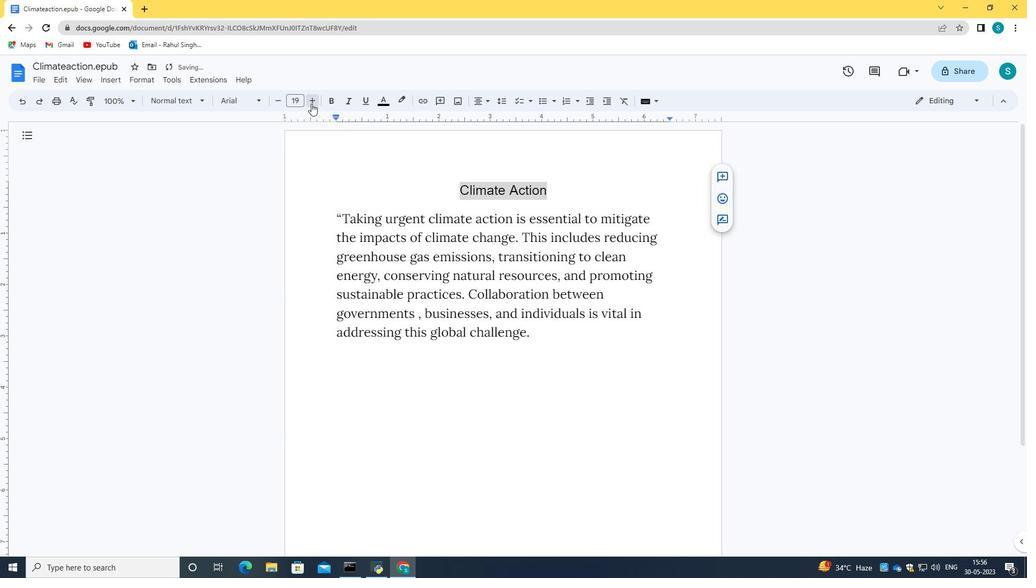 
Action: Mouse pressed left at (311, 103)
Screenshot: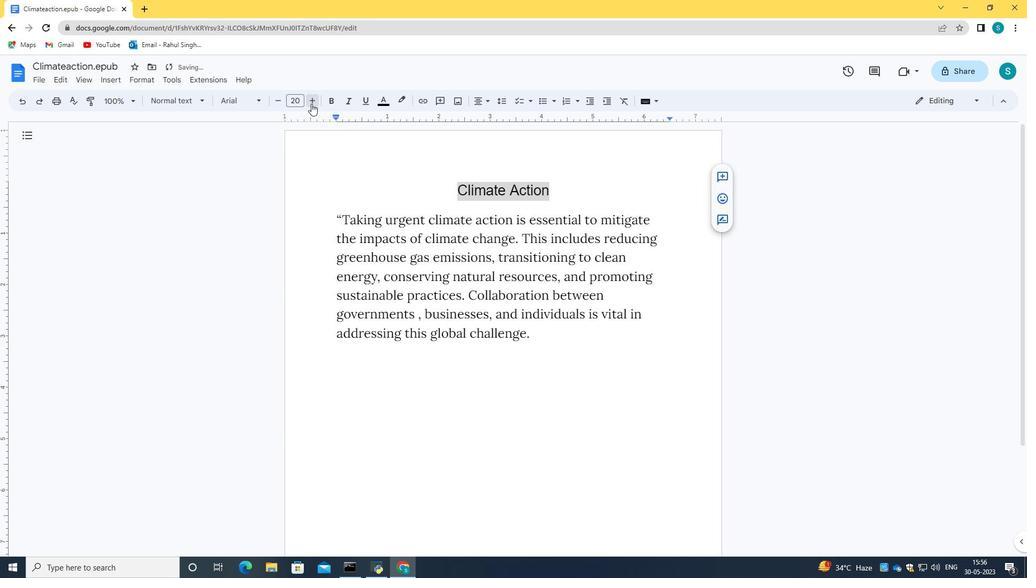
Action: Mouse pressed left at (311, 103)
Screenshot: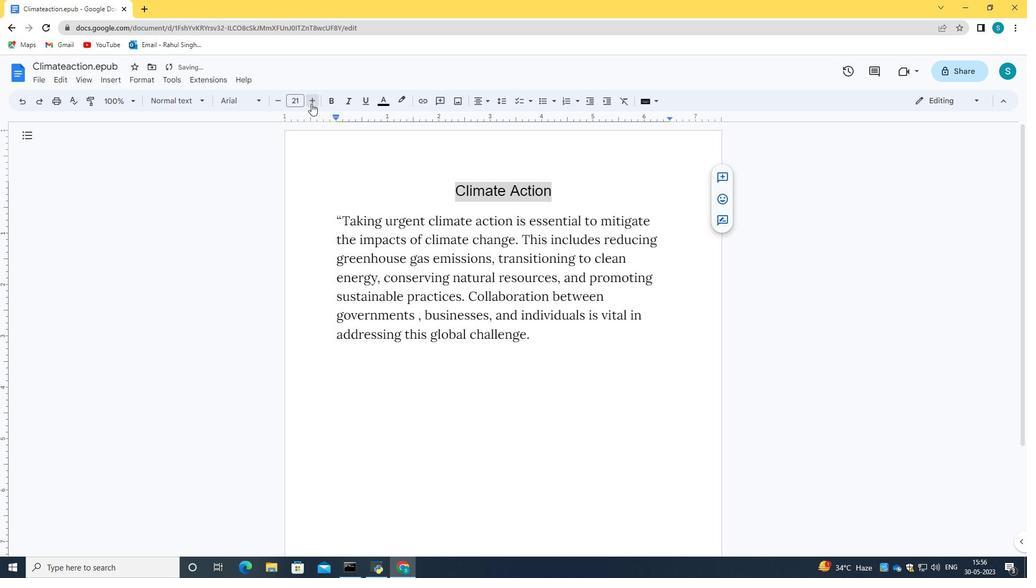 
Action: Mouse pressed left at (311, 103)
Screenshot: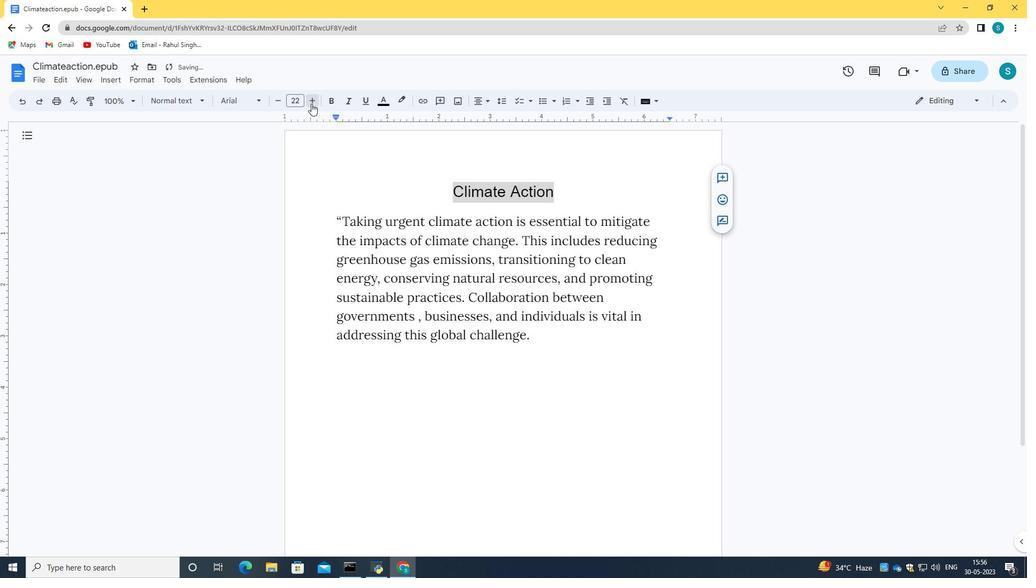 
Action: Mouse pressed left at (311, 103)
Screenshot: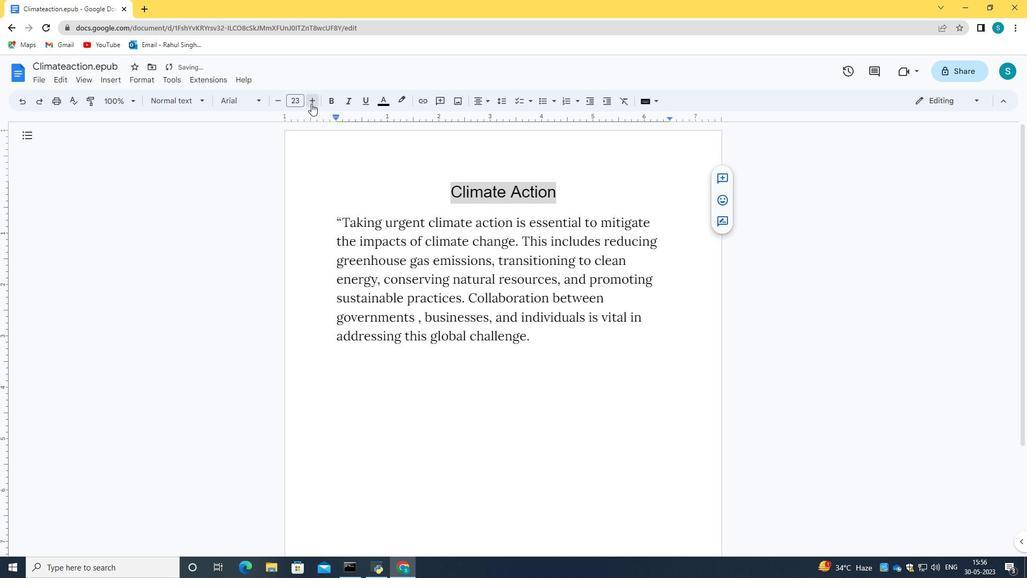 
Action: Mouse pressed left at (311, 103)
Screenshot: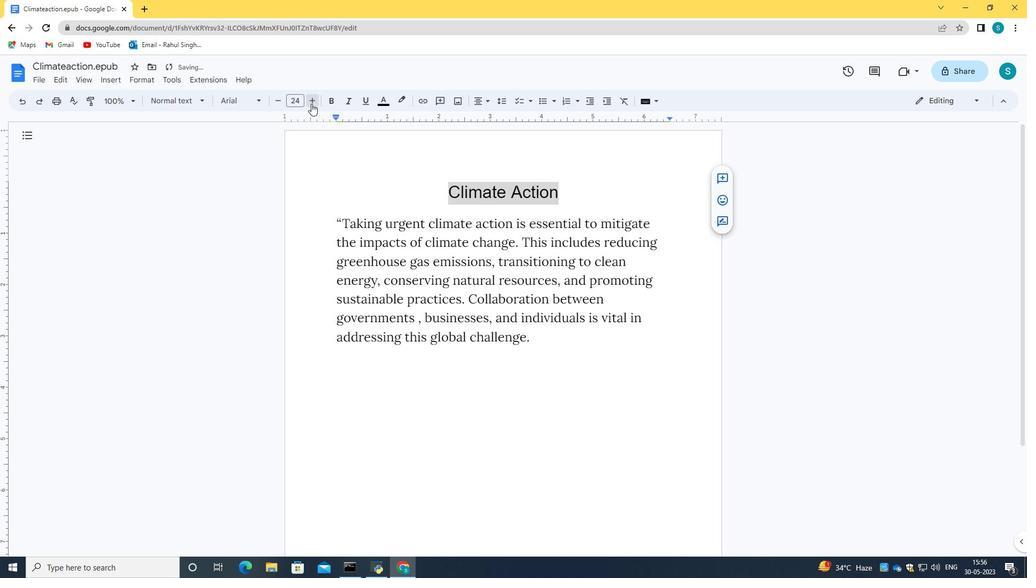 
Action: Mouse pressed left at (311, 103)
Screenshot: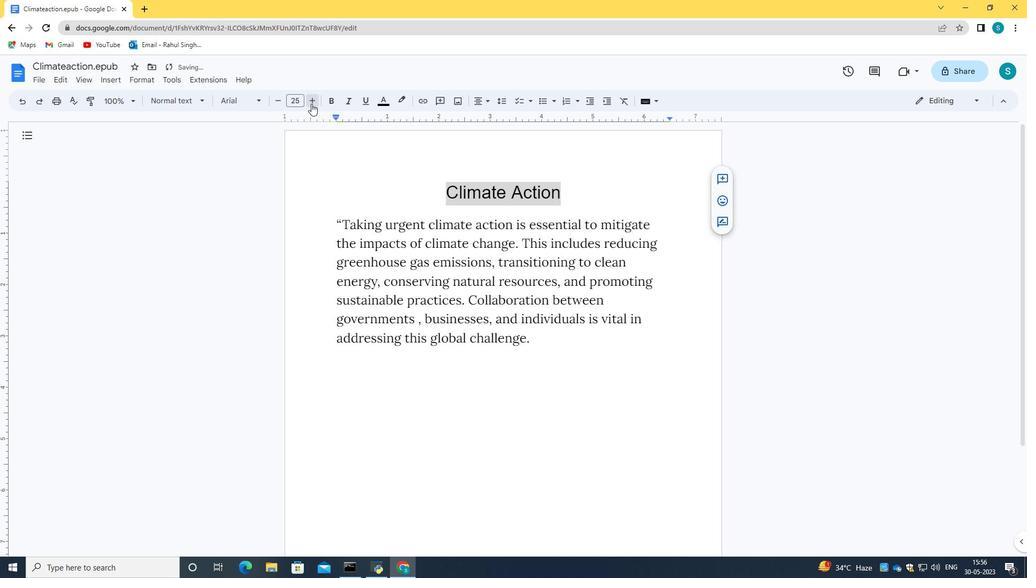 
Action: Mouse pressed left at (311, 103)
Screenshot: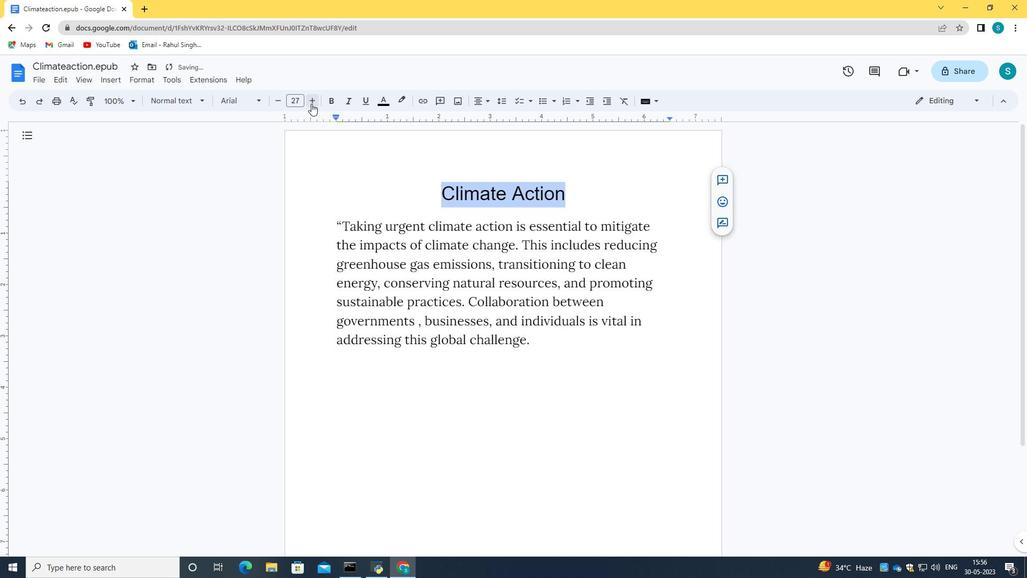 
Action: Mouse pressed left at (311, 103)
Screenshot: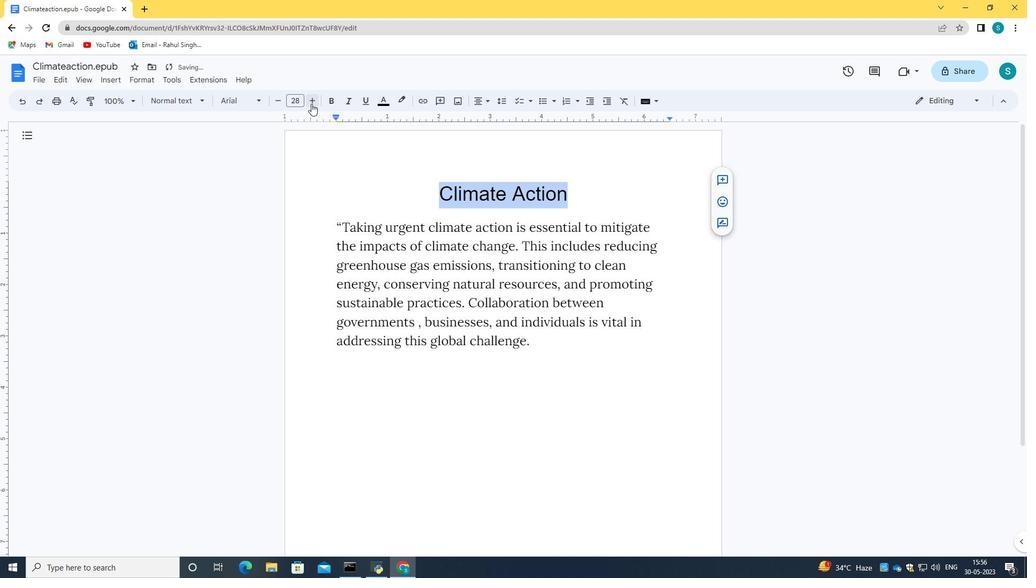 
Action: Mouse pressed left at (311, 103)
Screenshot: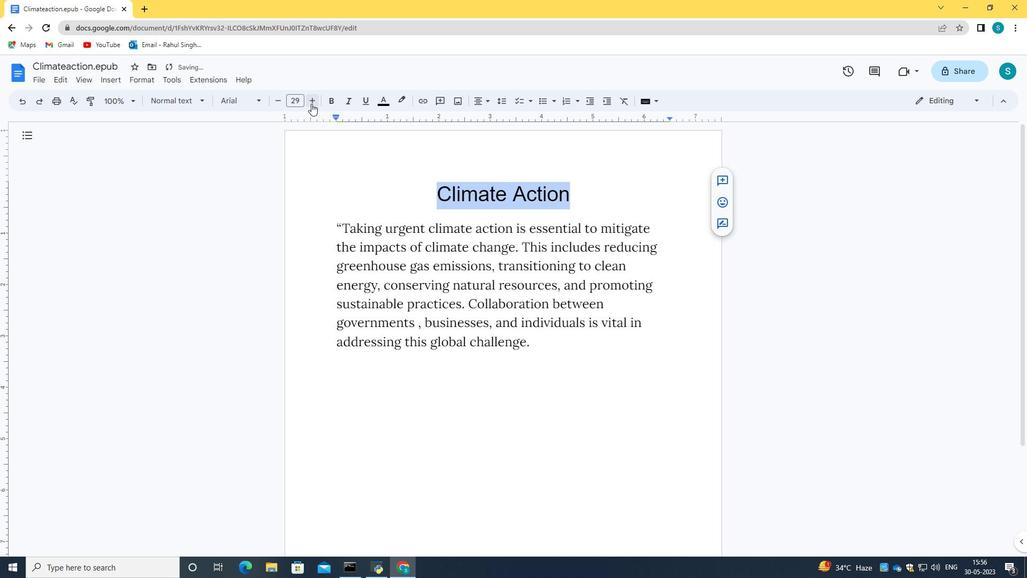 
Action: Mouse moved to (238, 99)
Screenshot: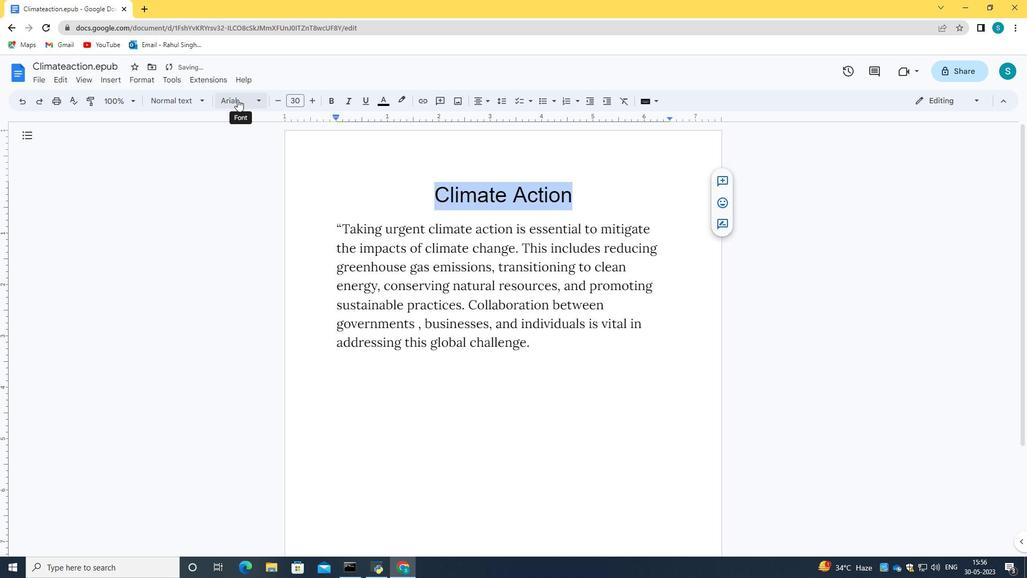 
Action: Mouse pressed left at (238, 99)
Screenshot: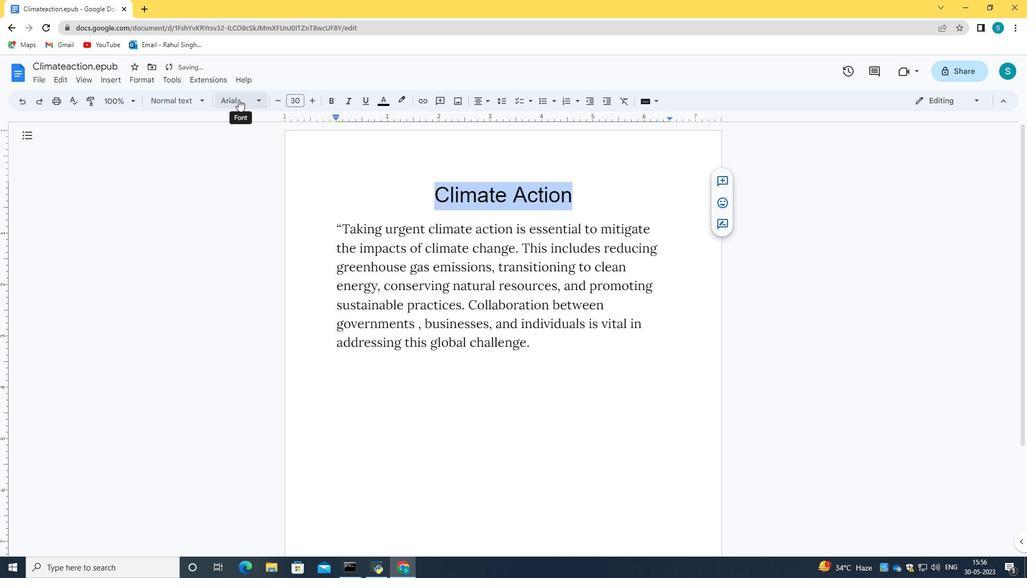 
Action: Mouse moved to (270, 118)
Screenshot: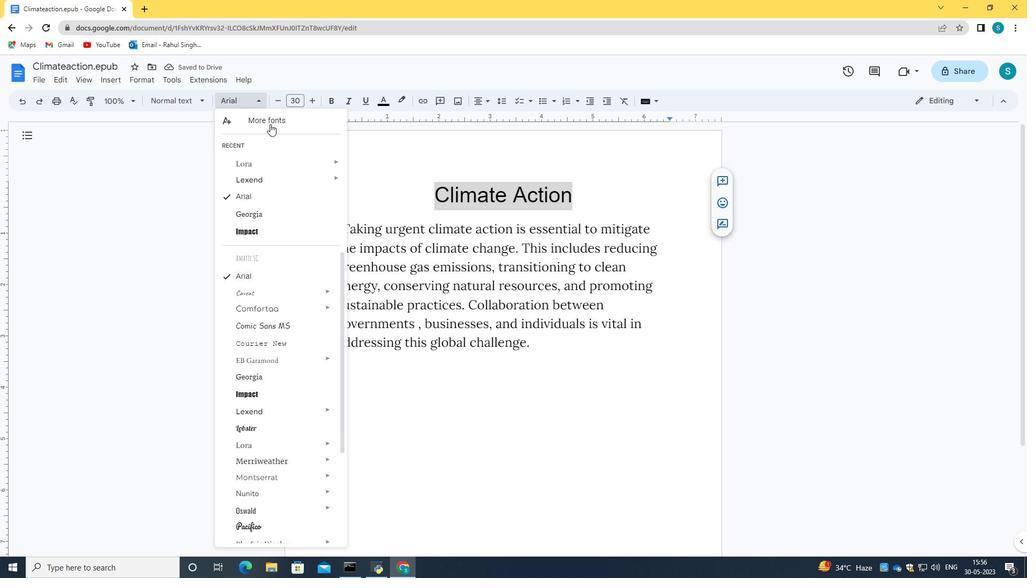 
Action: Mouse pressed left at (270, 118)
Screenshot: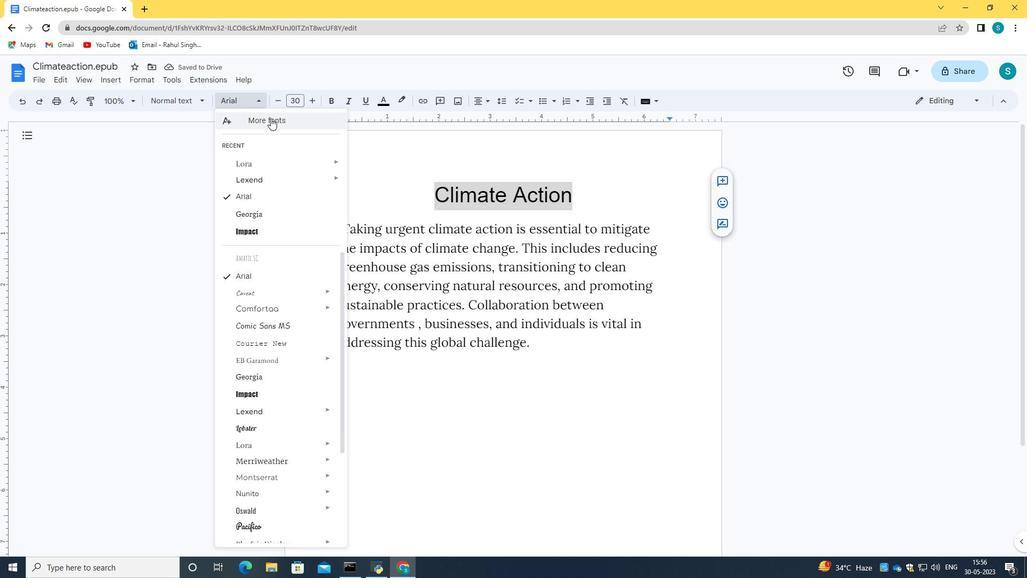 
Action: Mouse moved to (408, 297)
Screenshot: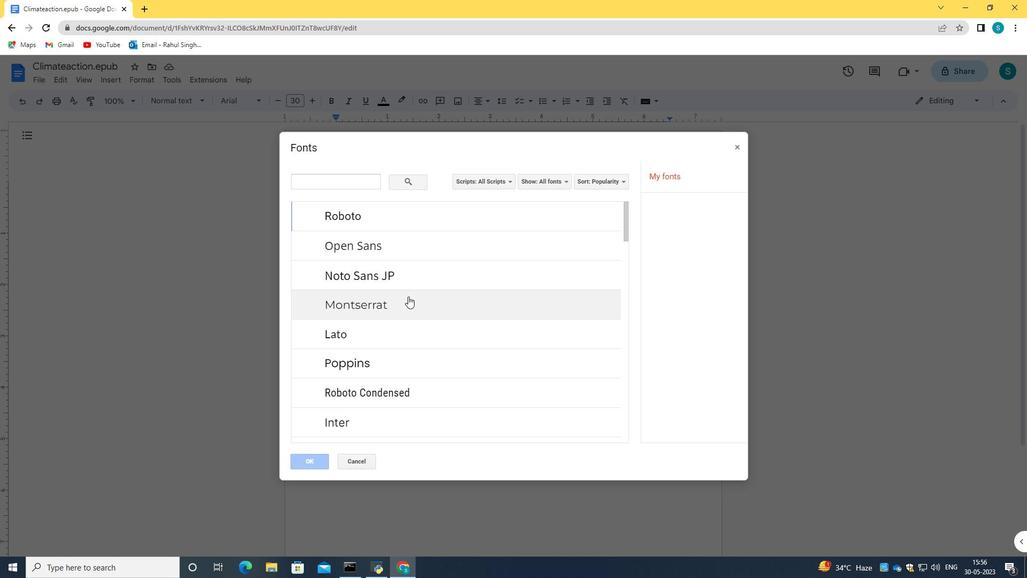 
Action: Mouse scrolled (408, 297) with delta (0, 0)
Screenshot: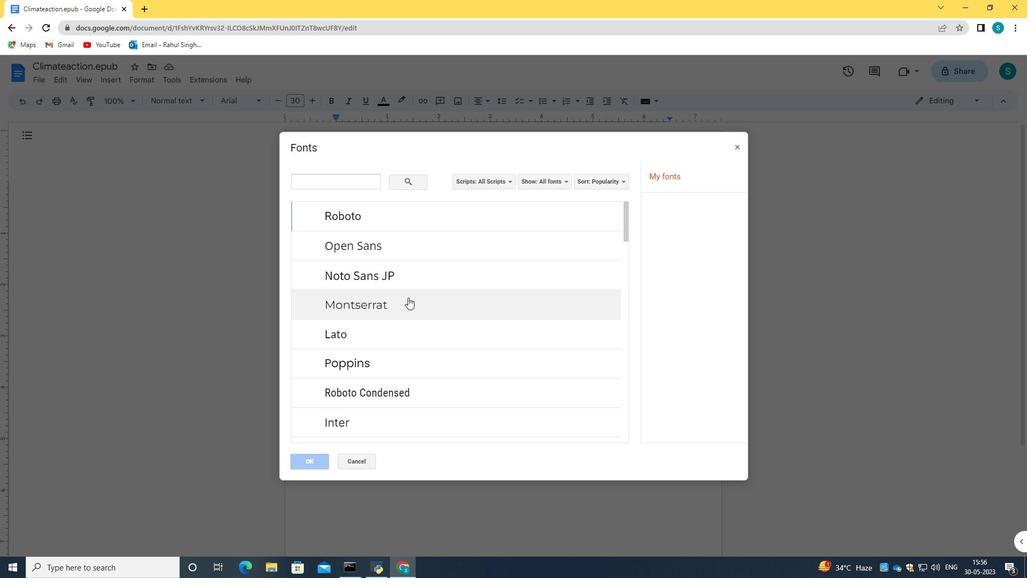 
Action: Mouse scrolled (408, 297) with delta (0, 0)
Screenshot: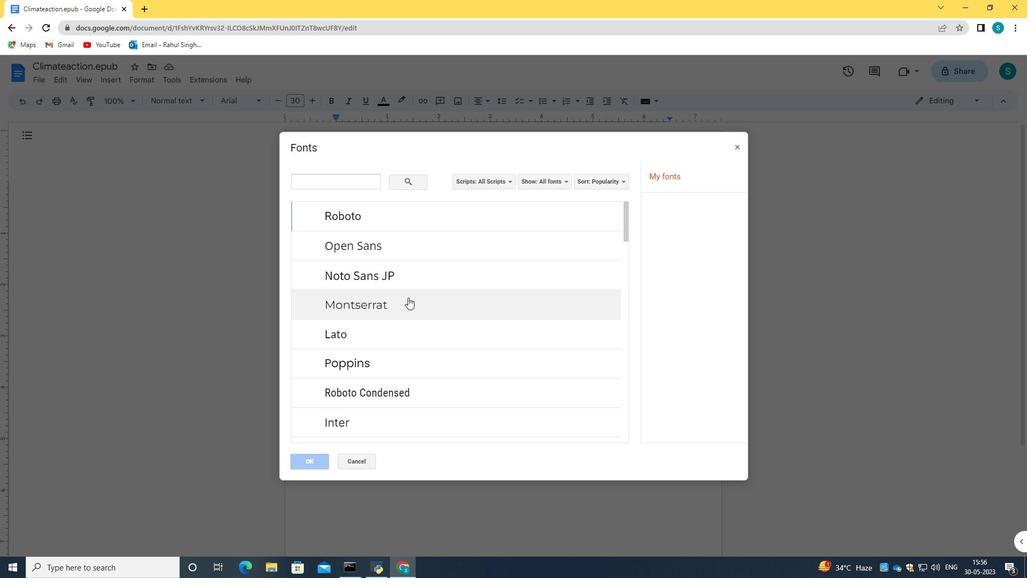 
Action: Mouse scrolled (408, 297) with delta (0, 0)
Screenshot: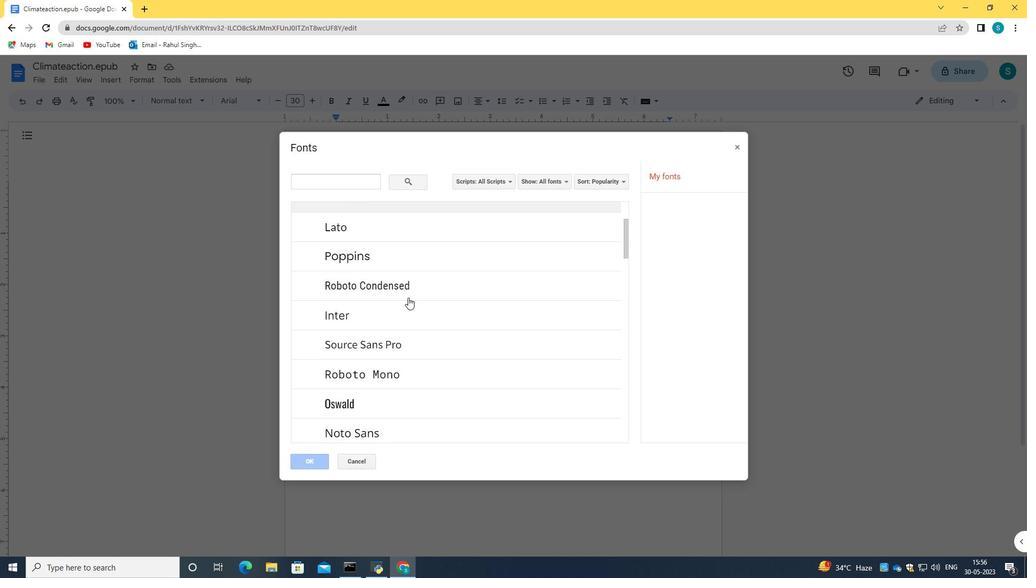 
Action: Mouse scrolled (408, 297) with delta (0, 0)
Screenshot: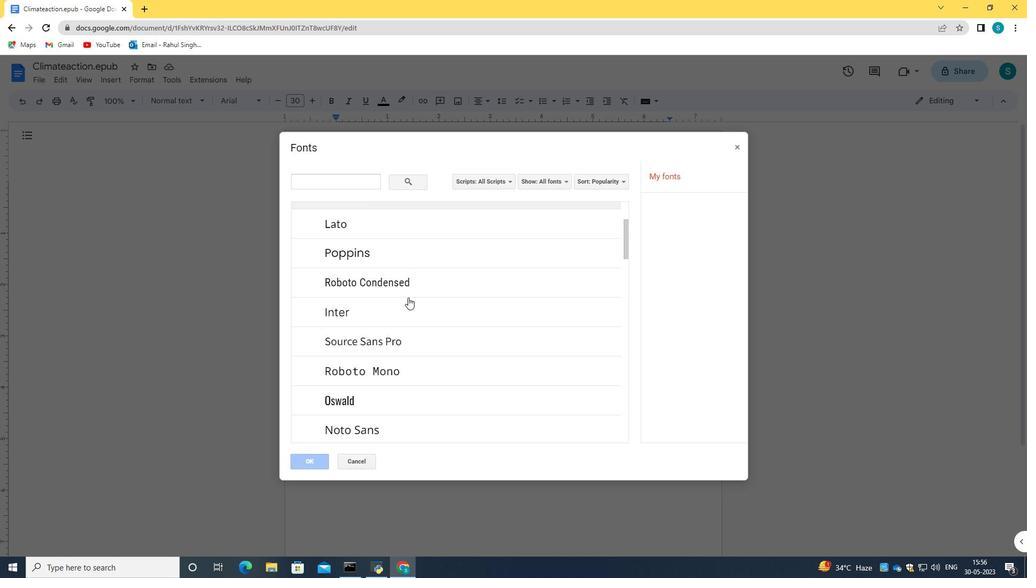 
Action: Mouse scrolled (408, 297) with delta (0, 0)
Screenshot: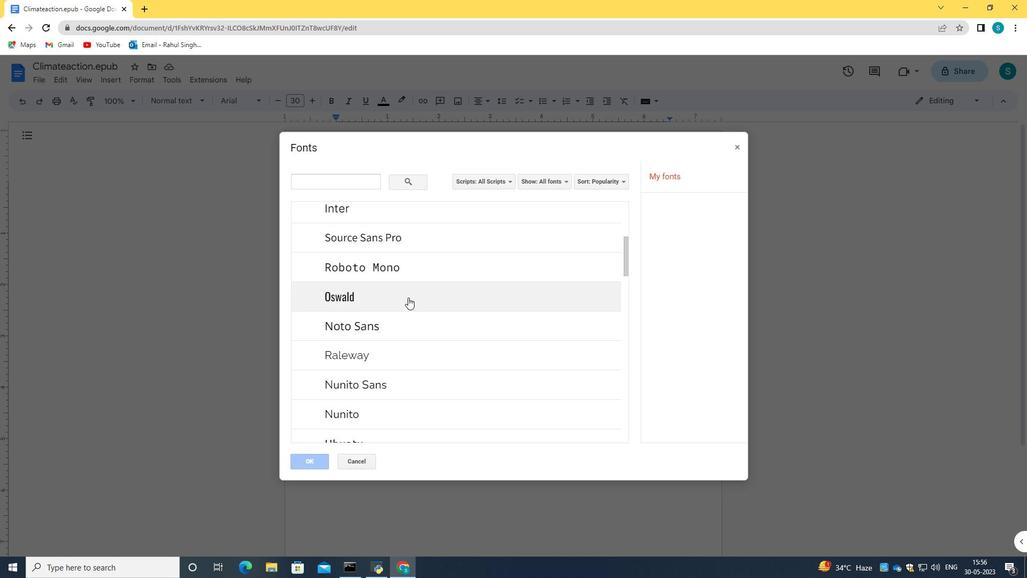 
Action: Mouse scrolled (408, 297) with delta (0, 0)
Screenshot: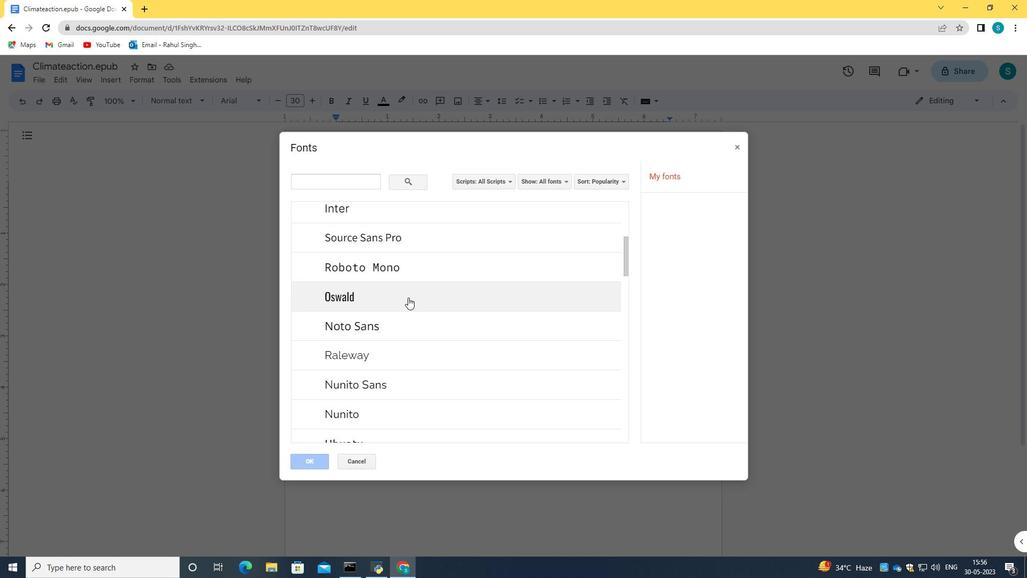 
Action: Mouse scrolled (408, 297) with delta (0, 0)
Screenshot: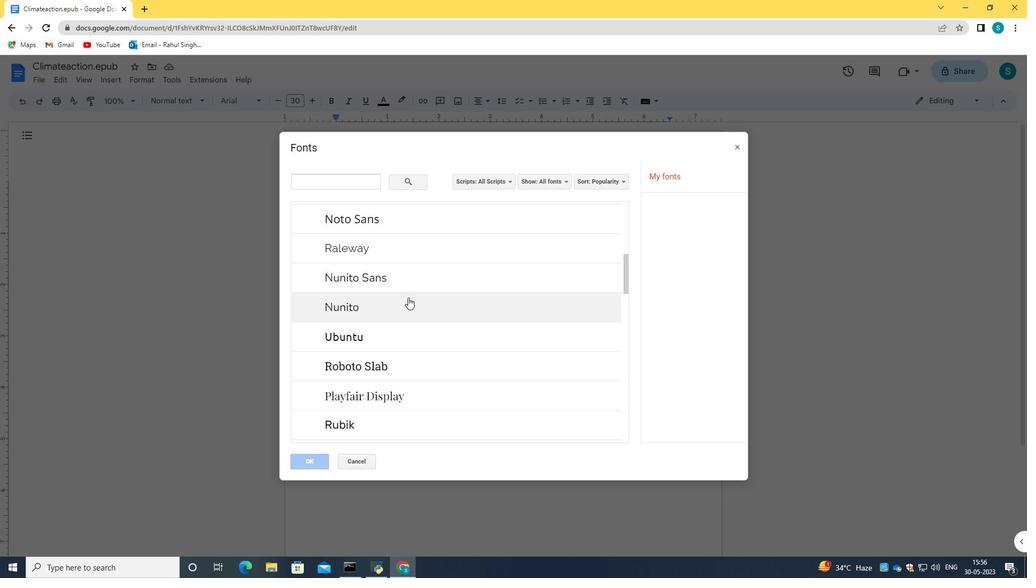 
Action: Mouse scrolled (408, 297) with delta (0, 0)
Screenshot: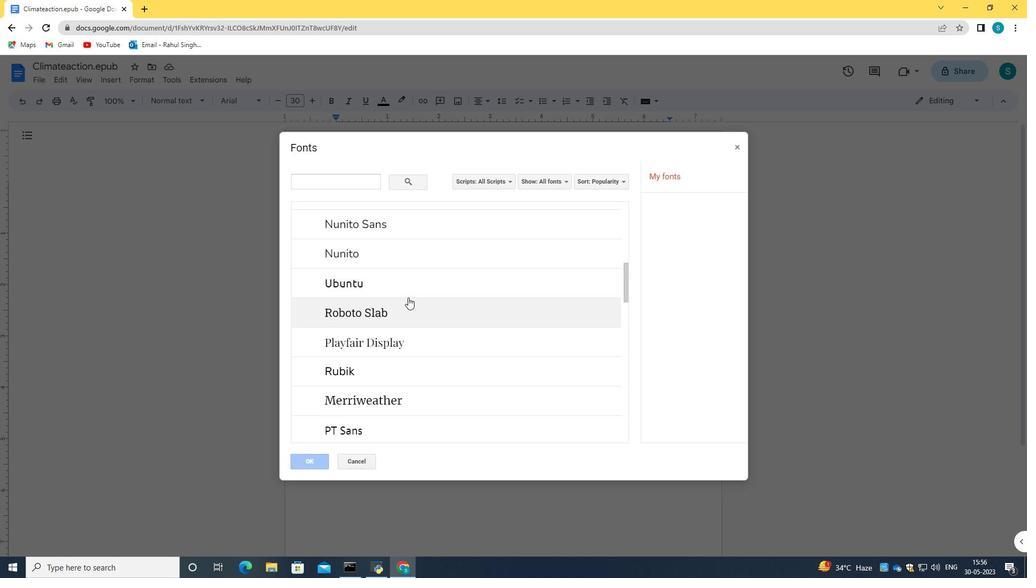 
Action: Mouse scrolled (408, 297) with delta (0, 0)
Screenshot: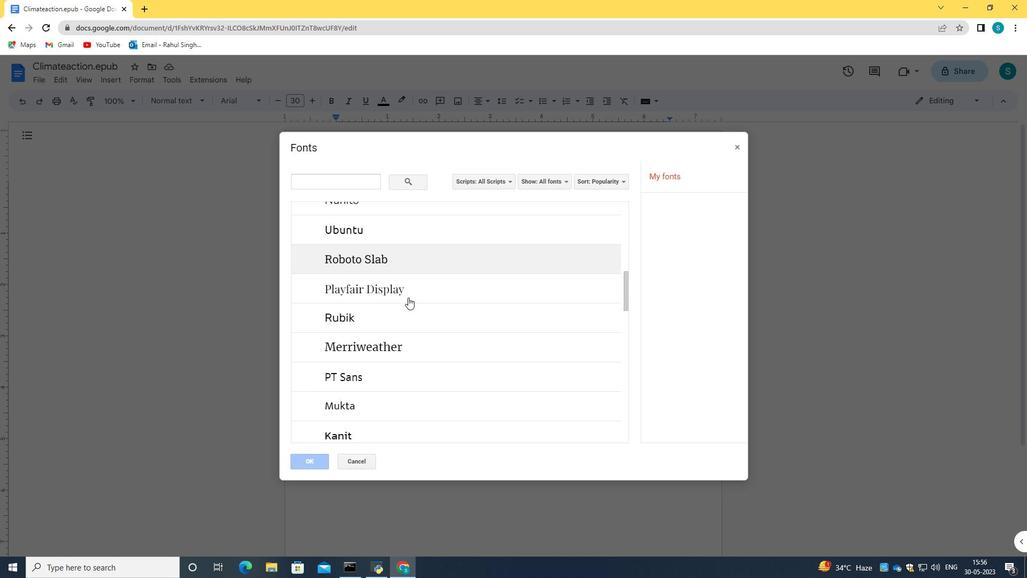 
Action: Mouse scrolled (408, 297) with delta (0, 0)
Screenshot: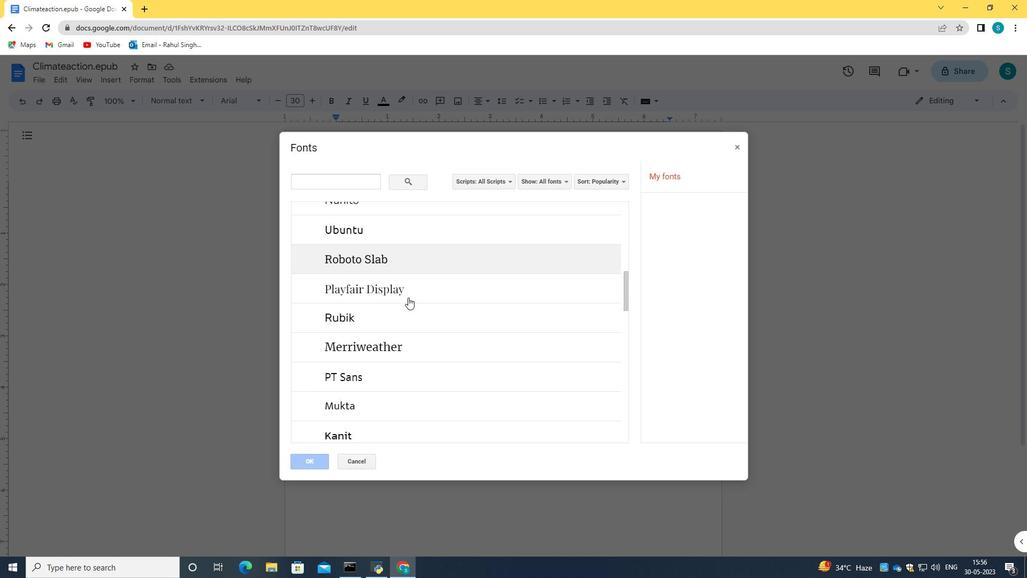 
Action: Mouse scrolled (408, 297) with delta (0, 0)
Screenshot: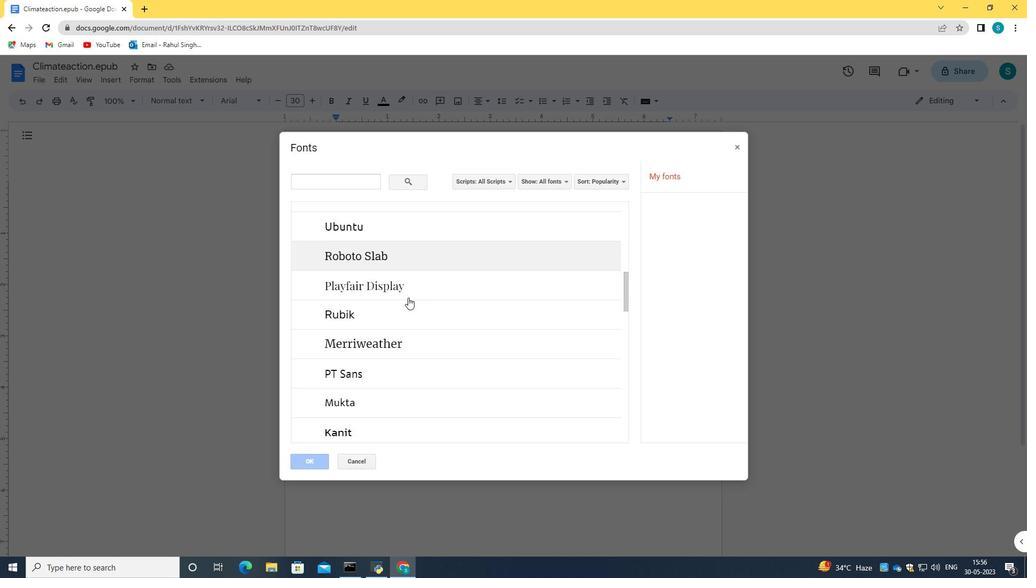 
Action: Mouse scrolled (408, 297) with delta (0, 0)
Screenshot: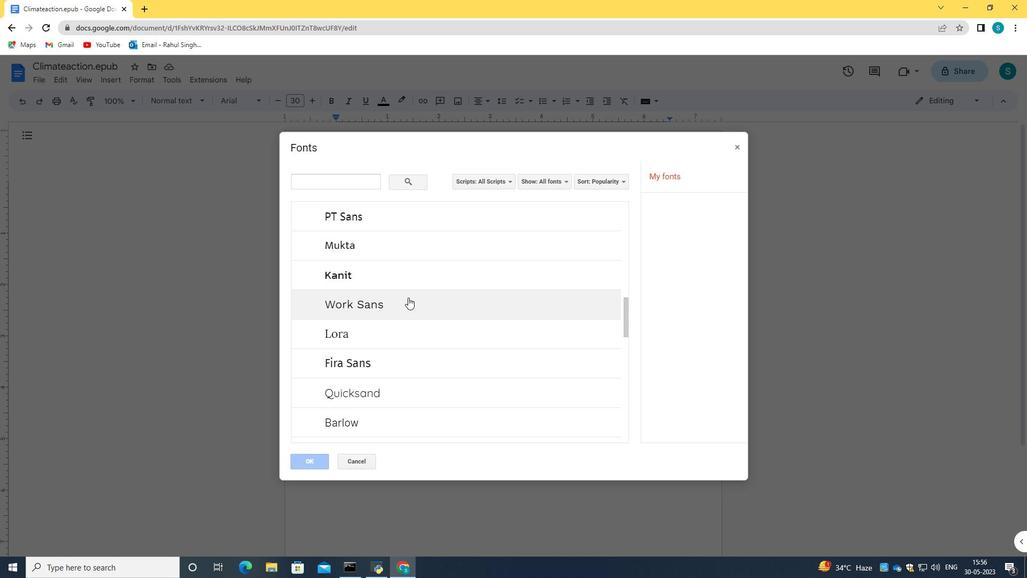 
Action: Mouse scrolled (408, 297) with delta (0, 0)
Screenshot: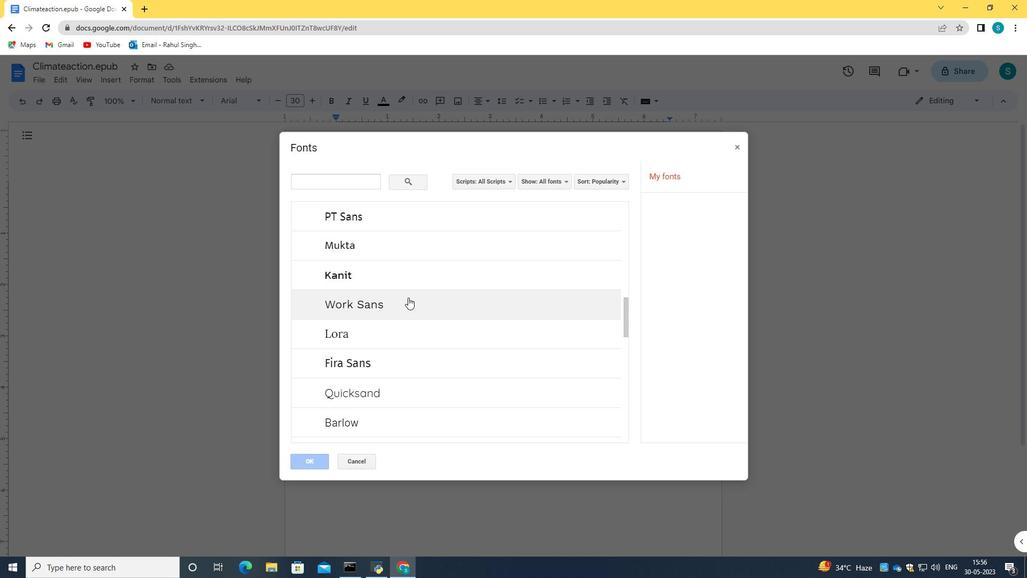 
Action: Mouse scrolled (408, 297) with delta (0, 0)
Screenshot: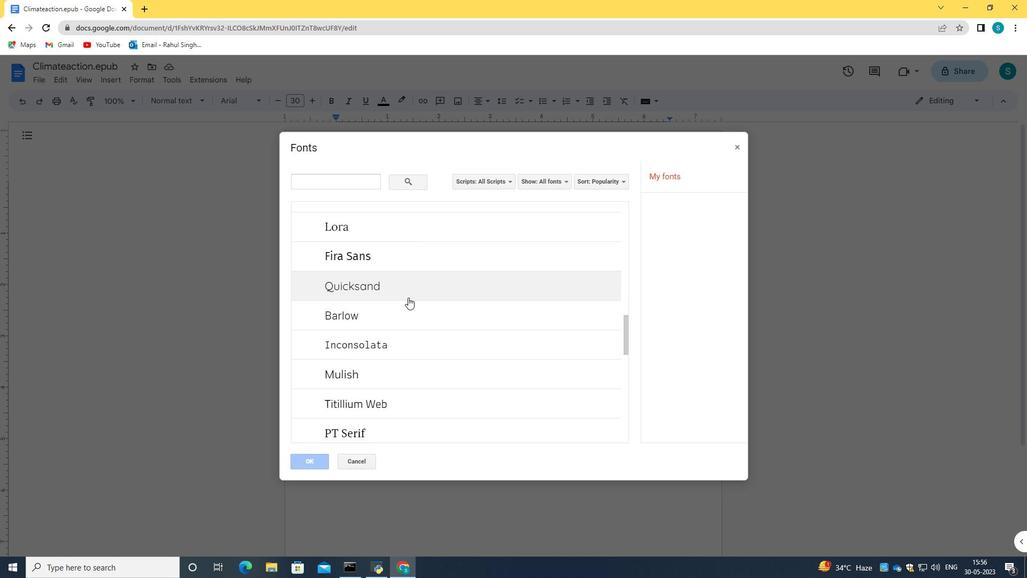 
Action: Mouse scrolled (408, 297) with delta (0, 0)
Screenshot: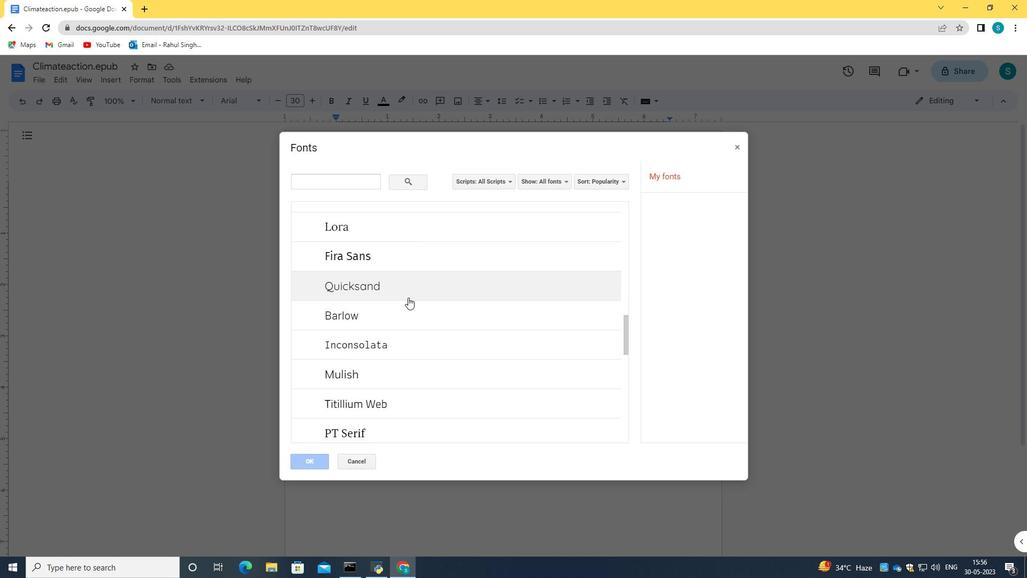 
Action: Mouse scrolled (408, 297) with delta (0, 0)
Screenshot: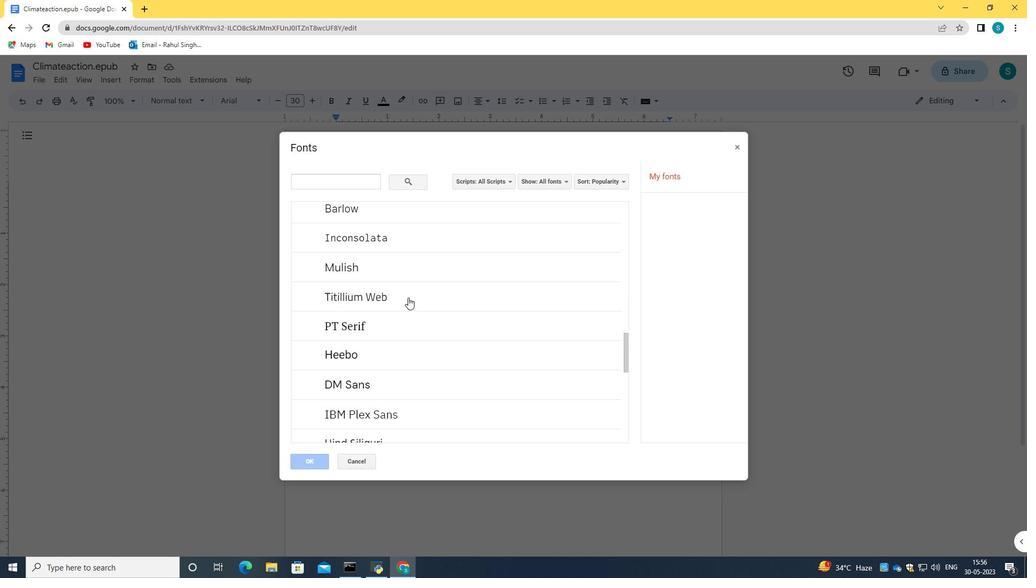 
Action: Mouse scrolled (408, 297) with delta (0, 0)
Screenshot: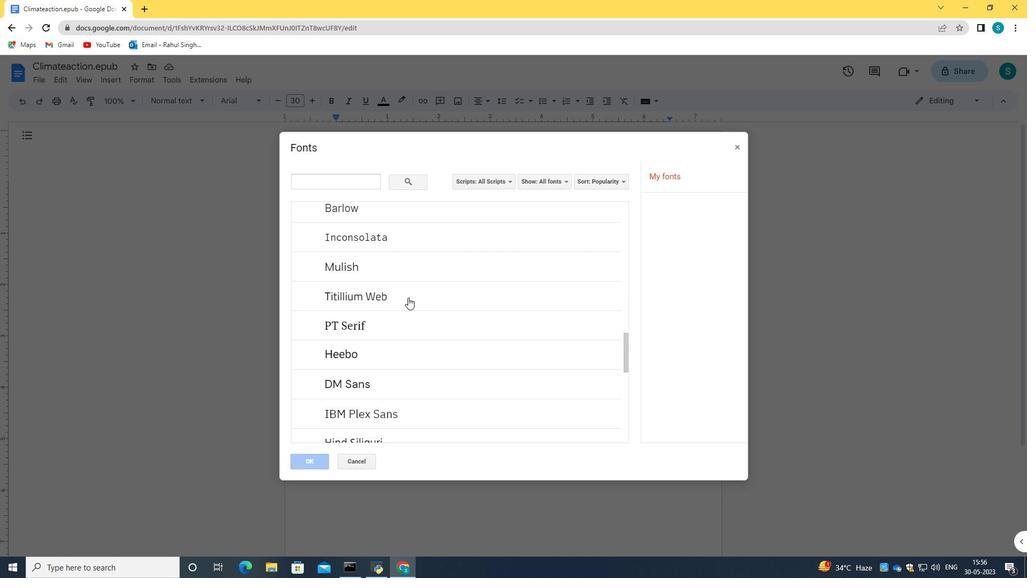 
Action: Mouse scrolled (408, 297) with delta (0, 0)
Screenshot: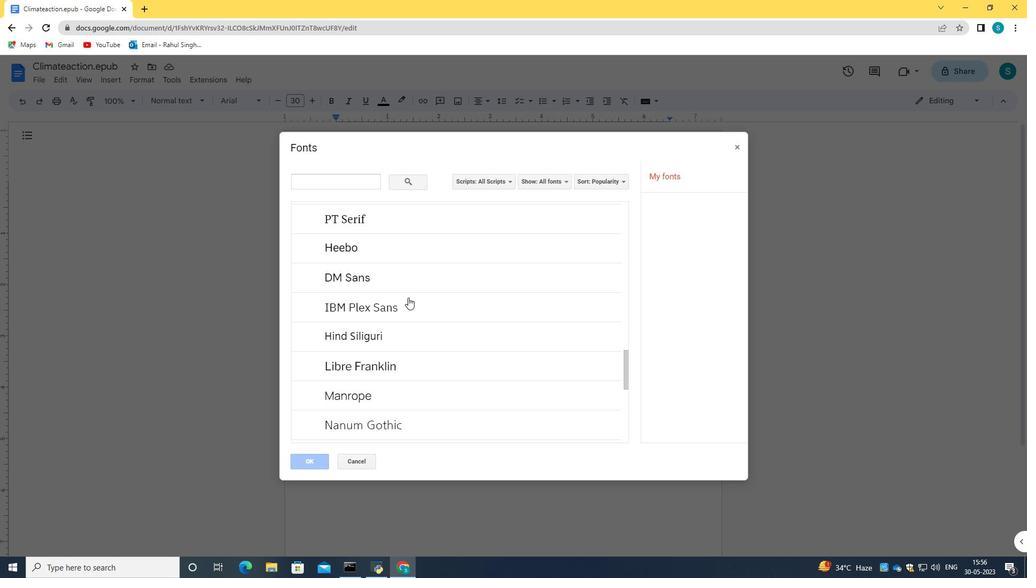 
Action: Mouse scrolled (408, 297) with delta (0, 0)
Screenshot: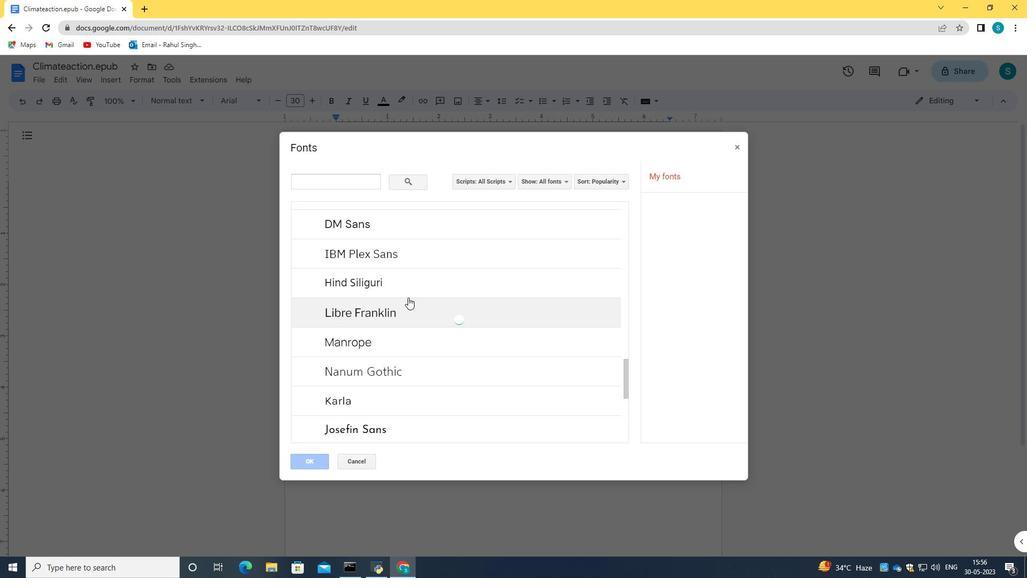 
Action: Mouse scrolled (408, 297) with delta (0, 0)
Screenshot: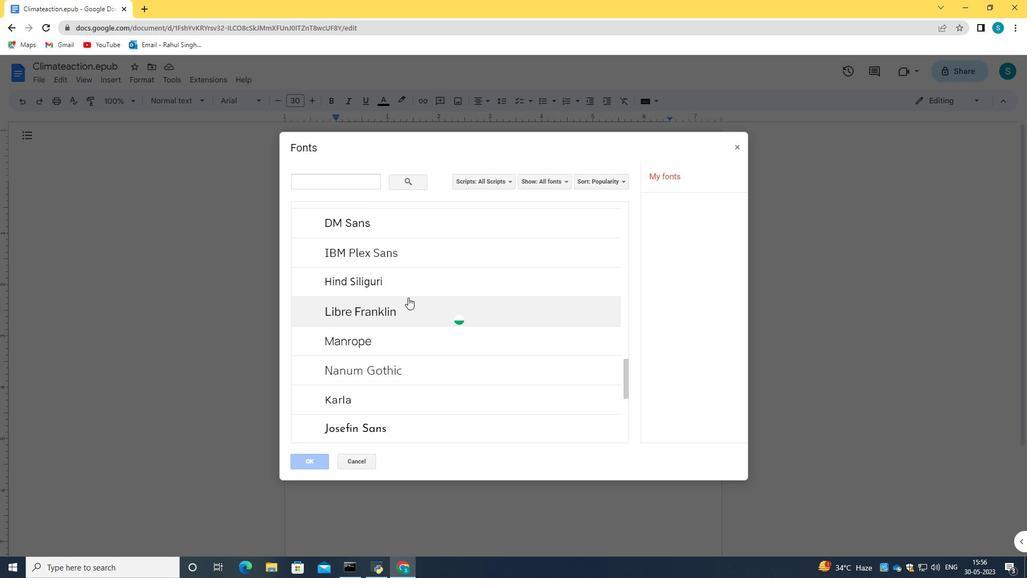 
Action: Mouse scrolled (408, 297) with delta (0, 0)
Screenshot: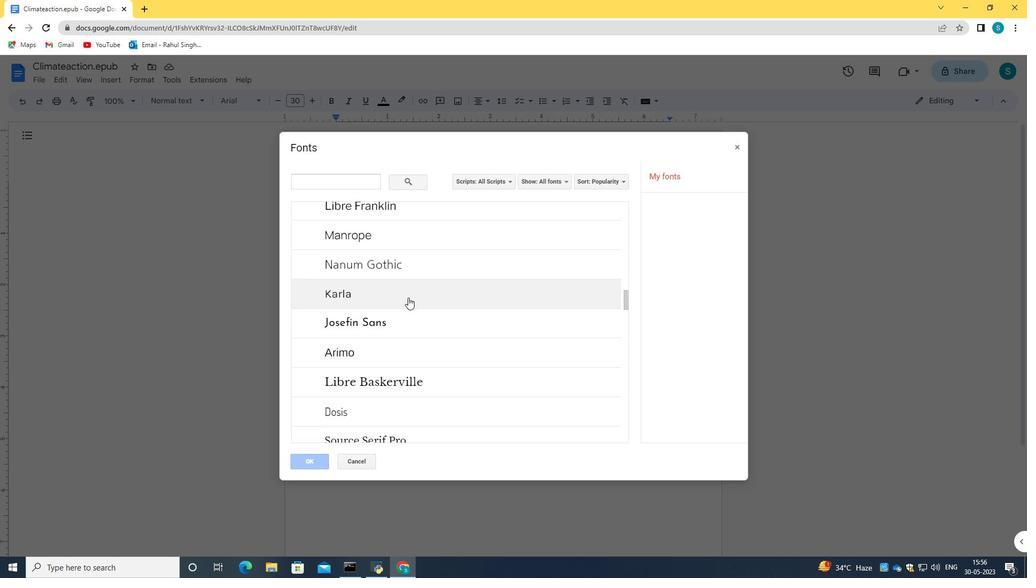 
Action: Mouse scrolled (408, 297) with delta (0, 0)
Screenshot: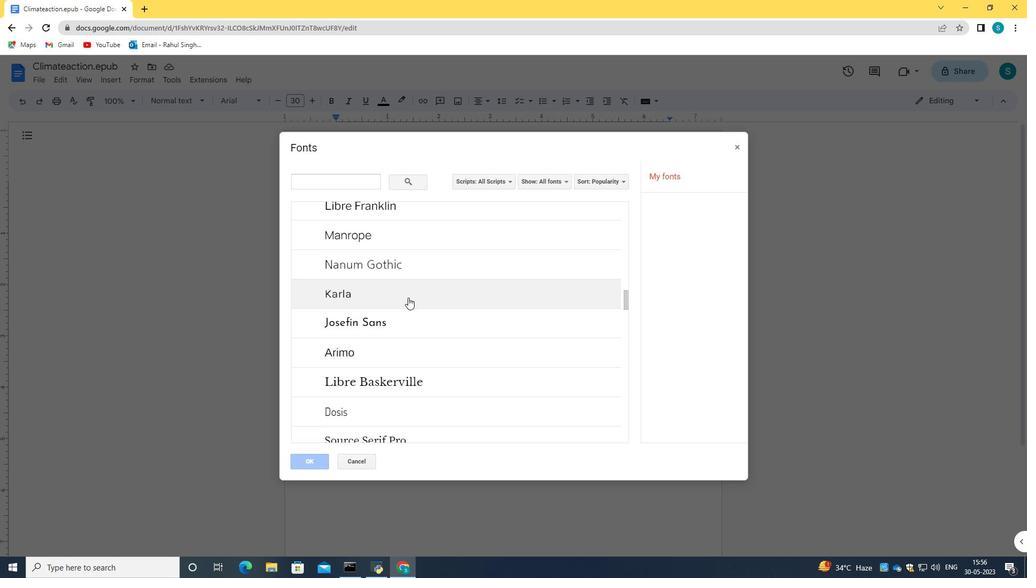 
Action: Mouse scrolled (408, 297) with delta (0, 0)
Screenshot: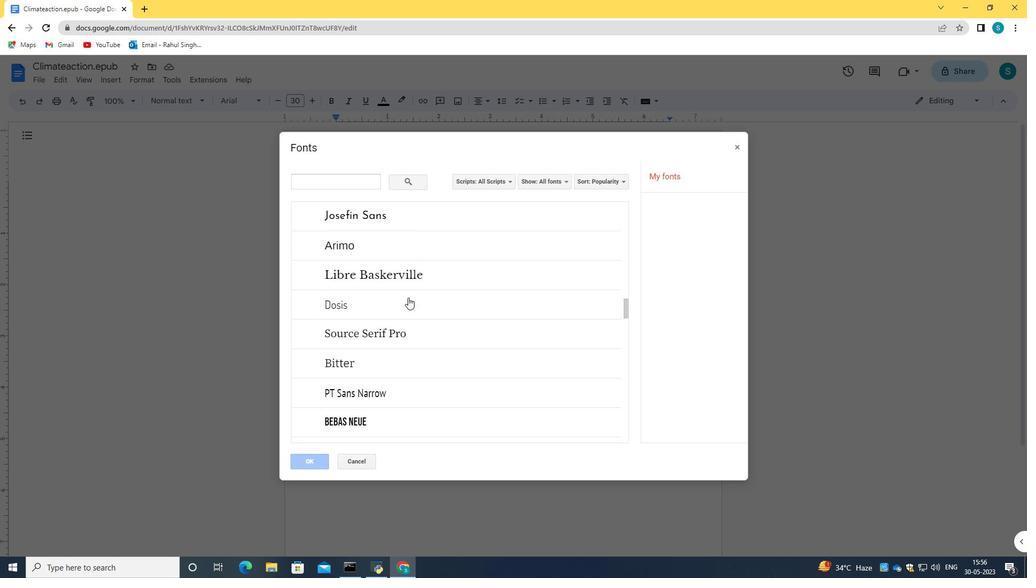 
Action: Mouse scrolled (408, 297) with delta (0, 0)
Screenshot: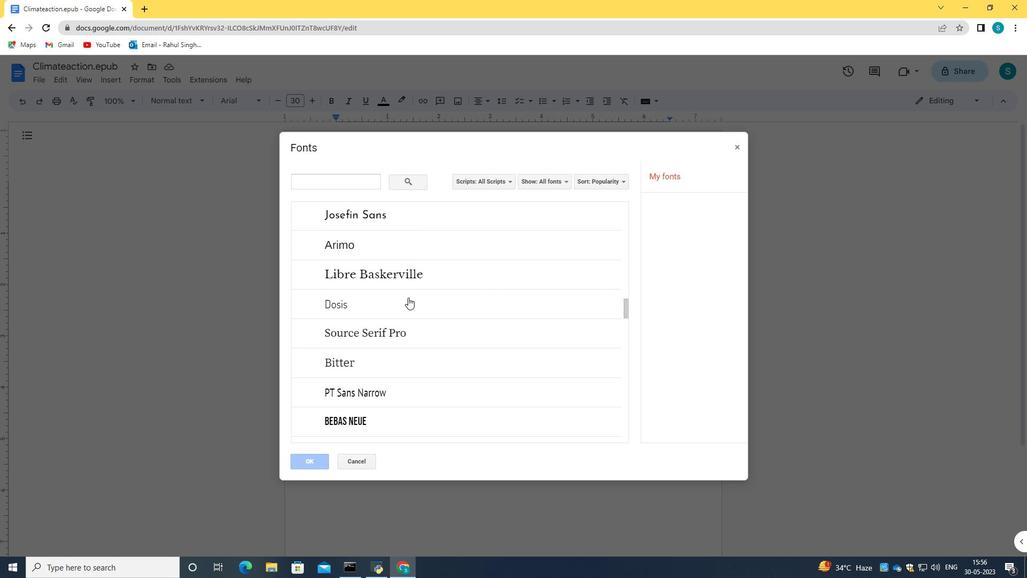 
Action: Mouse scrolled (408, 297) with delta (0, 0)
Screenshot: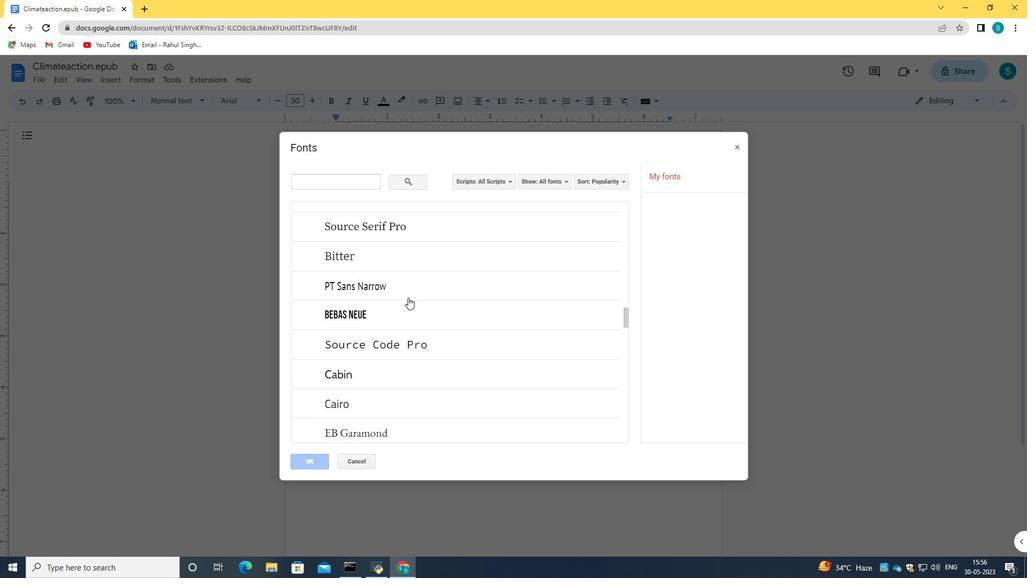 
Action: Mouse scrolled (408, 297) with delta (0, 0)
Screenshot: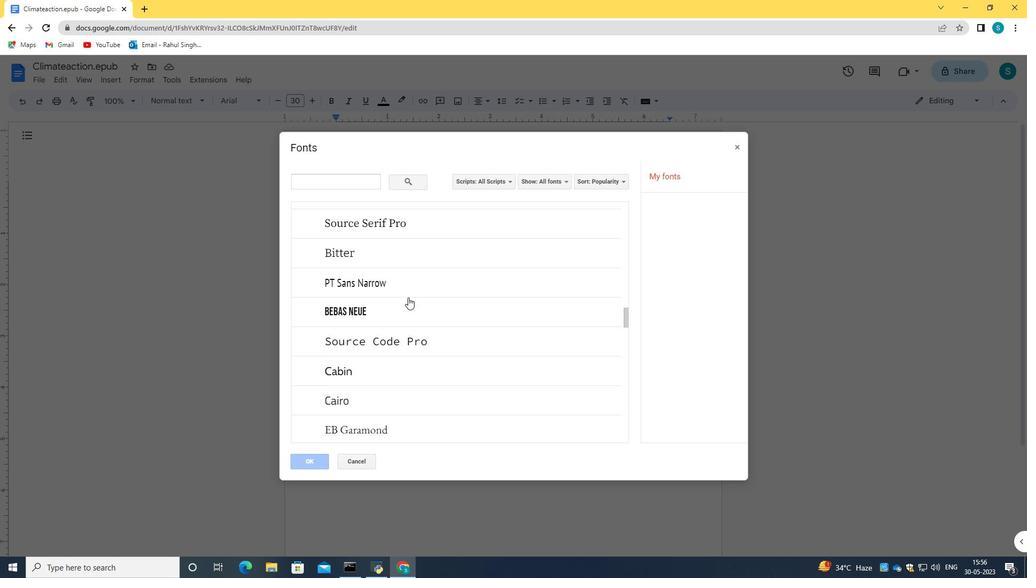 
Action: Mouse scrolled (408, 297) with delta (0, 0)
Screenshot: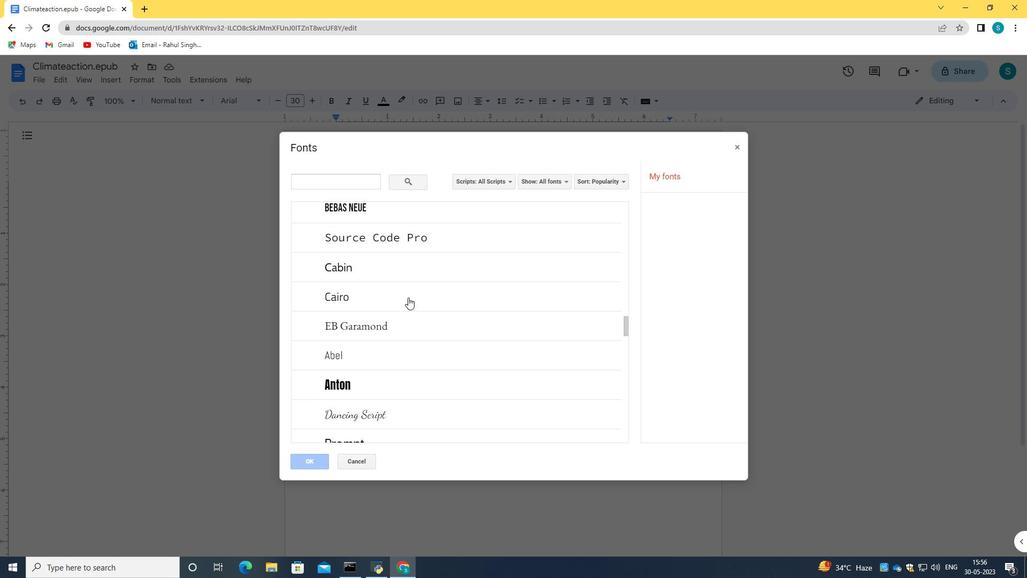 
Action: Mouse scrolled (408, 297) with delta (0, 0)
Screenshot: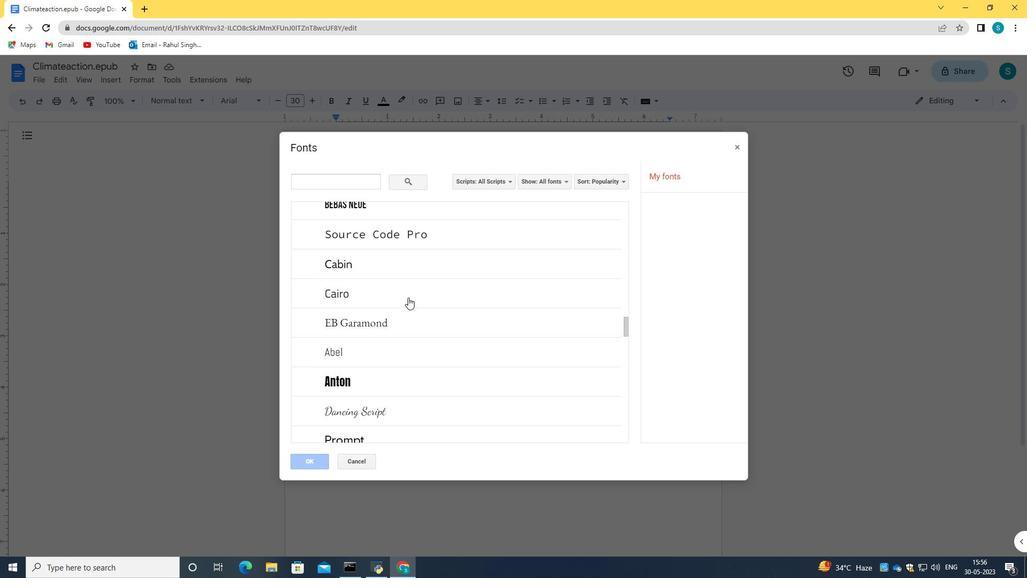 
Action: Mouse scrolled (408, 297) with delta (0, 0)
Screenshot: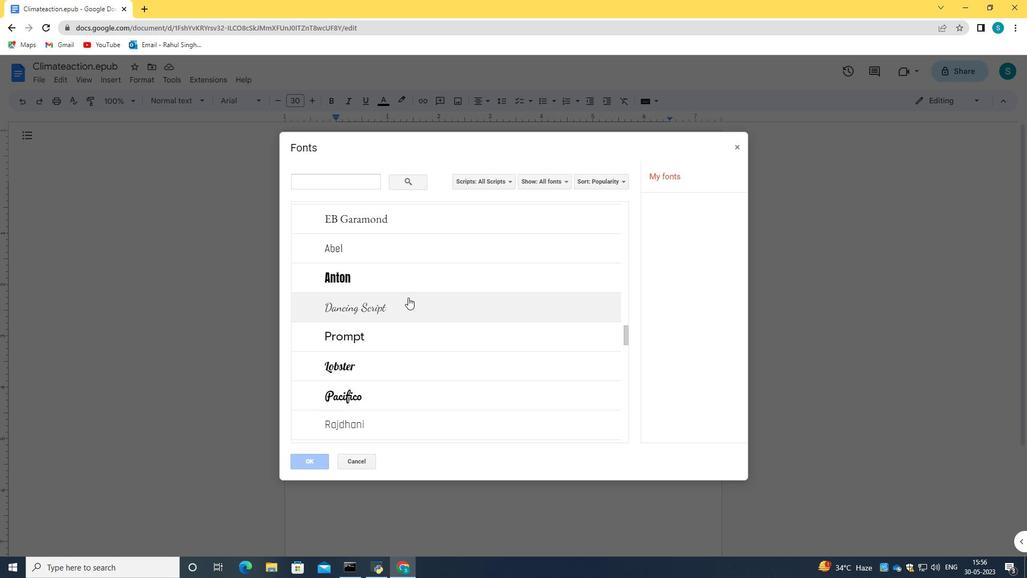 
Action: Mouse scrolled (408, 297) with delta (0, 0)
Screenshot: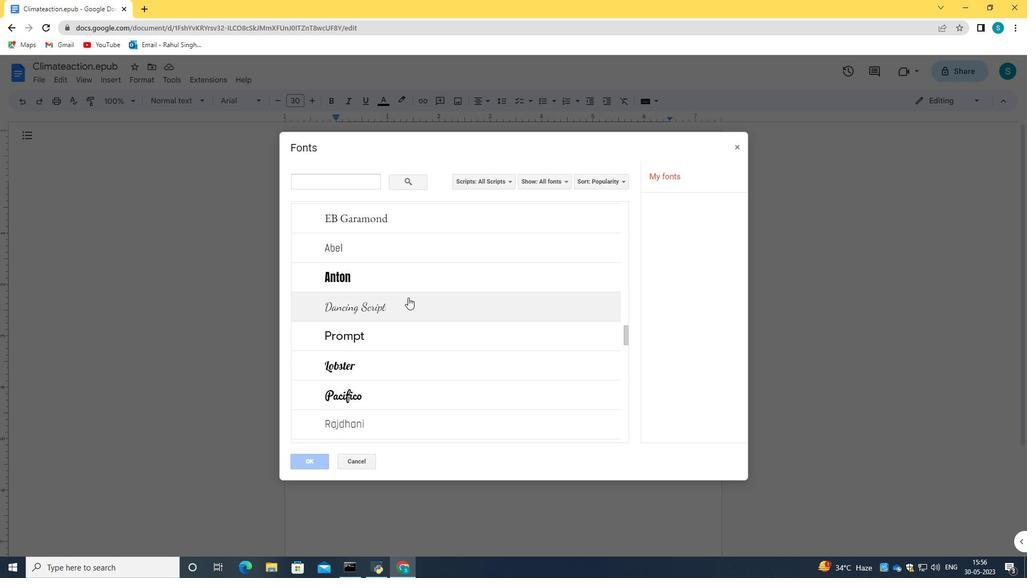 
Action: Mouse scrolled (408, 297) with delta (0, 0)
Screenshot: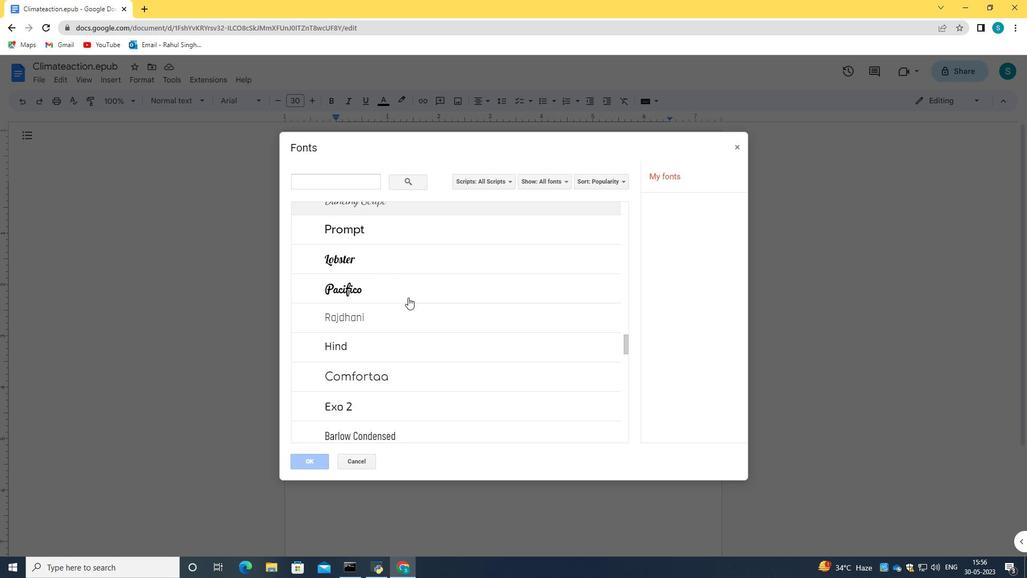 
Action: Mouse scrolled (408, 297) with delta (0, 0)
Screenshot: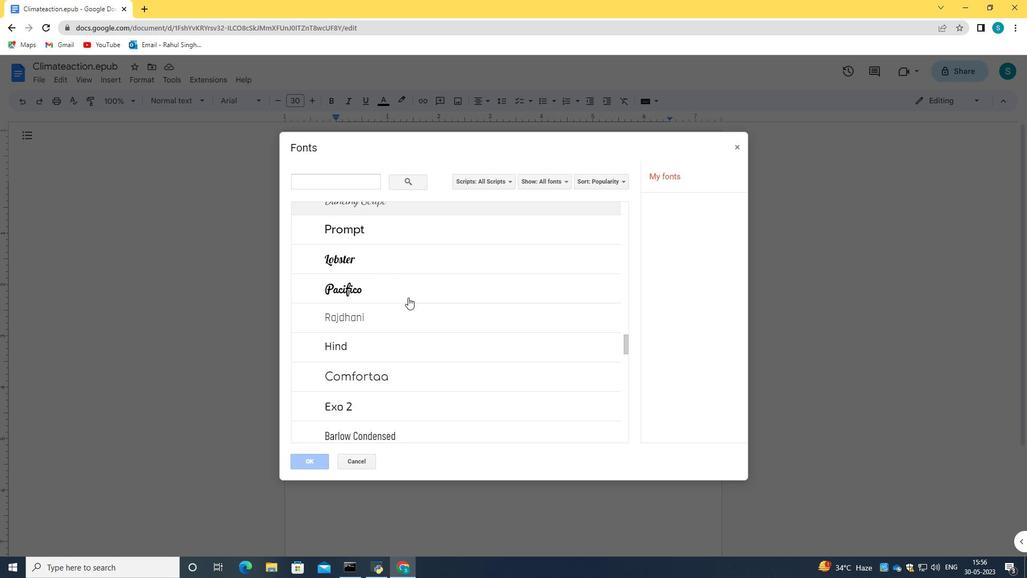 
Action: Mouse scrolled (408, 297) with delta (0, 0)
Screenshot: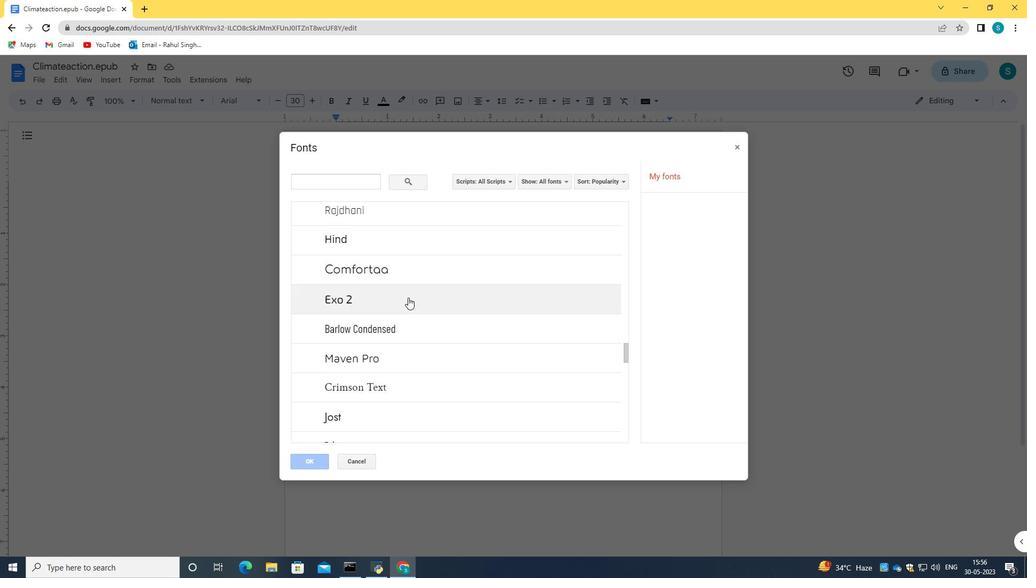 
Action: Mouse scrolled (408, 297) with delta (0, 0)
Screenshot: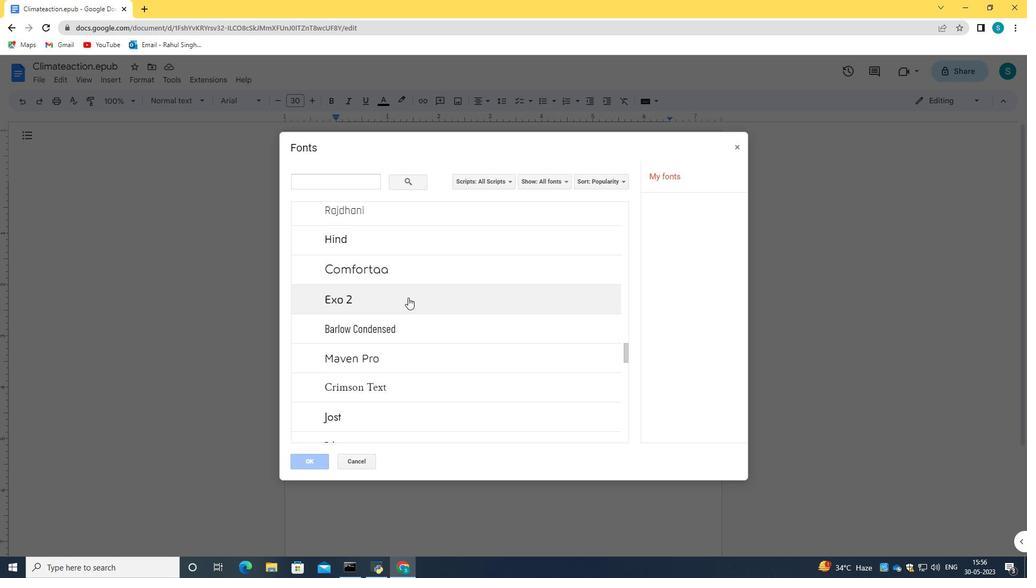
Action: Mouse scrolled (408, 297) with delta (0, 0)
Screenshot: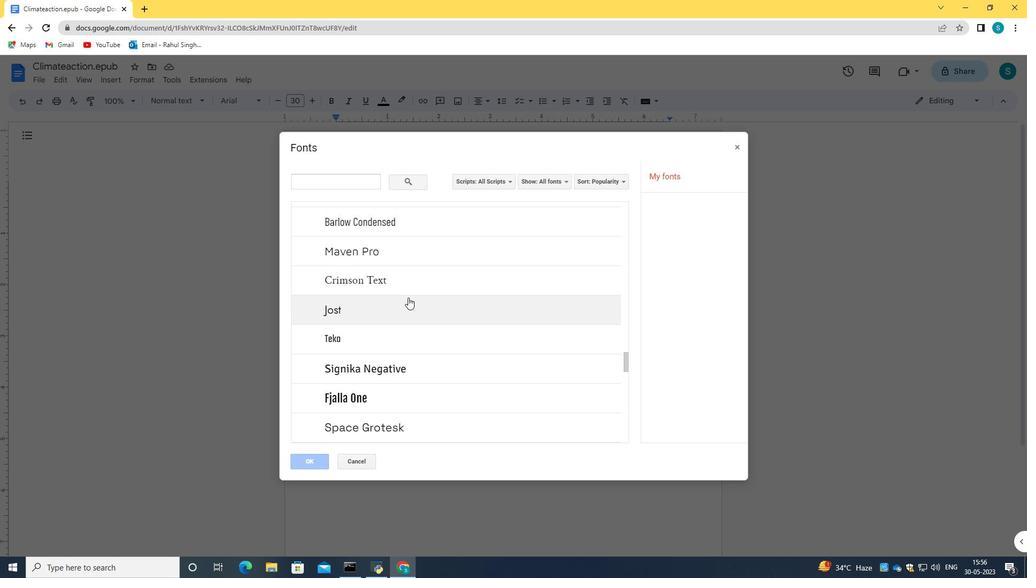 
Action: Mouse scrolled (408, 297) with delta (0, 0)
Screenshot: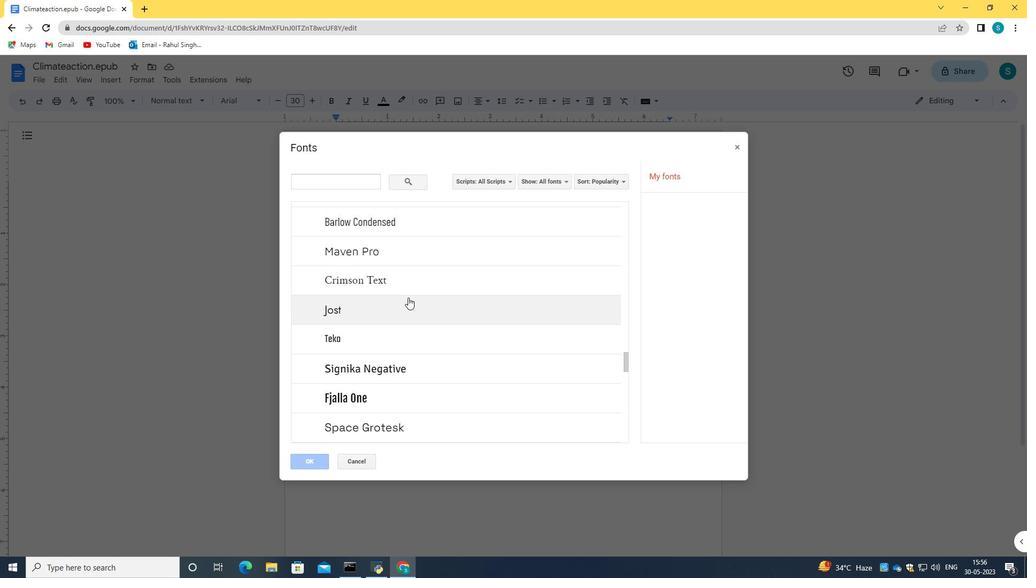 
Action: Mouse scrolled (408, 297) with delta (0, 0)
Screenshot: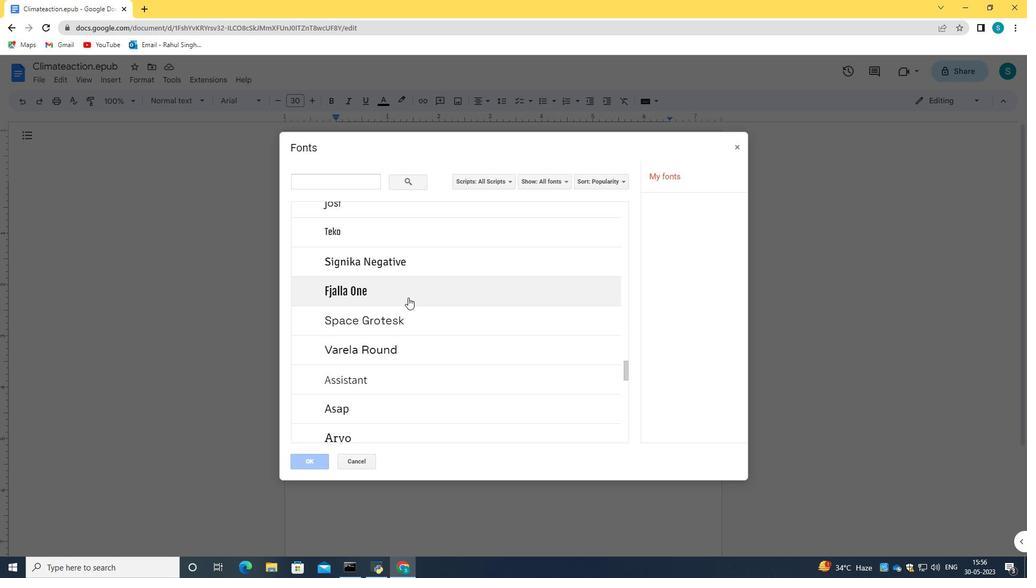 
Action: Mouse scrolled (408, 297) with delta (0, 0)
Screenshot: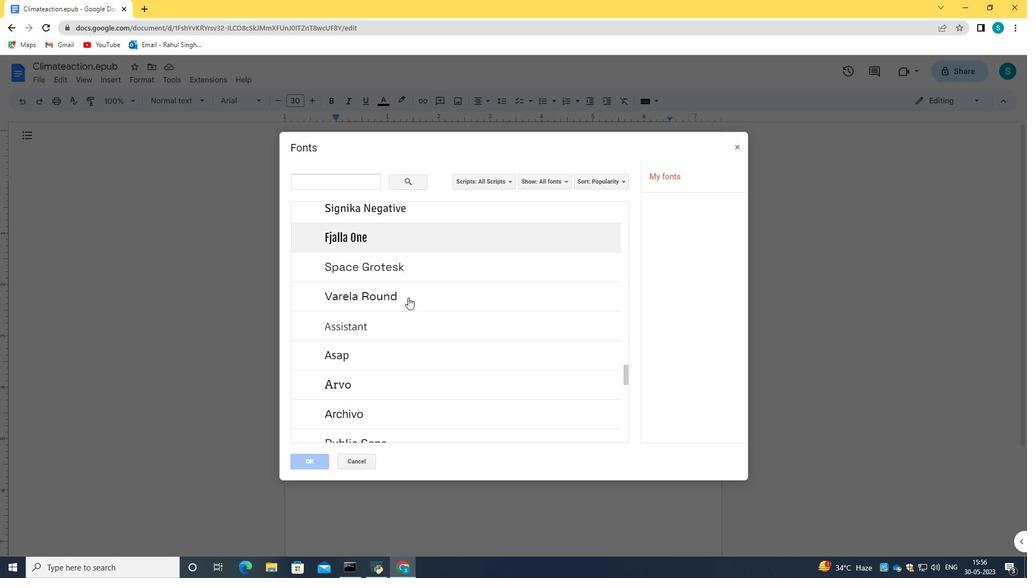 
Action: Mouse scrolled (408, 297) with delta (0, 0)
Screenshot: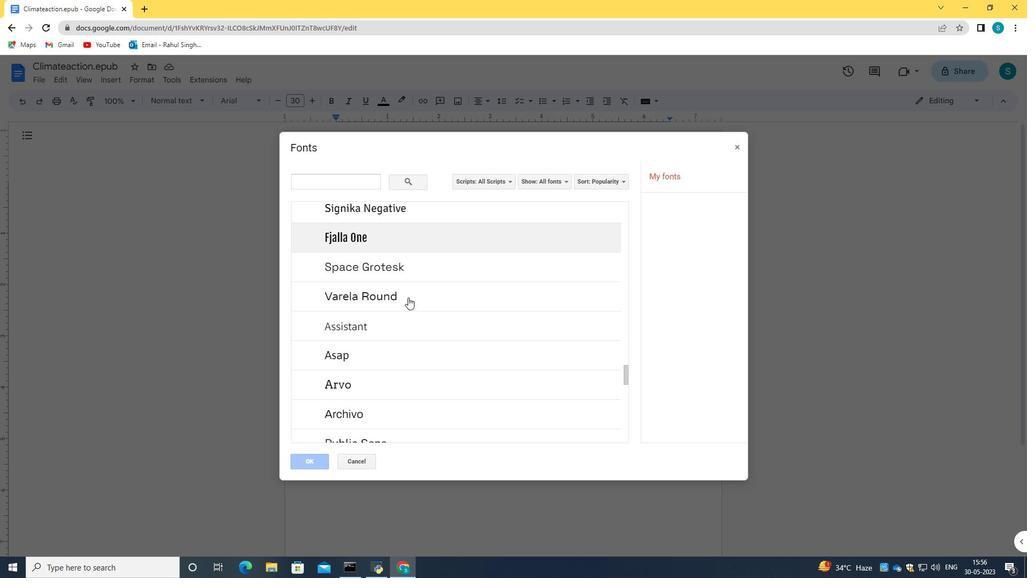 
Action: Mouse scrolled (408, 297) with delta (0, 0)
Screenshot: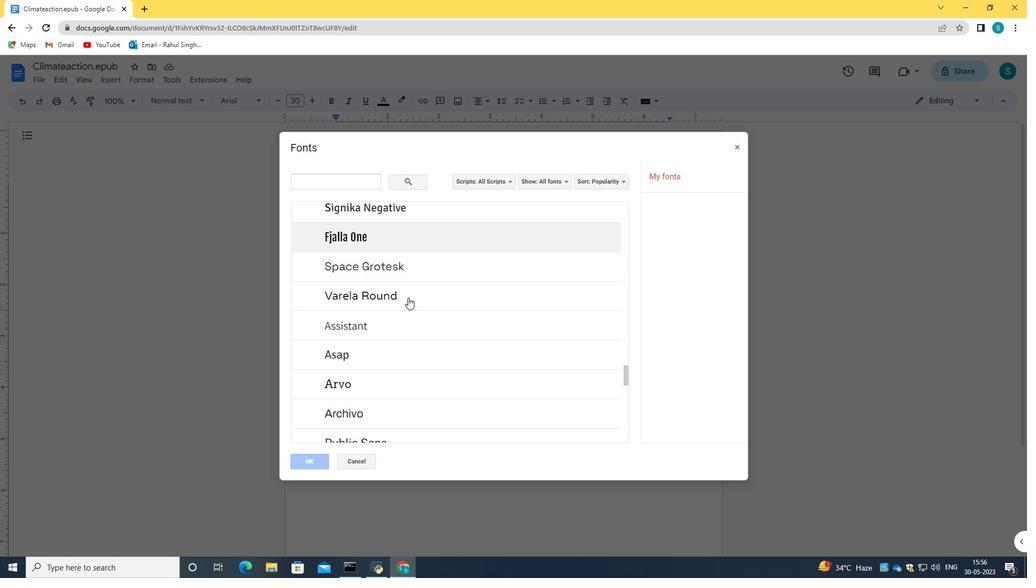 
Action: Mouse scrolled (408, 297) with delta (0, 0)
Screenshot: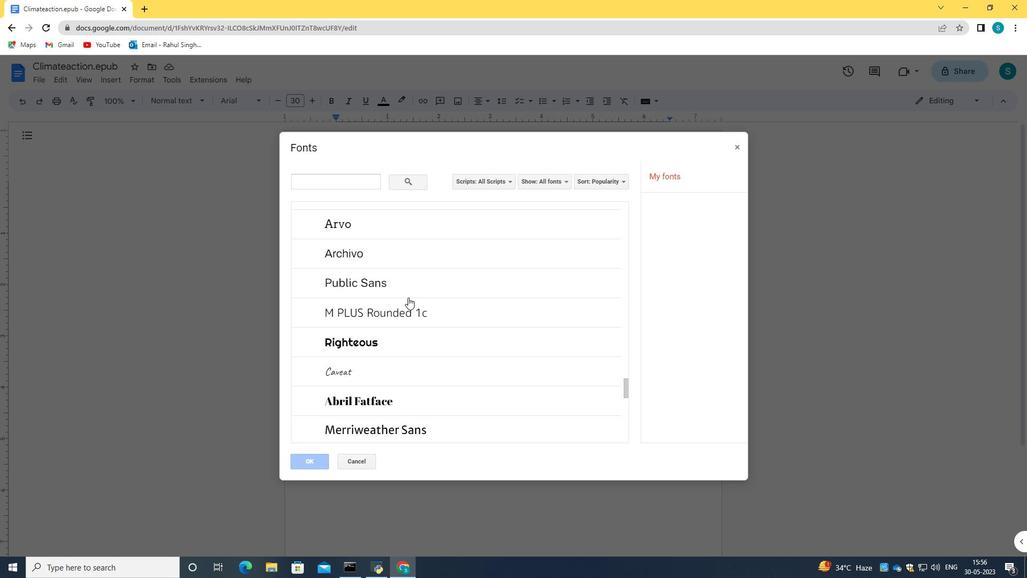 
Action: Mouse scrolled (408, 297) with delta (0, 0)
Screenshot: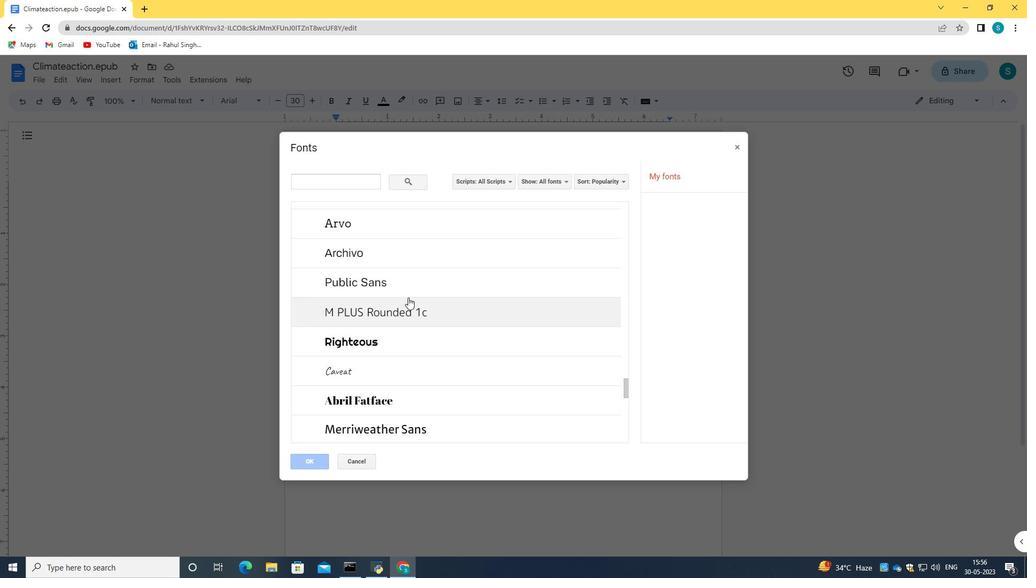 
Action: Mouse scrolled (408, 297) with delta (0, 0)
Screenshot: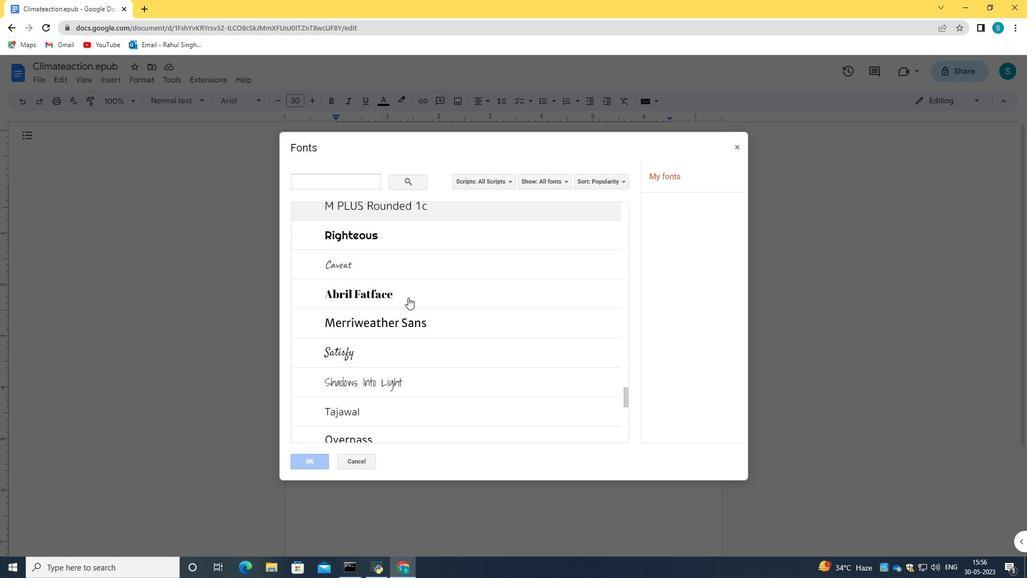 
Action: Mouse scrolled (408, 297) with delta (0, 0)
Screenshot: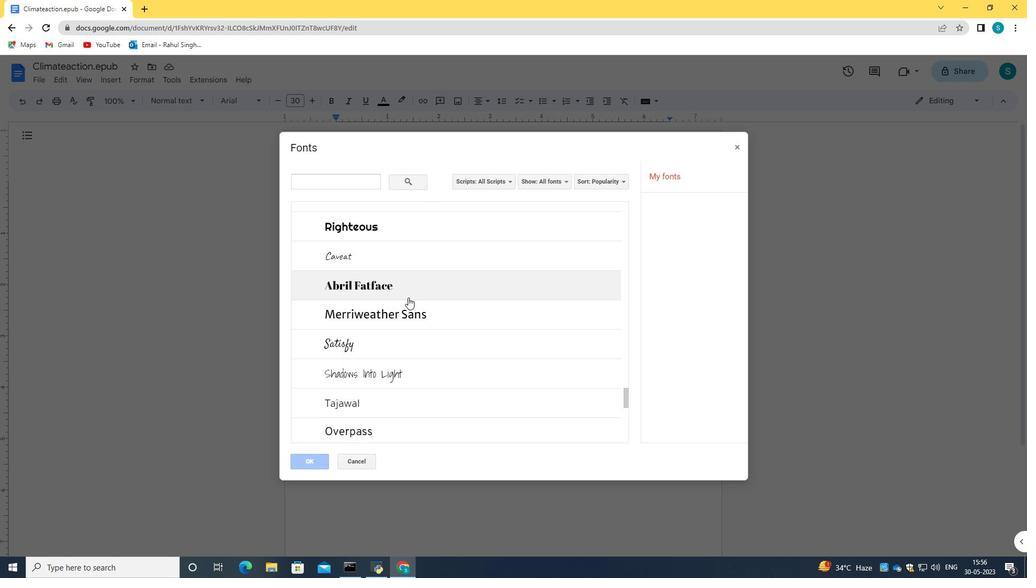 
Action: Mouse scrolled (408, 297) with delta (0, 0)
Screenshot: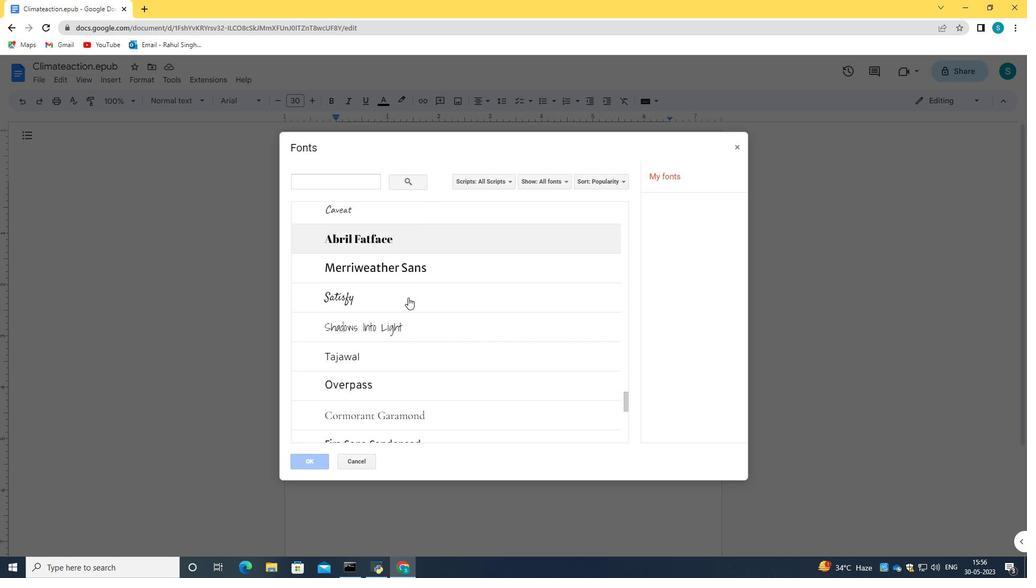 
Action: Mouse scrolled (408, 297) with delta (0, 0)
Screenshot: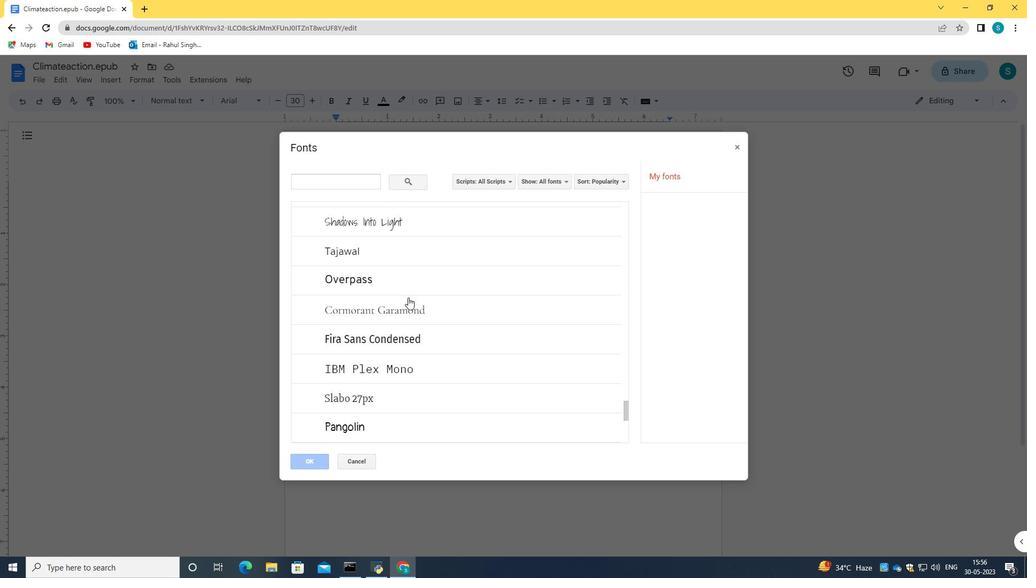 
Action: Mouse scrolled (408, 297) with delta (0, 0)
Screenshot: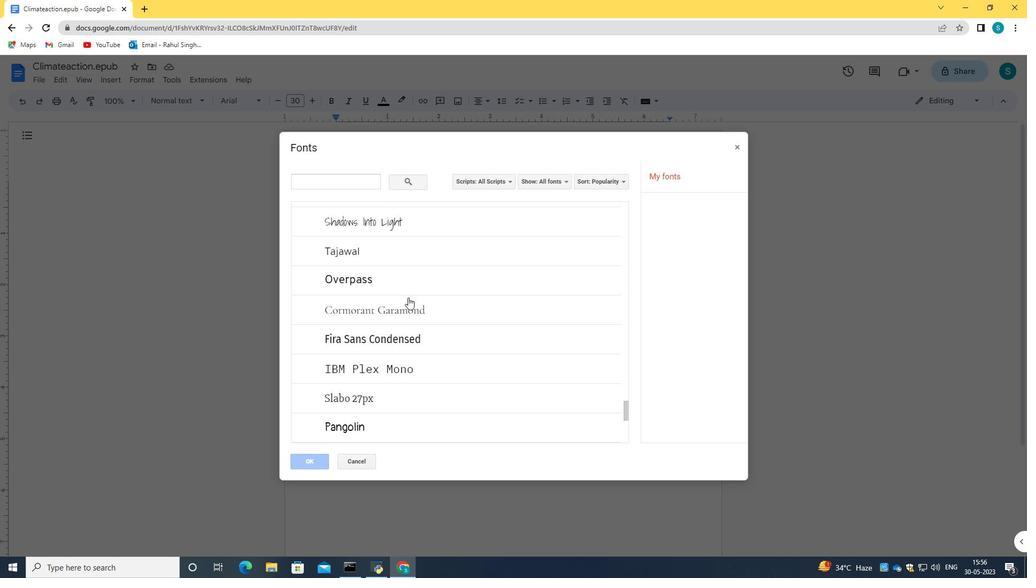
Action: Mouse scrolled (408, 298) with delta (0, 0)
Screenshot: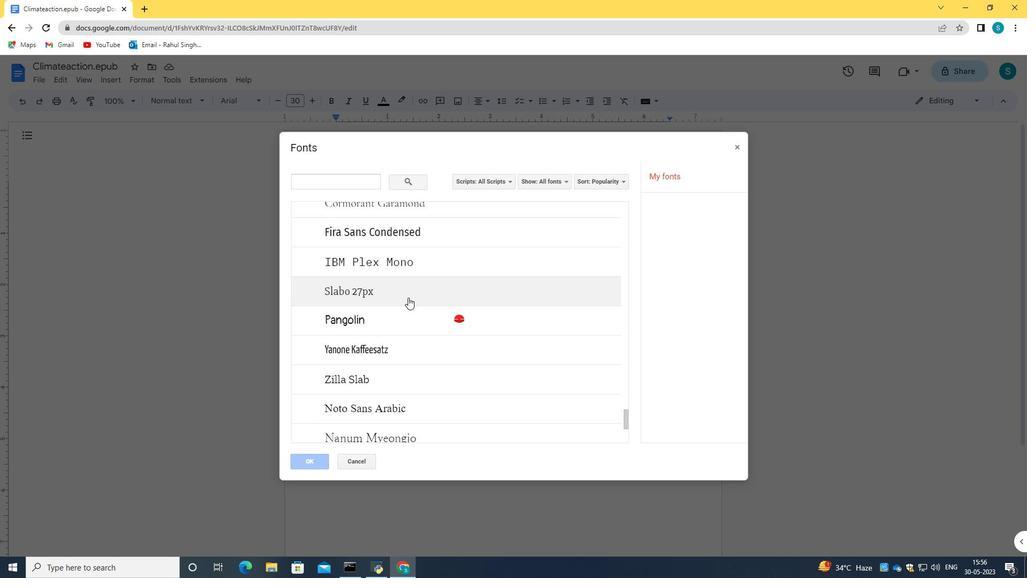 
Action: Mouse scrolled (408, 298) with delta (0, 0)
Screenshot: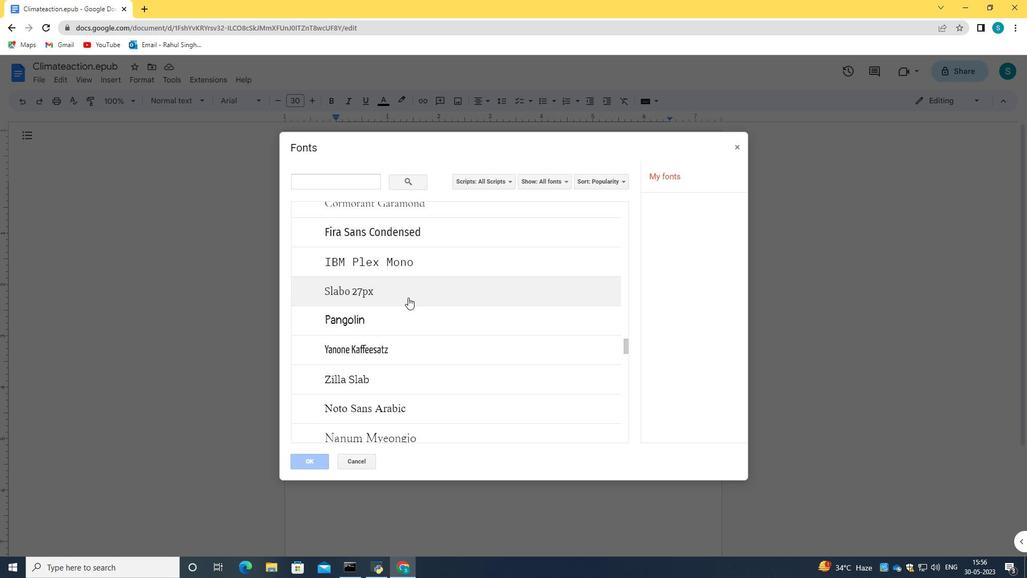 
Action: Mouse moved to (335, 176)
Screenshot: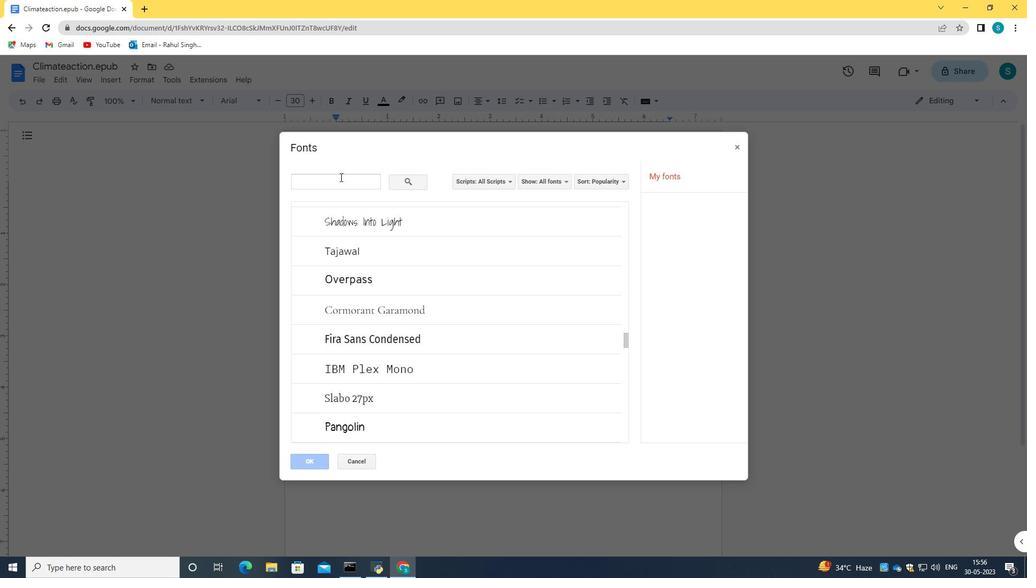 
Action: Mouse pressed left at (335, 176)
Screenshot: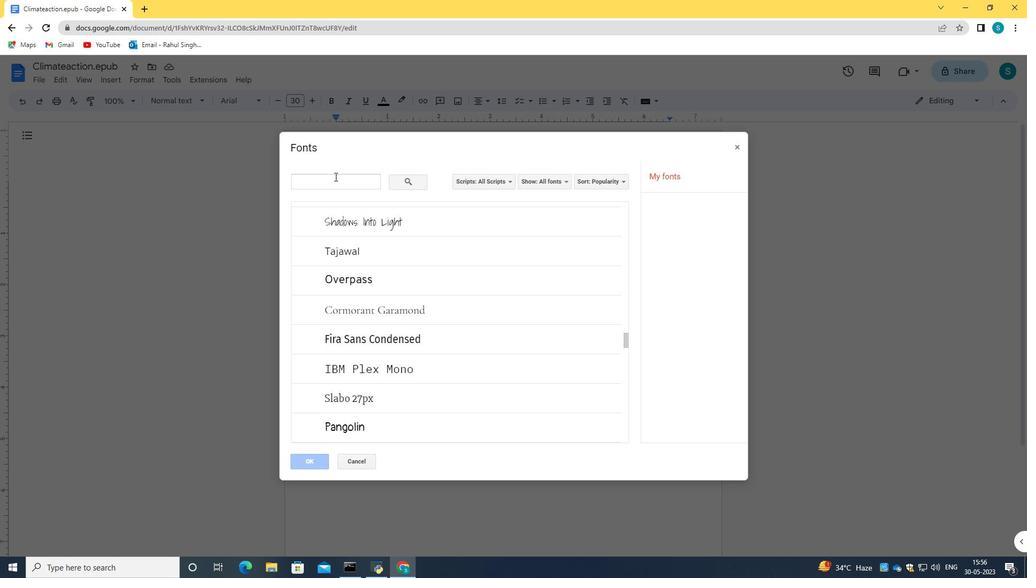 
Action: Key pressed <Key.caps_lock>T<Key.caps_lock>ahom
Screenshot: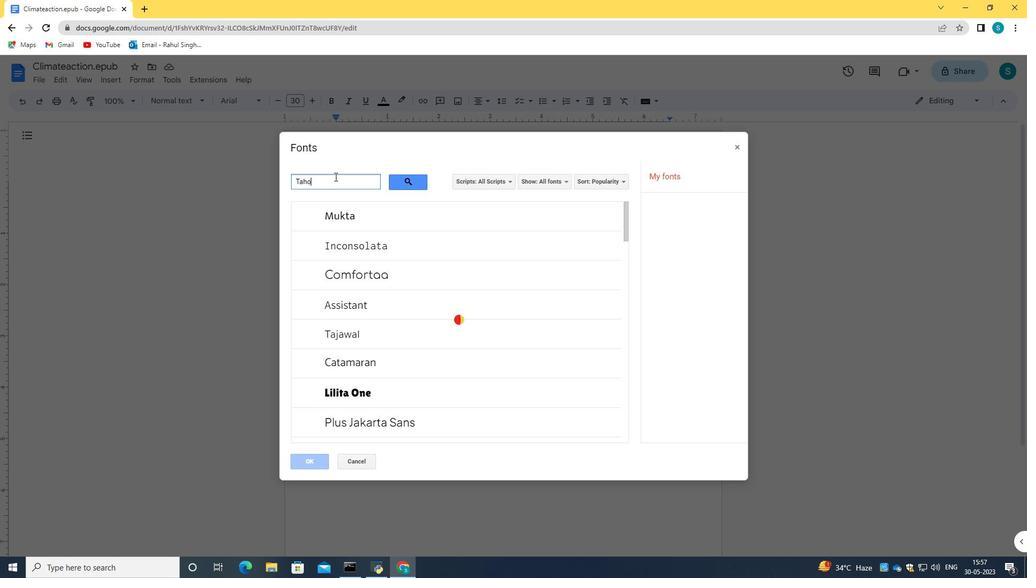 
Action: Mouse moved to (351, 218)
Screenshot: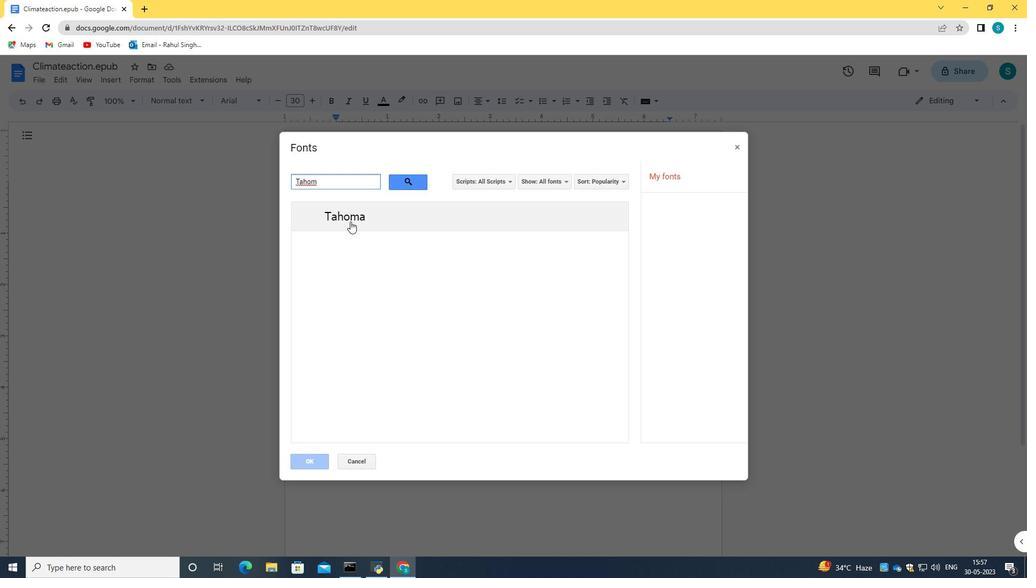 
Action: Mouse pressed left at (351, 218)
Screenshot: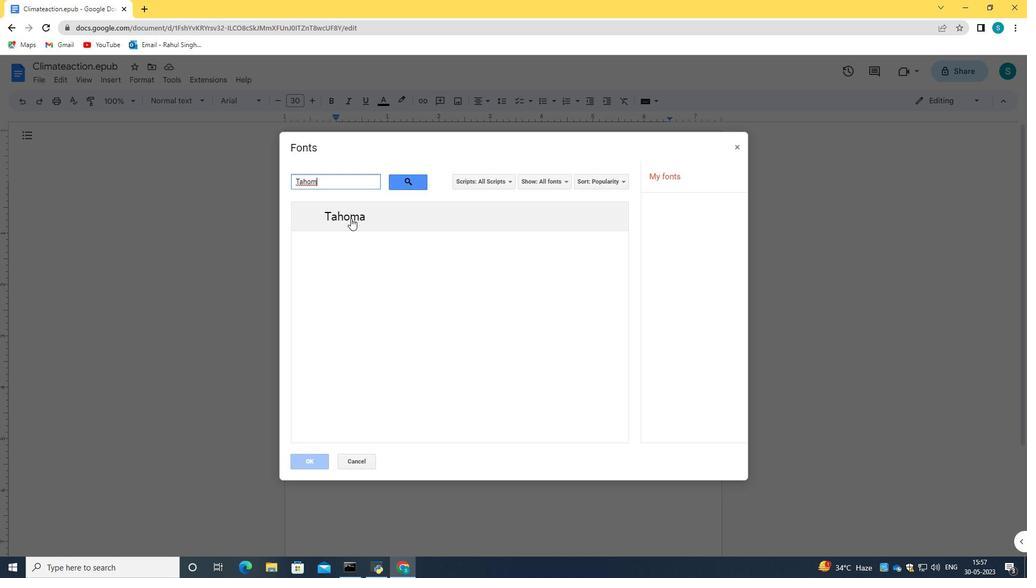 
Action: Mouse moved to (316, 461)
Screenshot: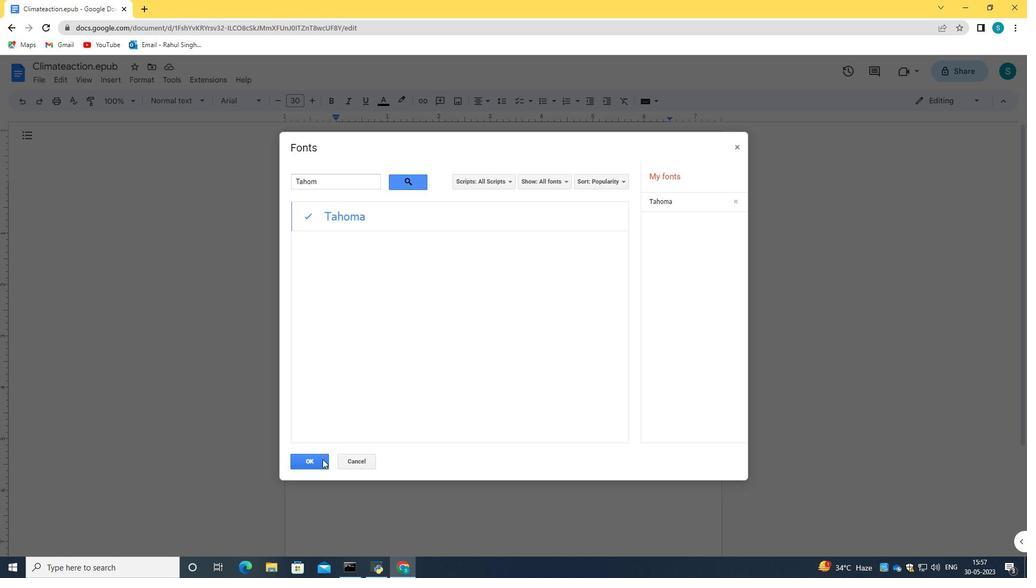 
Action: Mouse pressed left at (316, 461)
Screenshot: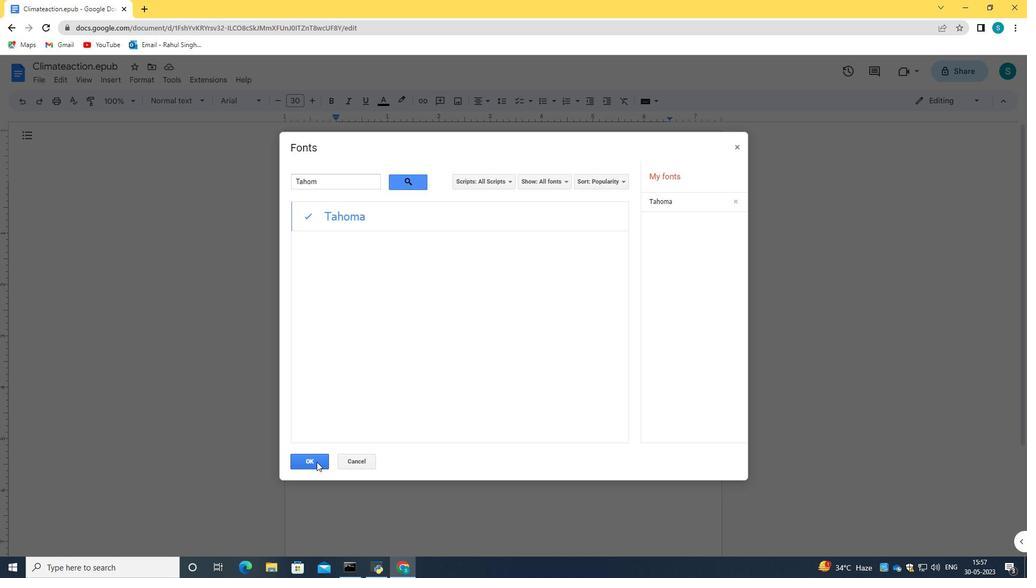 
Action: Mouse moved to (396, 407)
Screenshot: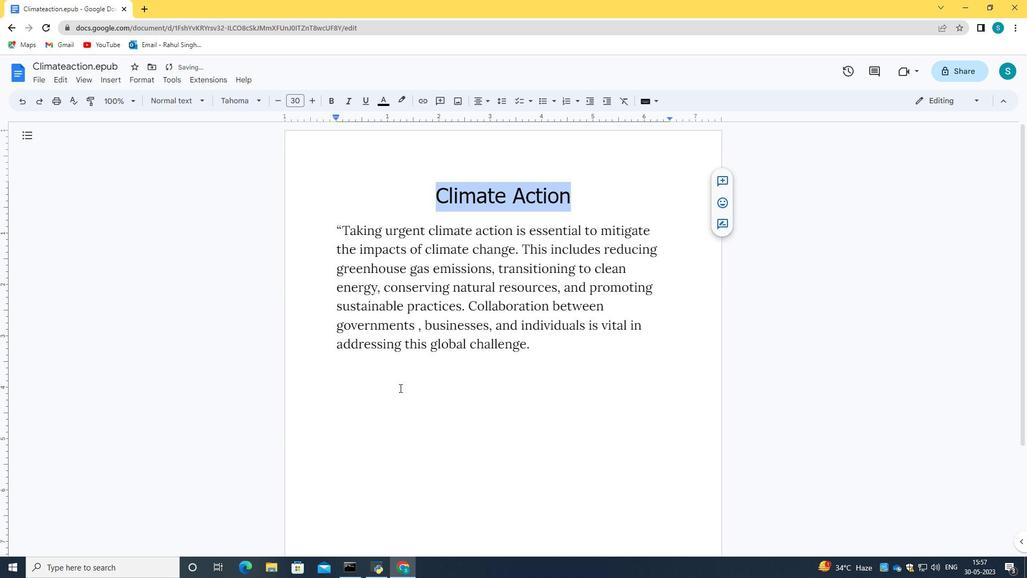 
Action: Mouse pressed left at (396, 407)
Screenshot: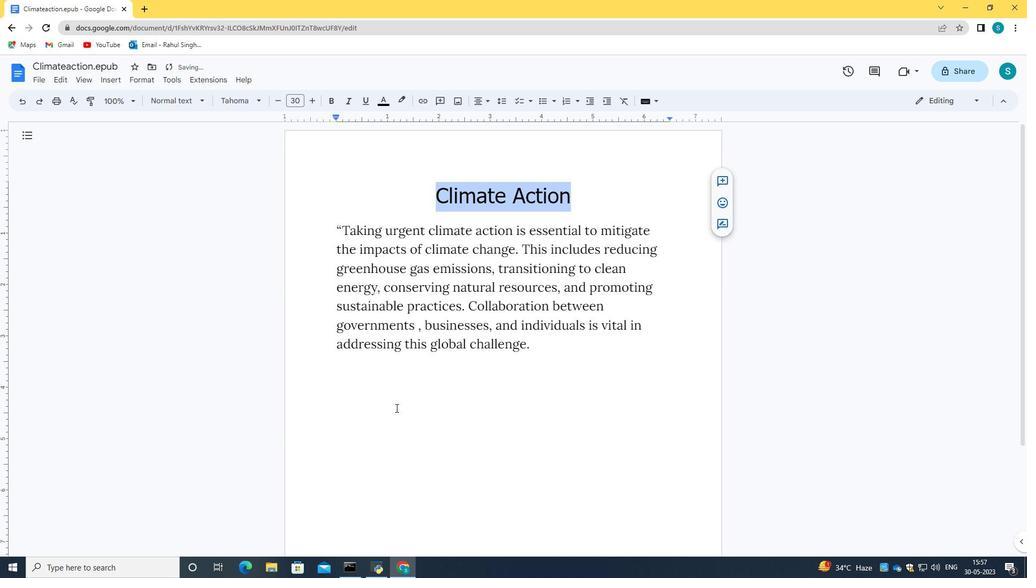 
Action: Mouse moved to (574, 204)
Screenshot: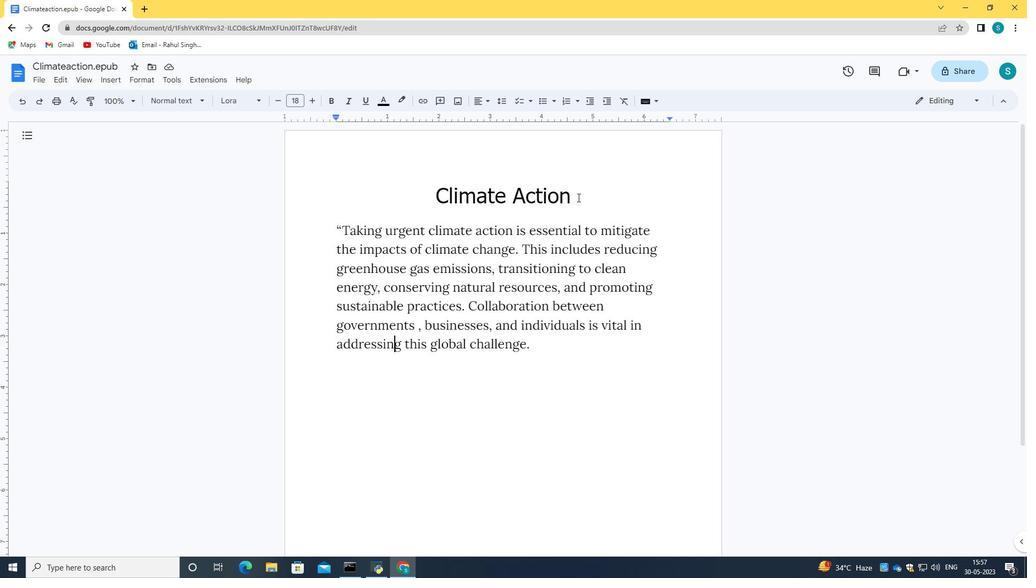 
Action: Mouse pressed left at (574, 204)
Screenshot: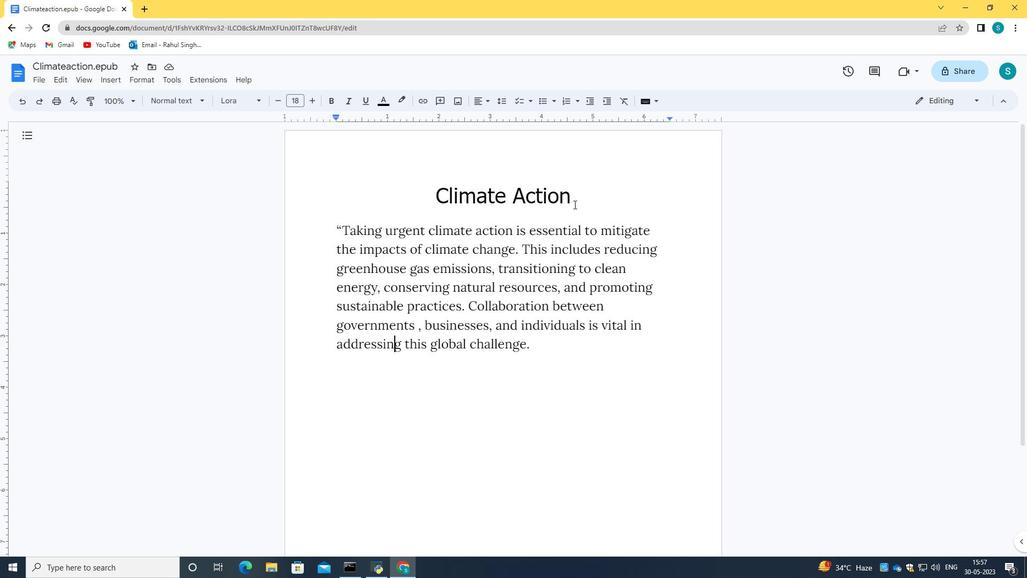 
Action: Mouse moved to (435, 200)
Screenshot: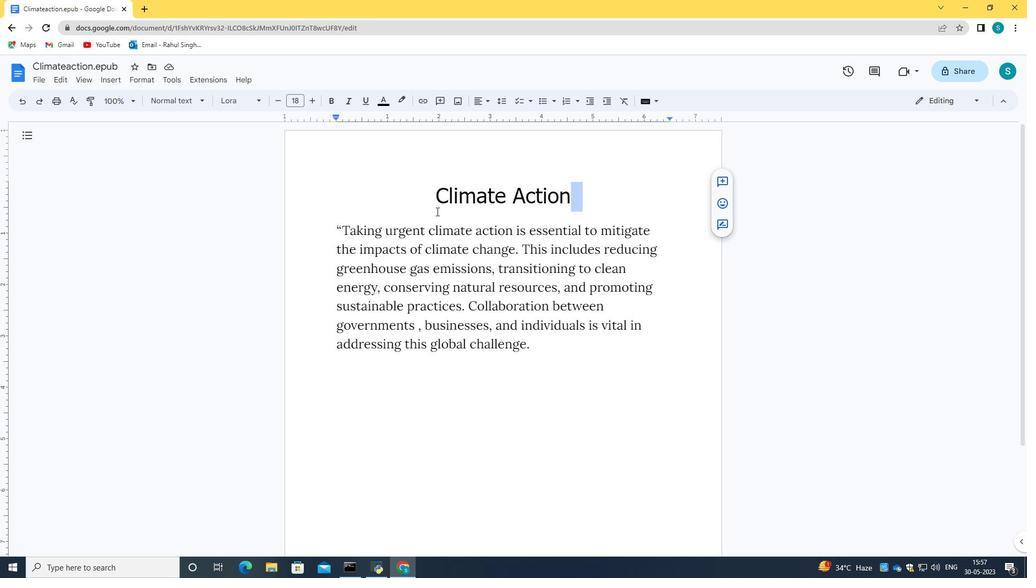 
Action: Mouse pressed left at (435, 200)
Screenshot: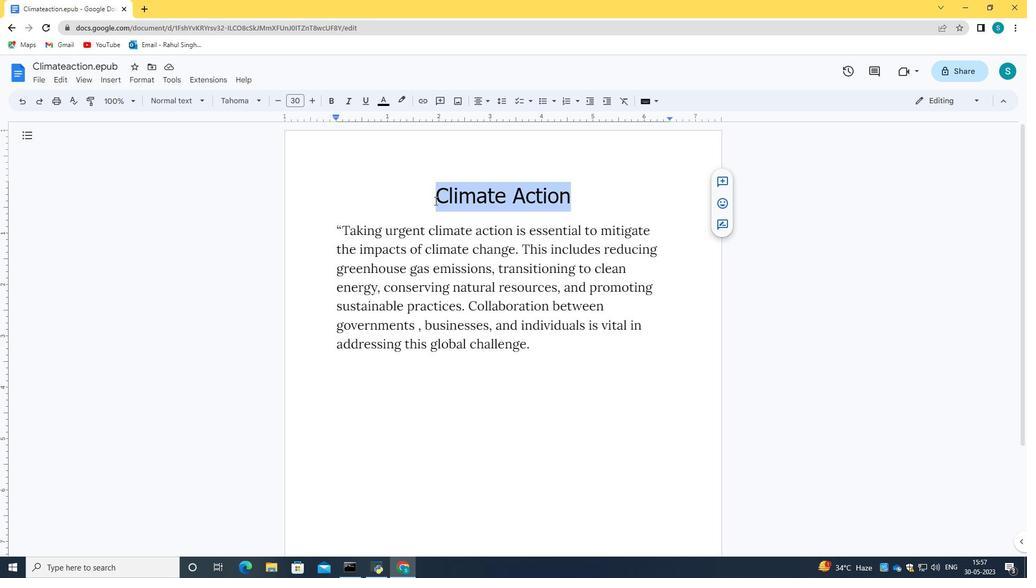 
Action: Mouse moved to (578, 198)
Screenshot: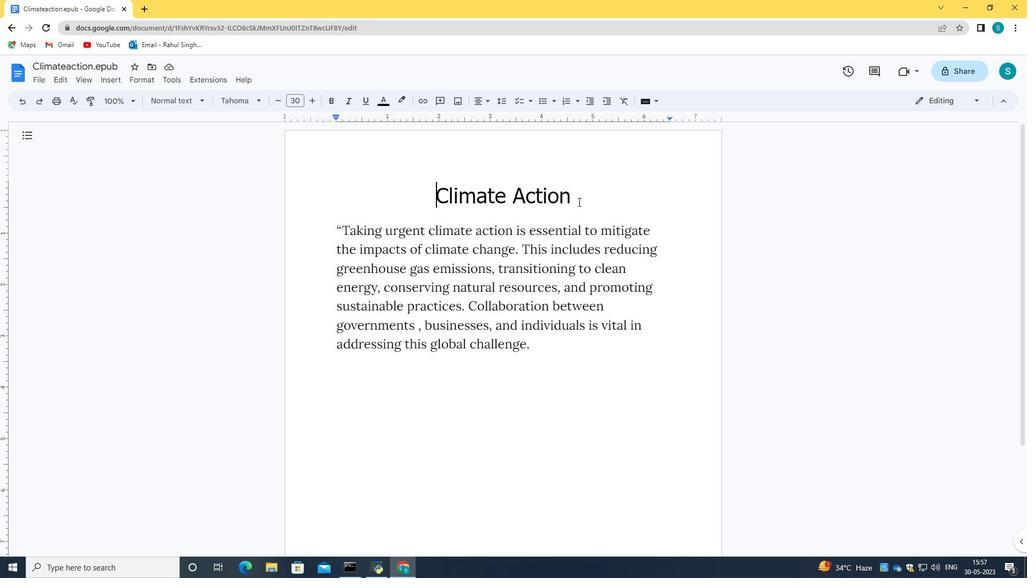 
Action: Mouse pressed left at (578, 198)
Screenshot: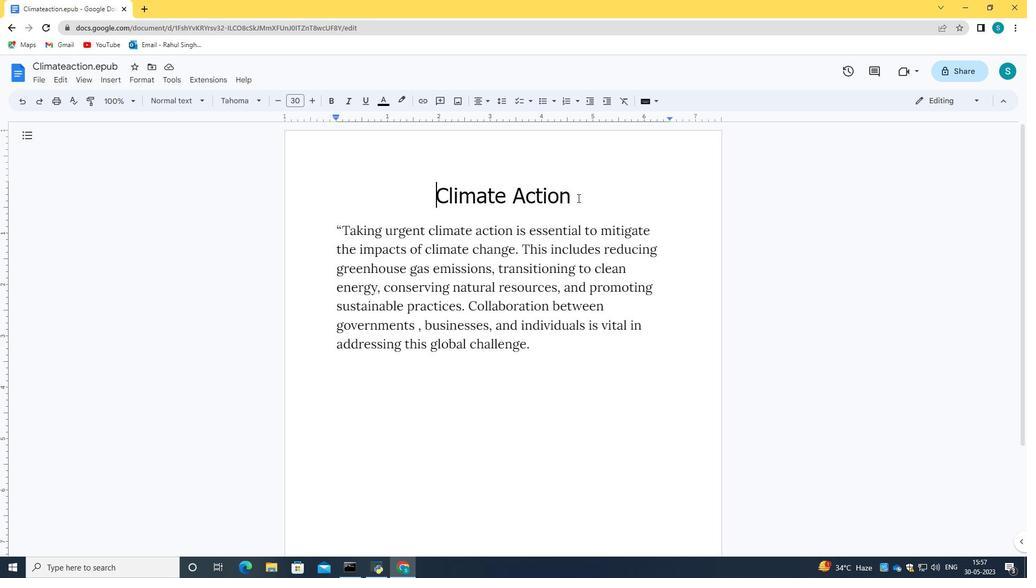 
Action: Mouse moved to (586, 193)
Screenshot: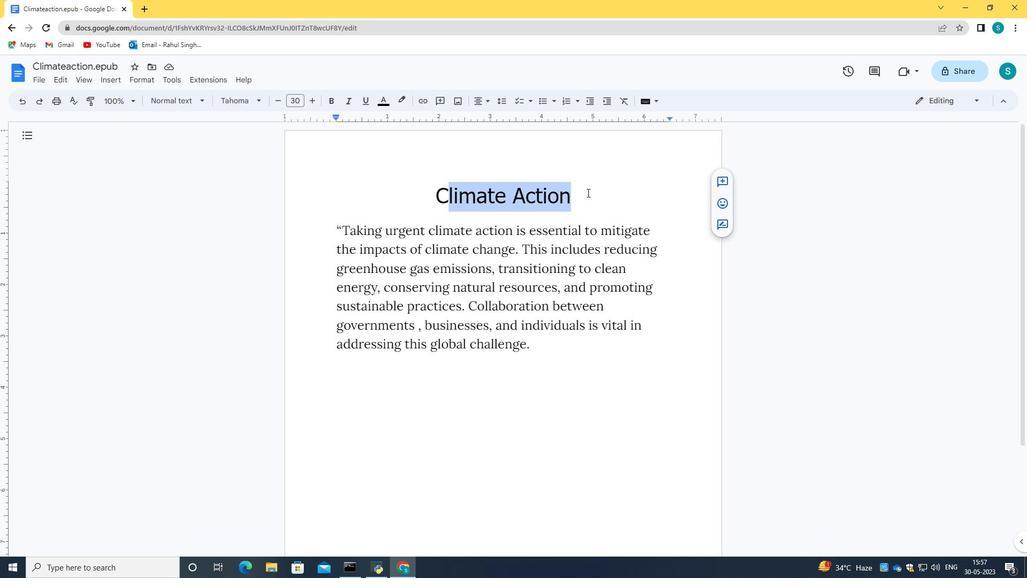 
Action: Mouse pressed left at (586, 193)
Screenshot: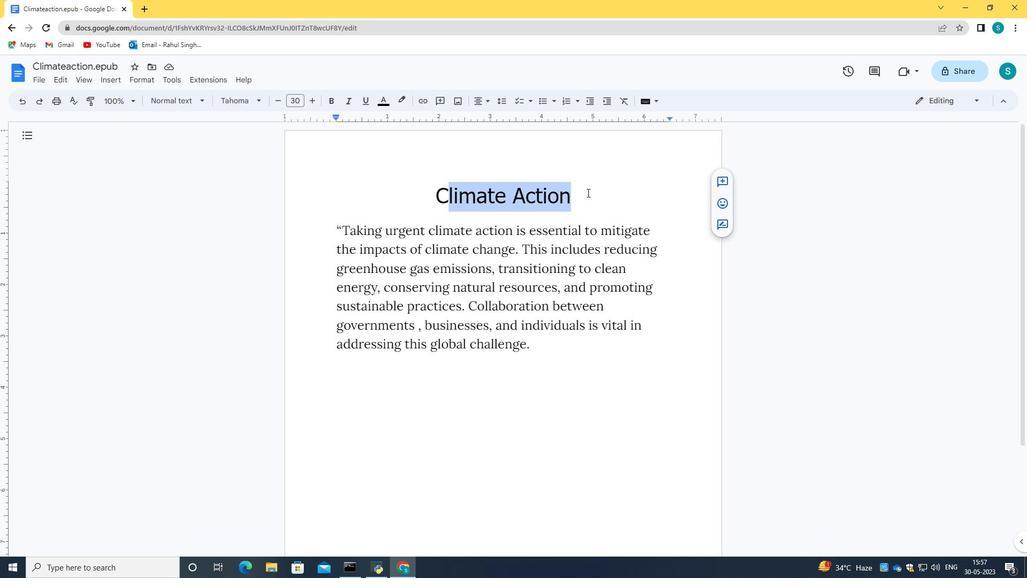 
Action: Mouse moved to (578, 196)
Screenshot: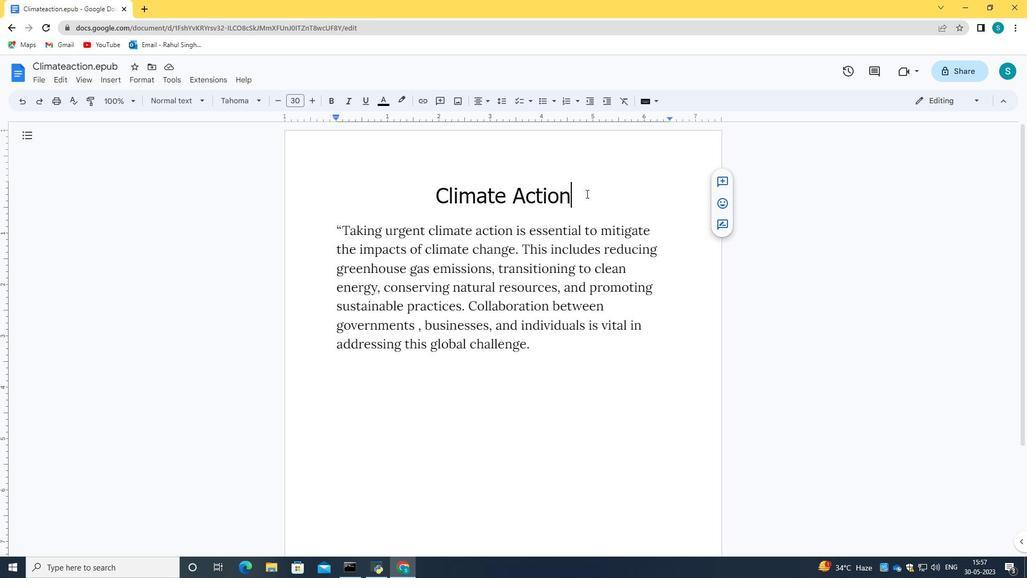 
Action: Mouse pressed left at (578, 196)
Screenshot: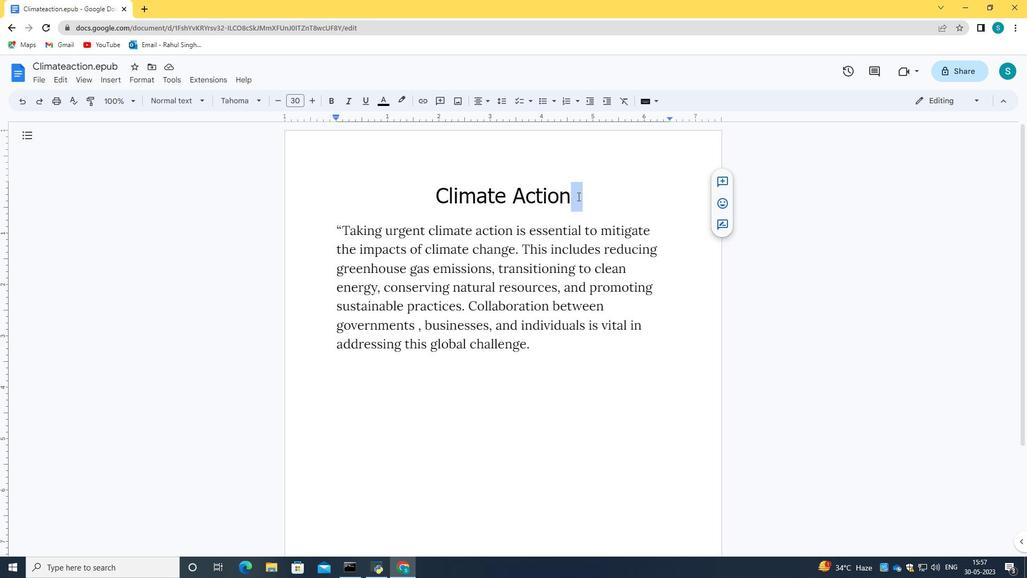 
Action: Mouse moved to (18, 99)
Screenshot: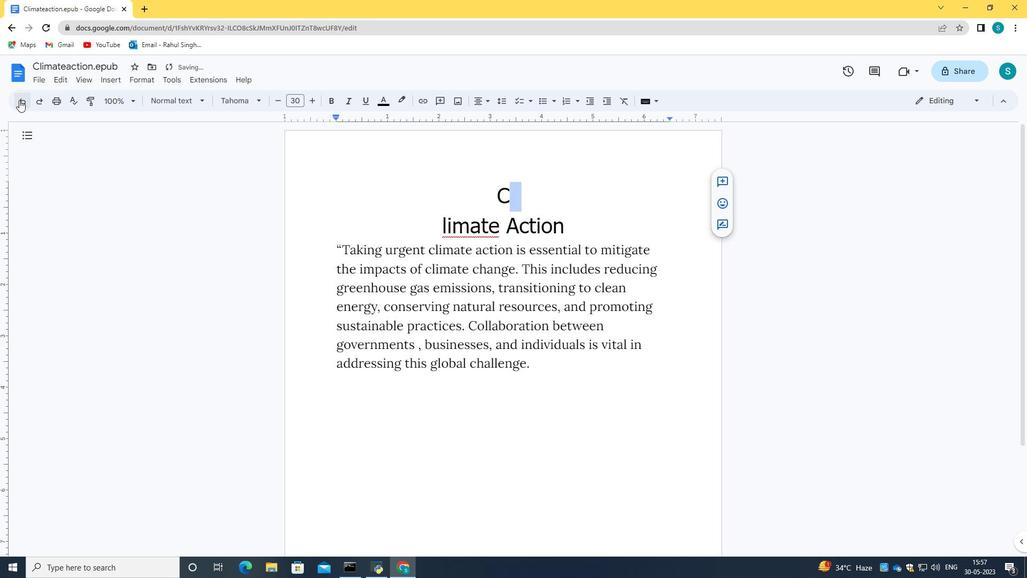 
Action: Mouse pressed left at (18, 99)
Screenshot: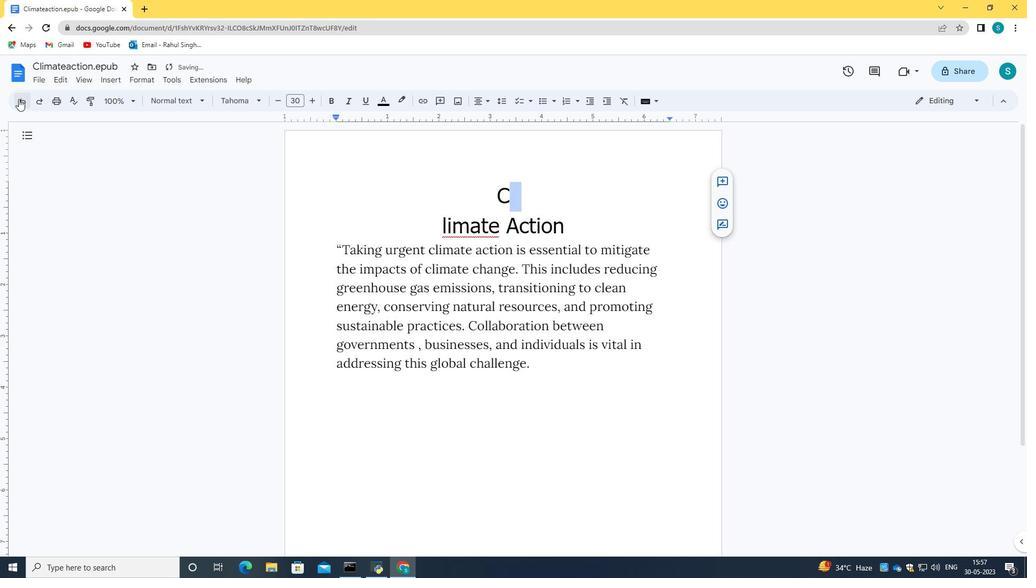 
Action: Mouse moved to (434, 195)
Screenshot: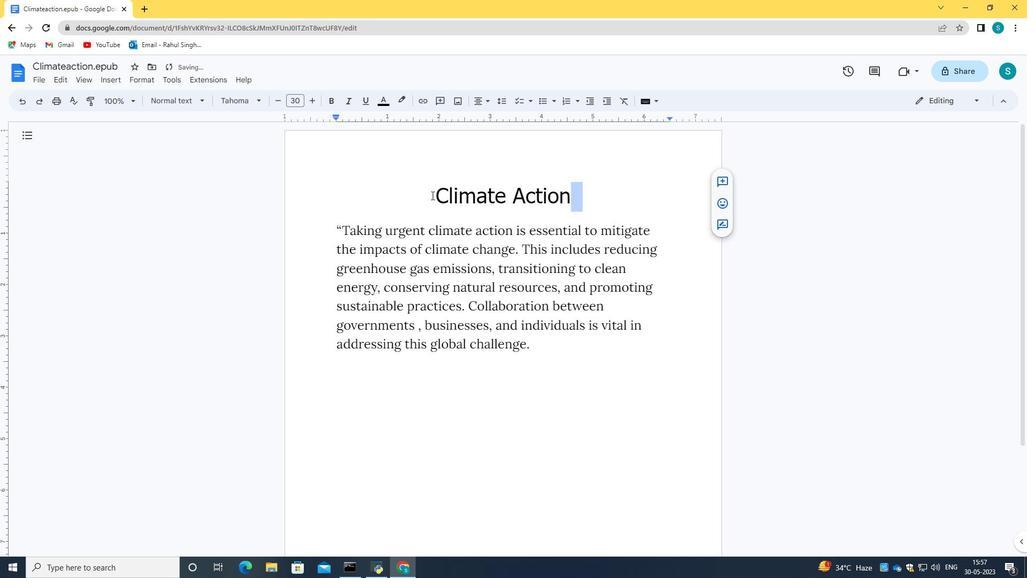 
Action: Mouse pressed left at (434, 195)
Screenshot: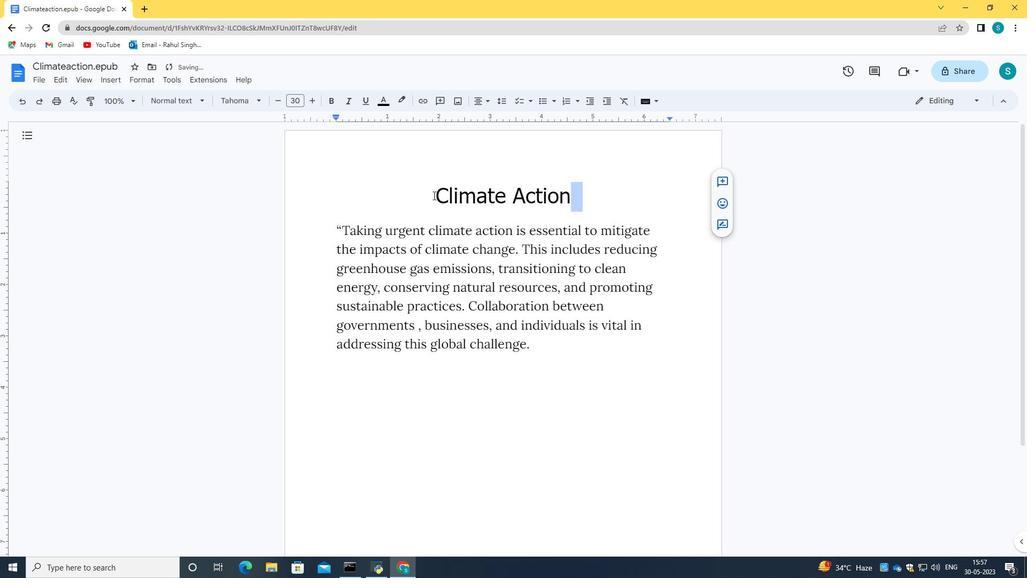 
Action: Mouse moved to (483, 103)
Screenshot: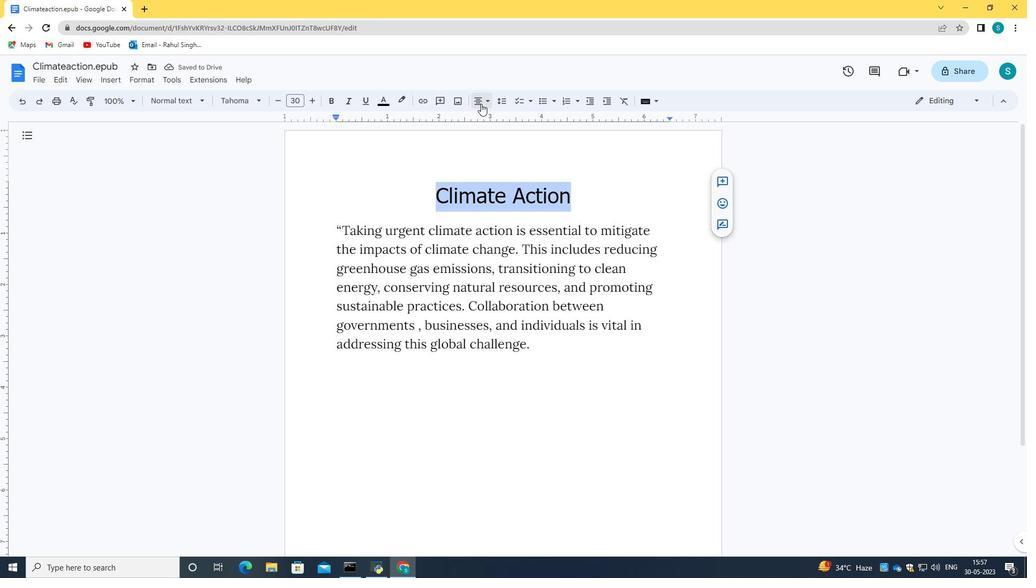 
Action: Mouse pressed left at (483, 103)
Screenshot: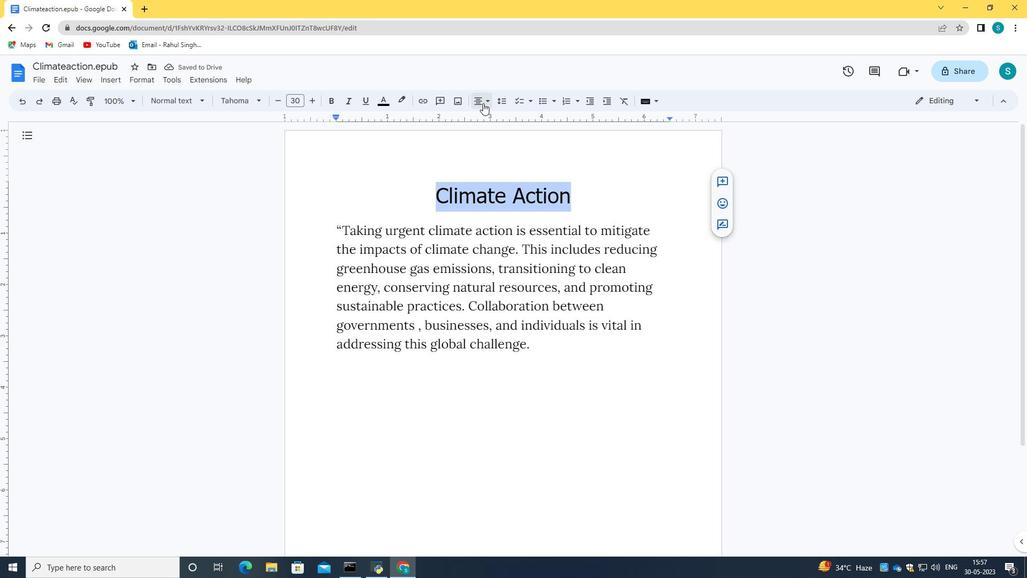 
Action: Mouse moved to (479, 126)
Screenshot: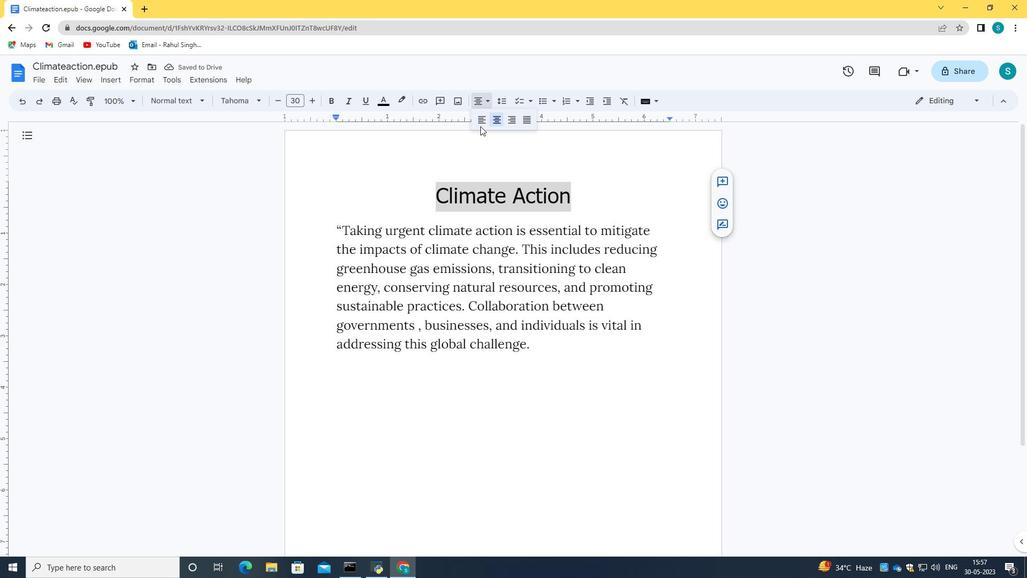 
Action: Mouse pressed left at (479, 126)
Screenshot: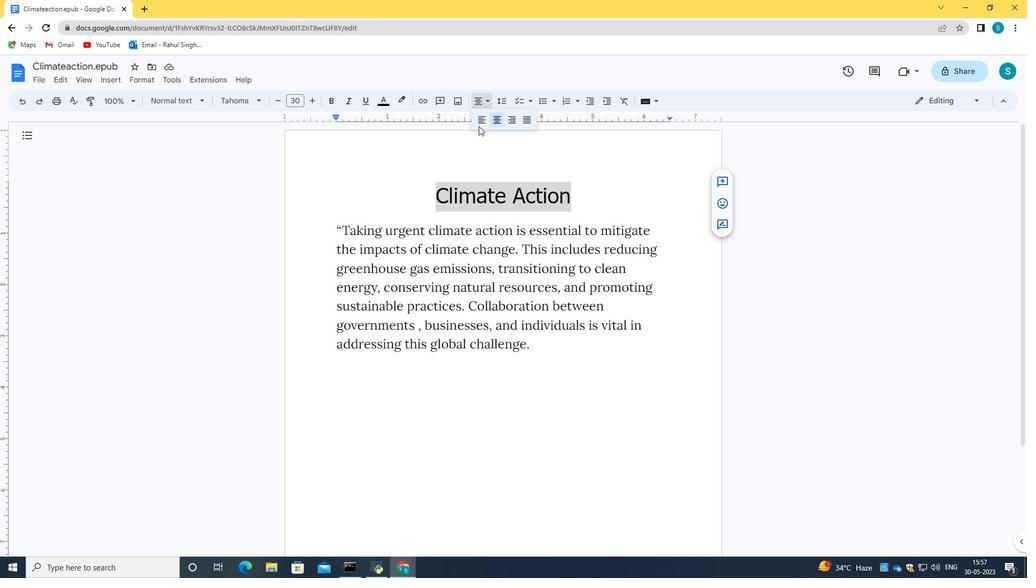 
Action: Mouse moved to (482, 120)
Screenshot: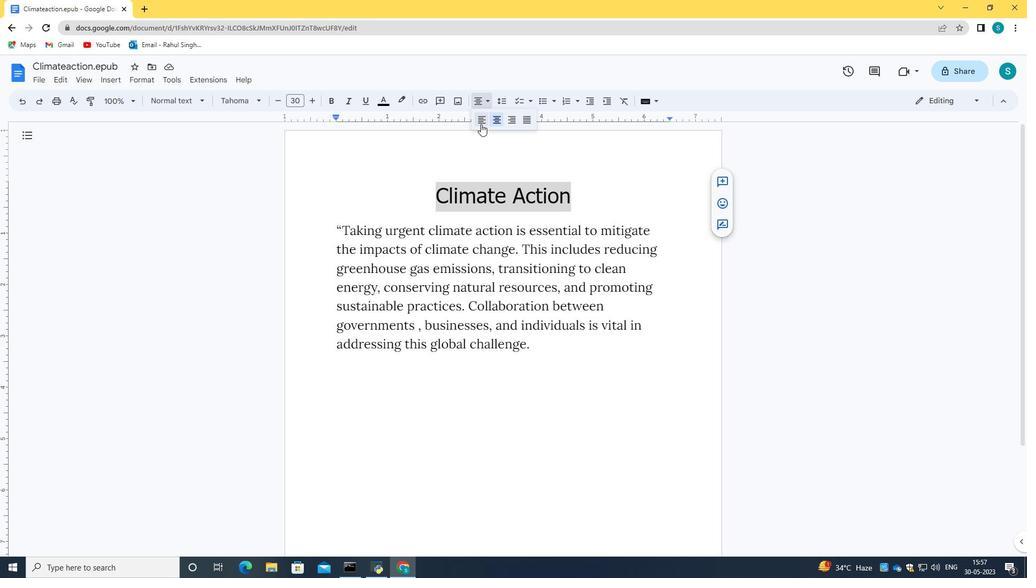 
Action: Mouse pressed left at (482, 120)
Screenshot: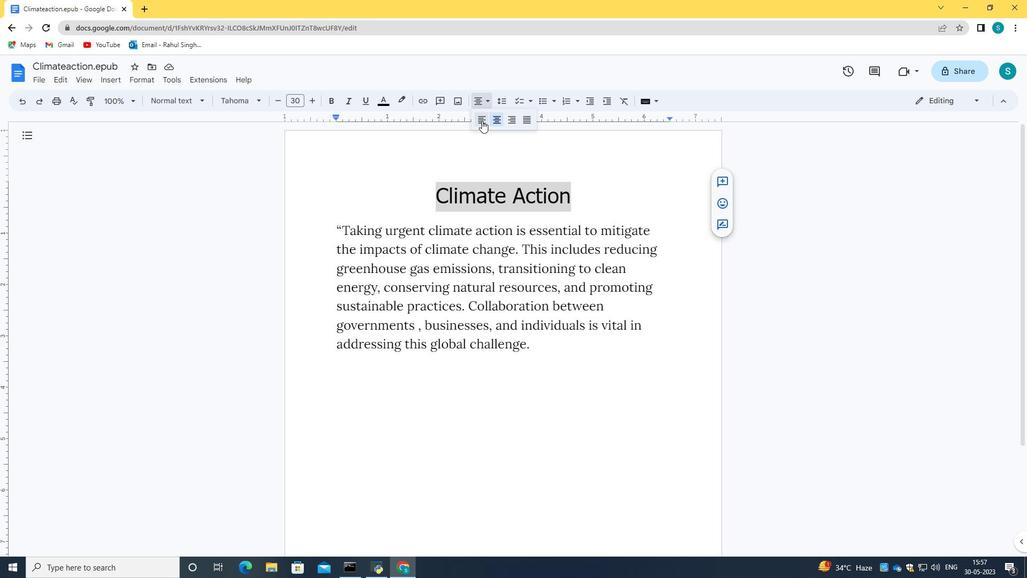 
Action: Mouse moved to (403, 137)
Screenshot: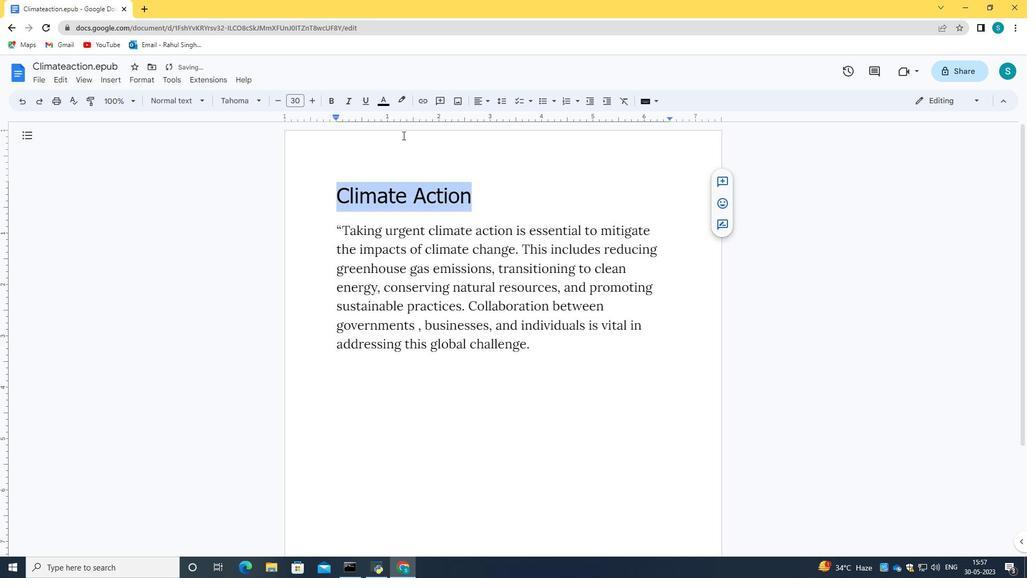 
Action: Mouse pressed left at (403, 137)
Screenshot: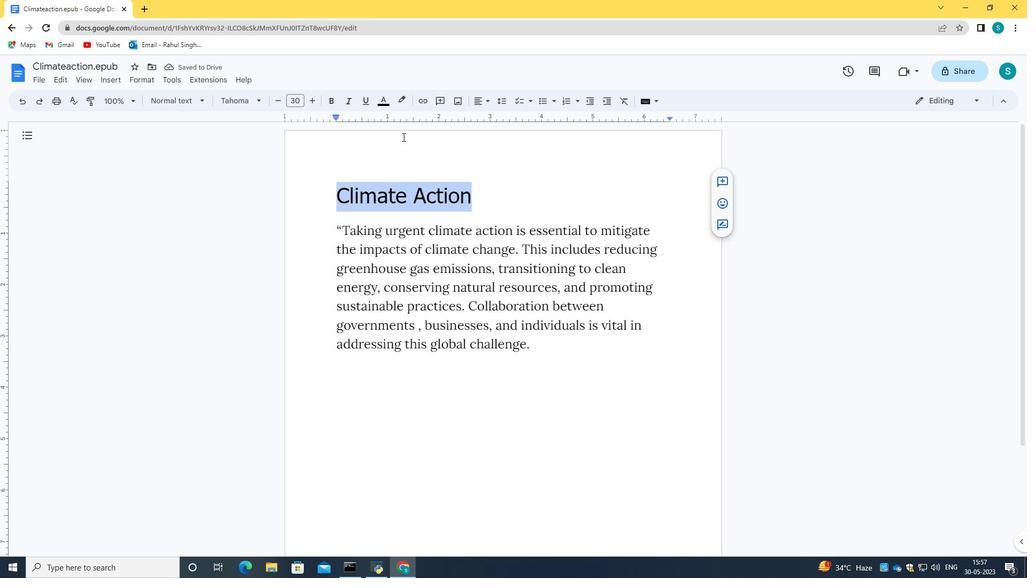 
Action: Mouse moved to (336, 230)
Screenshot: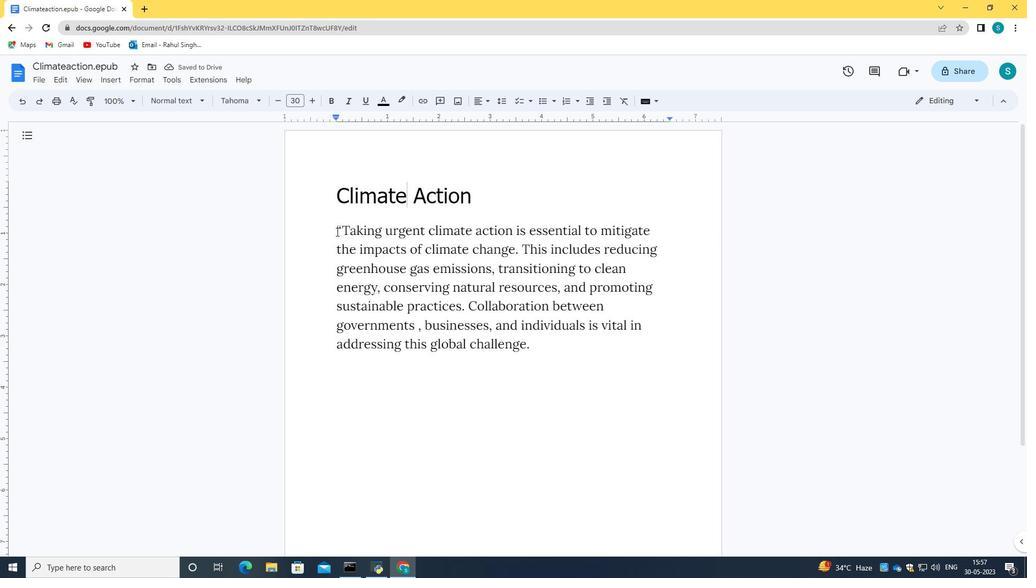 
Action: Mouse pressed left at (336, 230)
Screenshot: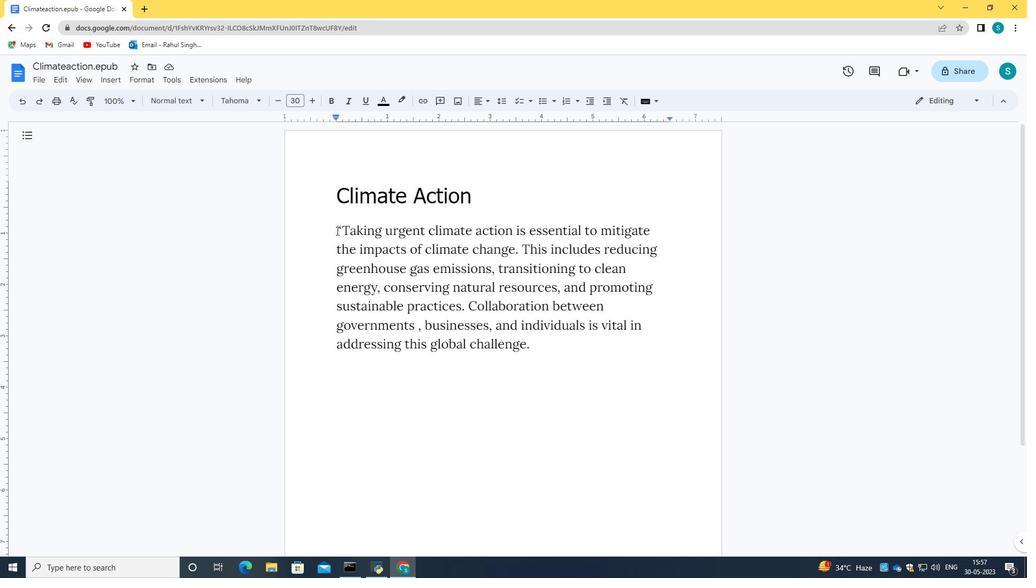 
Action: Mouse moved to (480, 96)
Screenshot: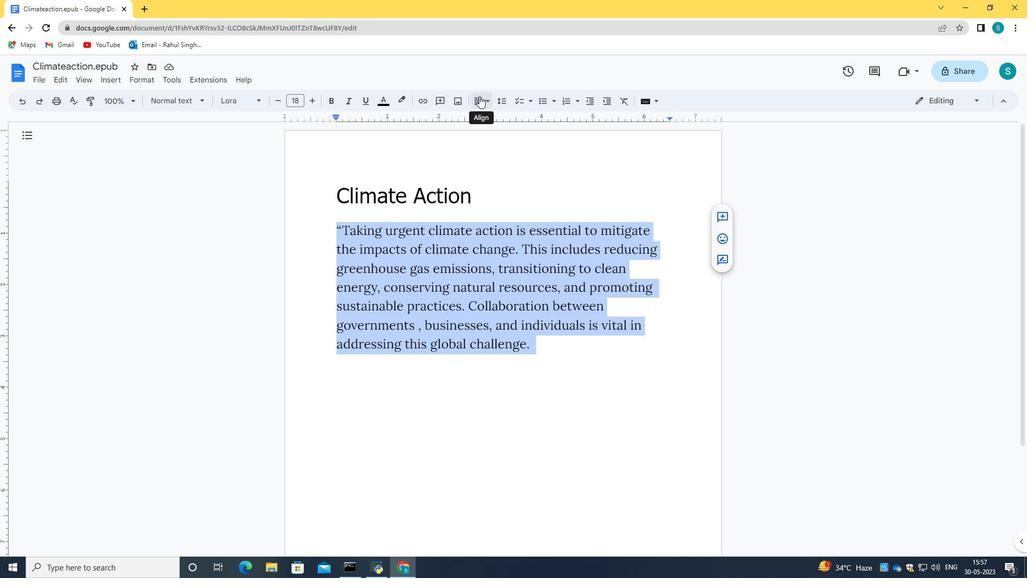 
Action: Mouse pressed left at (480, 96)
Screenshot: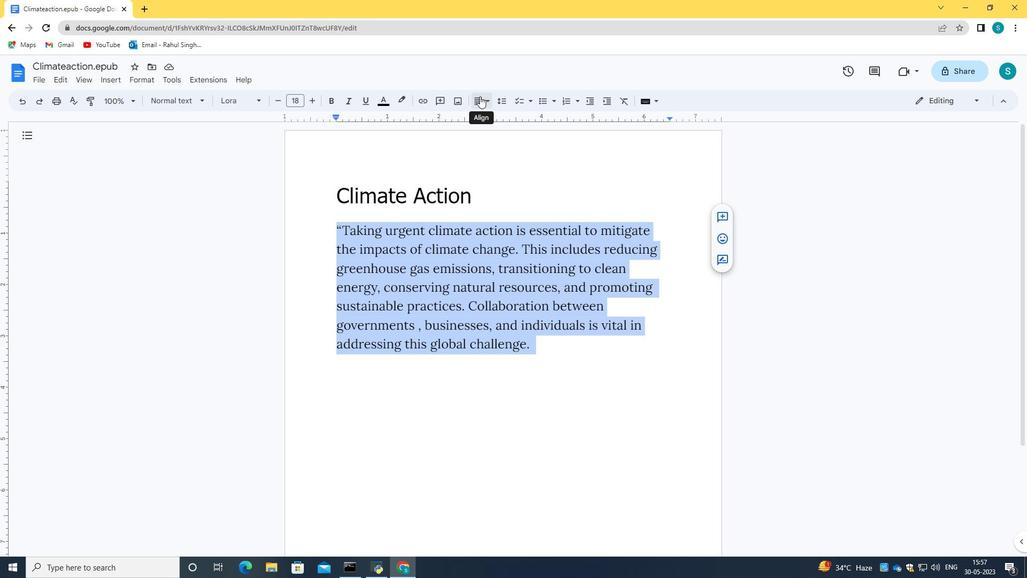 
Action: Mouse moved to (487, 120)
Screenshot: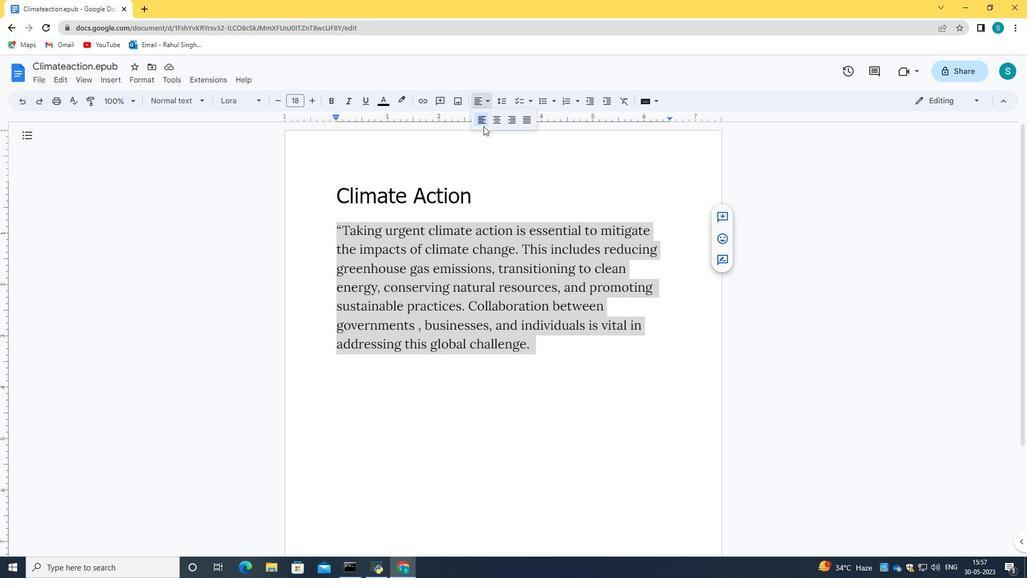 
Action: Mouse pressed left at (487, 120)
Screenshot: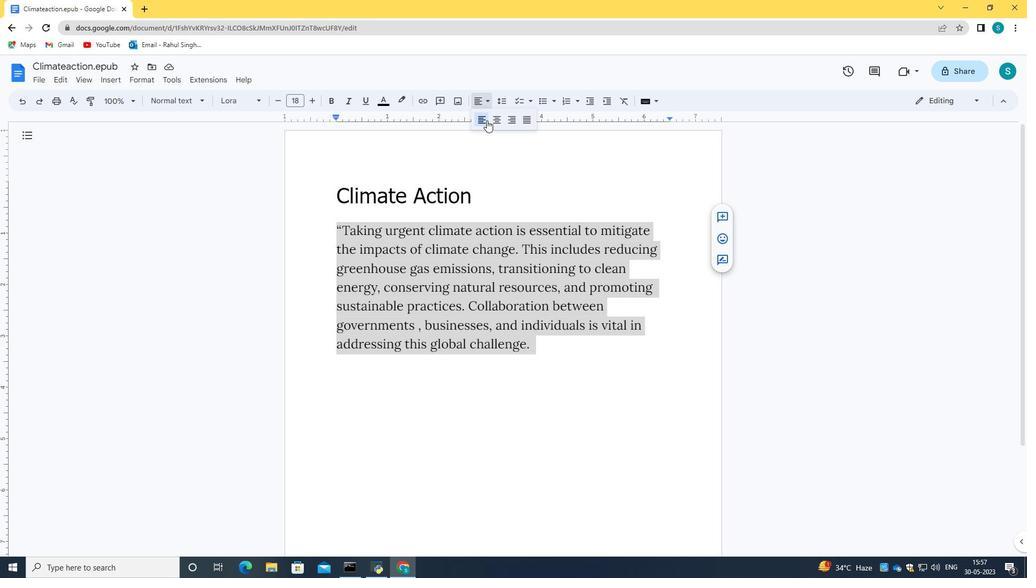 
Action: Mouse moved to (421, 359)
Screenshot: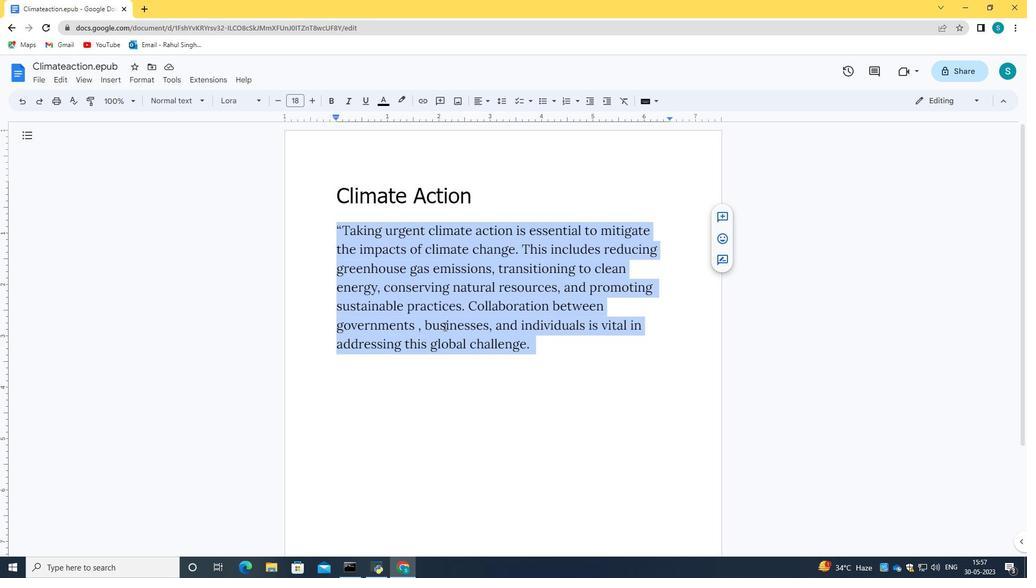 
Action: Mouse pressed left at (421, 359)
Screenshot: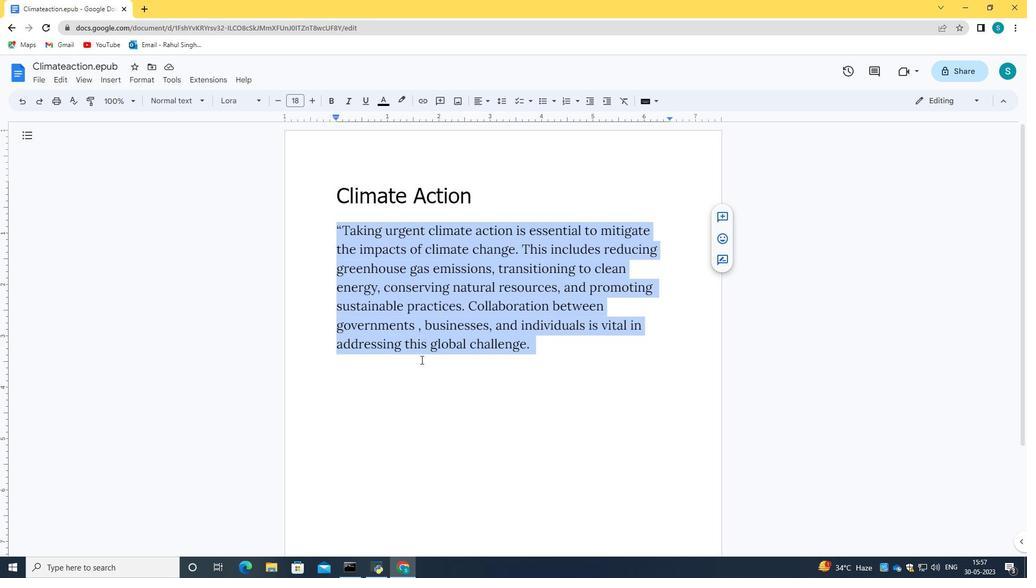 
Action: Mouse moved to (409, 351)
Screenshot: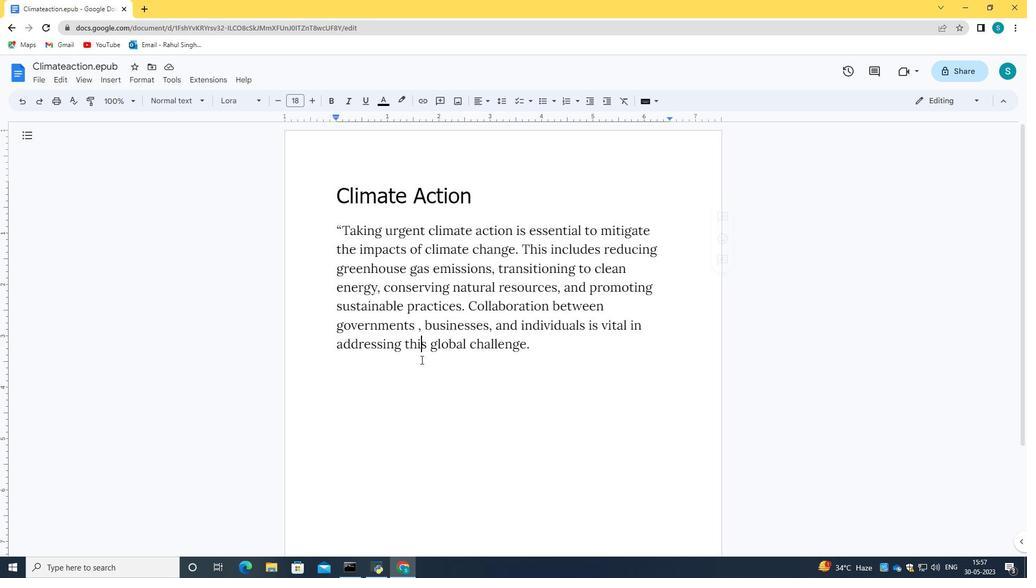 
